 Task: Find connections with filter location Makó with filter topic #leadership with filter profile language English with filter current company IFC - International Finance Corporation with filter school Kolkata Jobs with filter industry Non-profit Organizations with filter service category Search Engine Marketing (SEM) with filter keywords title Account Manager
Action: Mouse moved to (490, 68)
Screenshot: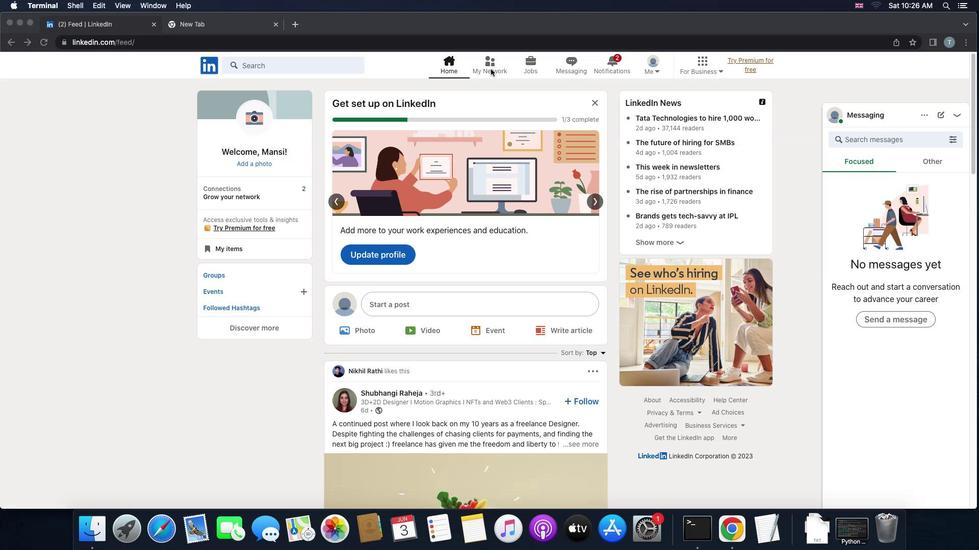 
Action: Mouse pressed left at (490, 68)
Screenshot: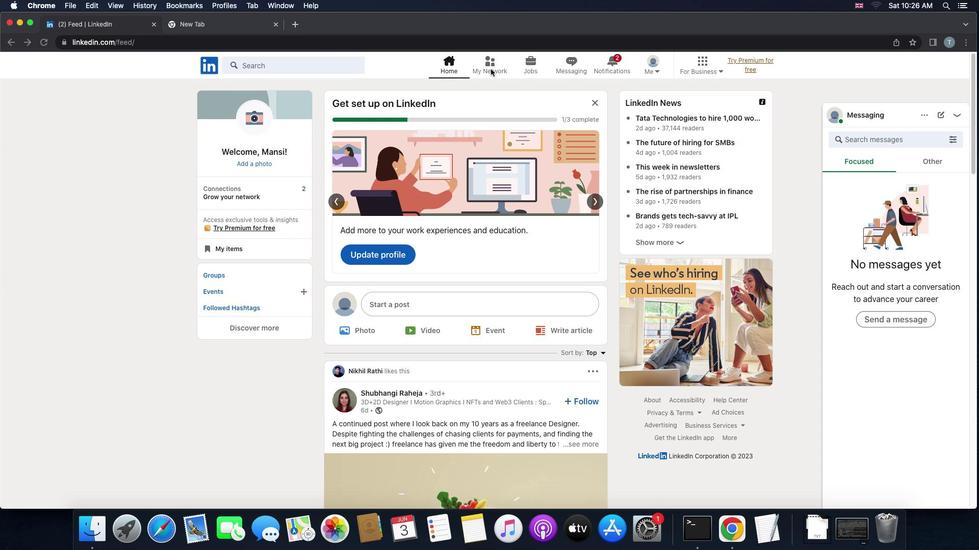 
Action: Mouse pressed left at (490, 68)
Screenshot: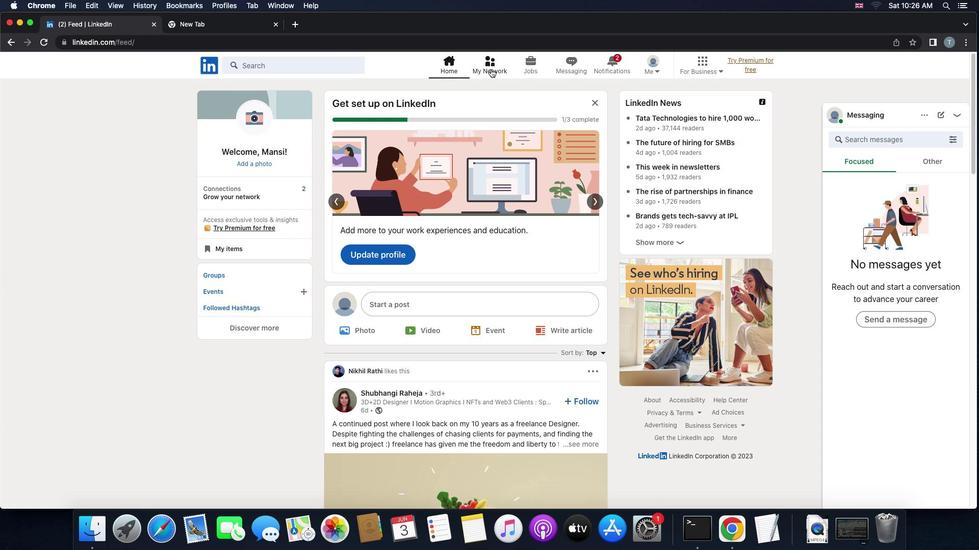 
Action: Mouse moved to (296, 121)
Screenshot: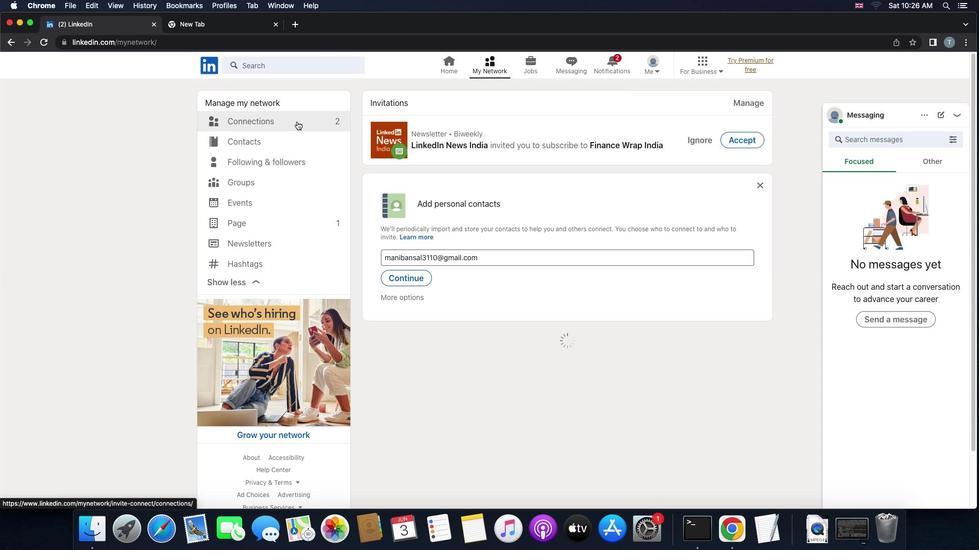 
Action: Mouse pressed left at (296, 121)
Screenshot: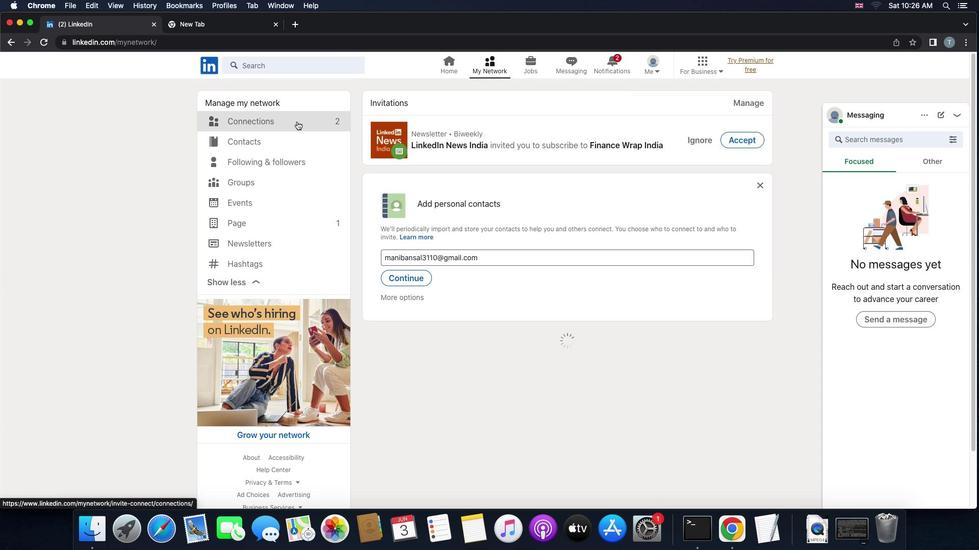 
Action: Mouse moved to (544, 117)
Screenshot: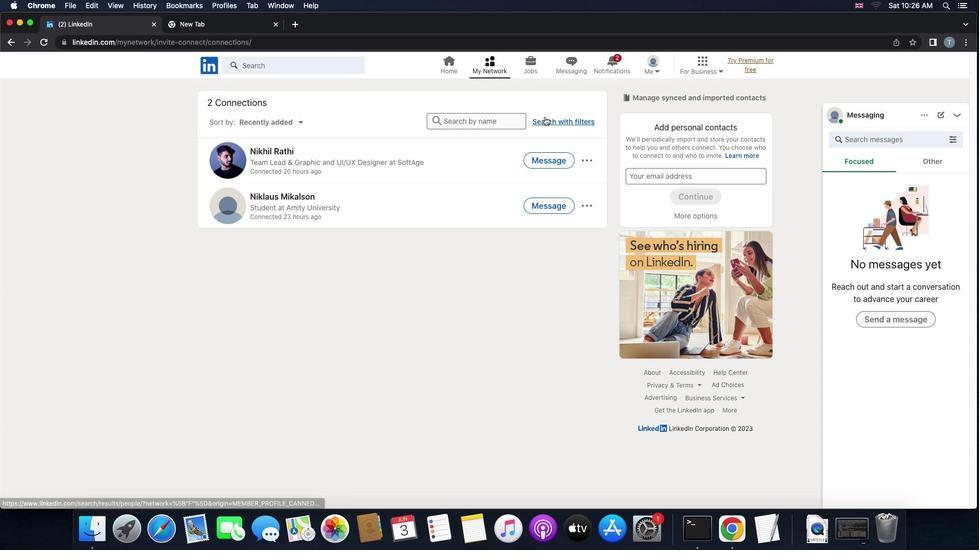 
Action: Mouse pressed left at (544, 117)
Screenshot: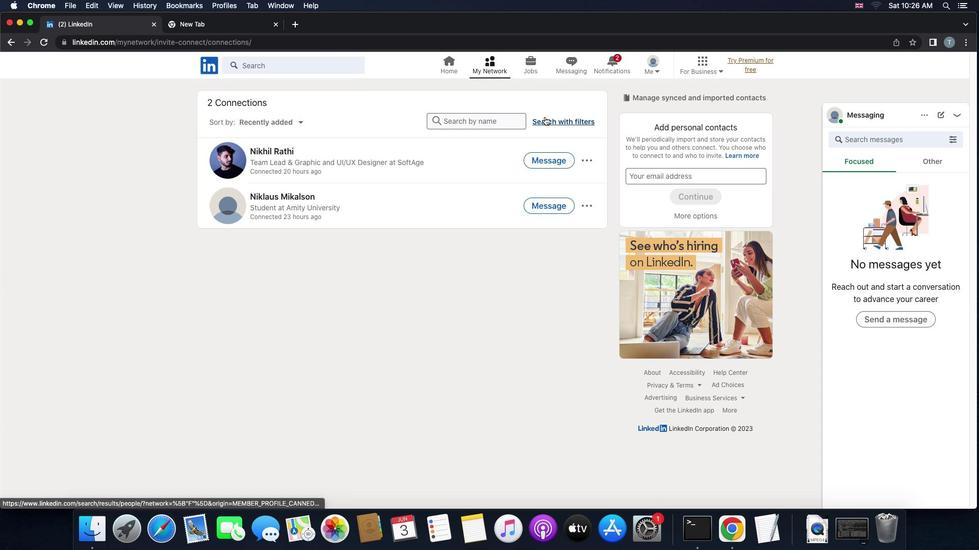 
Action: Mouse moved to (520, 93)
Screenshot: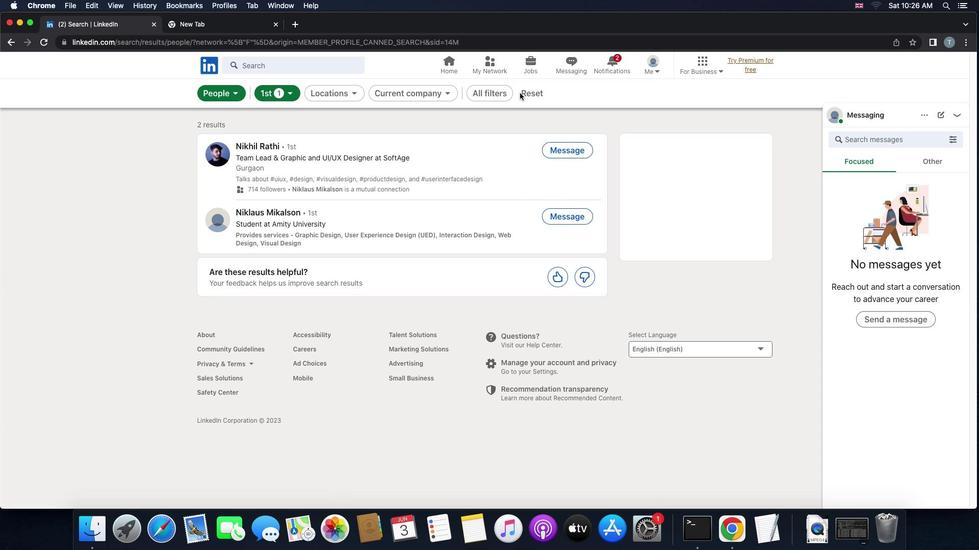 
Action: Mouse pressed left at (520, 93)
Screenshot: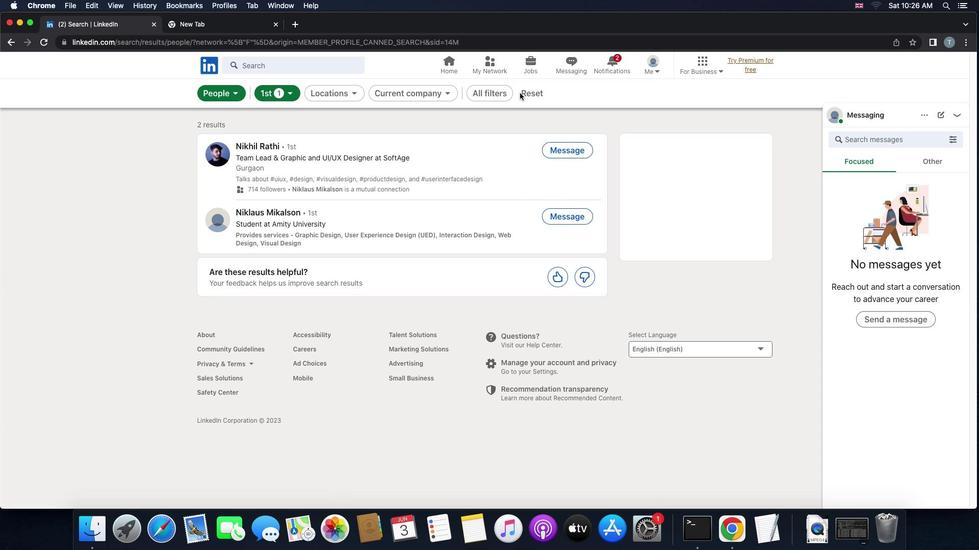 
Action: Mouse moved to (525, 91)
Screenshot: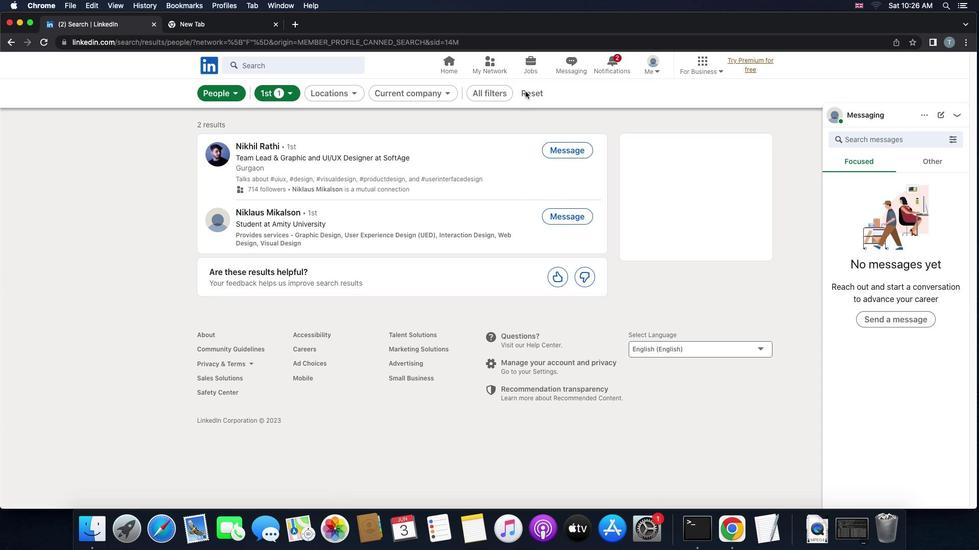 
Action: Mouse pressed left at (525, 91)
Screenshot: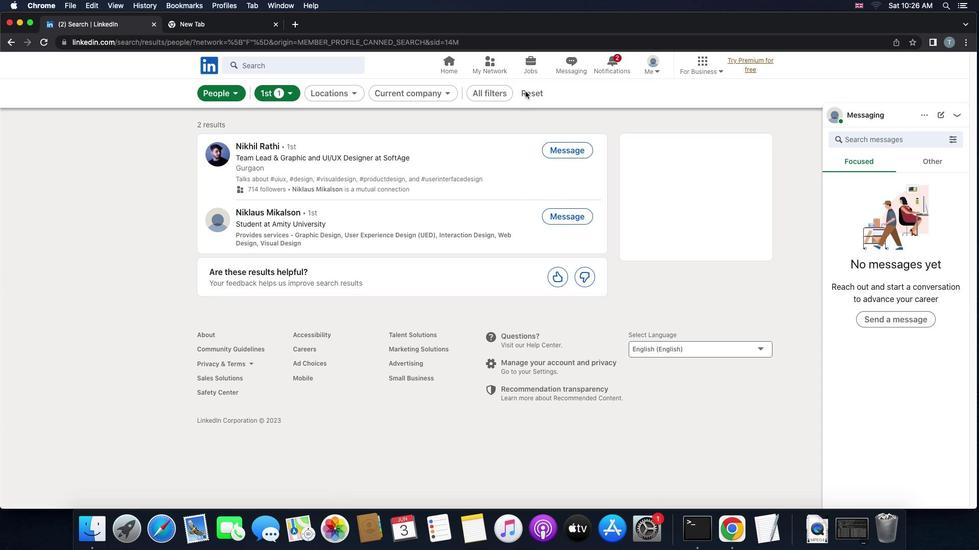 
Action: Mouse moved to (516, 93)
Screenshot: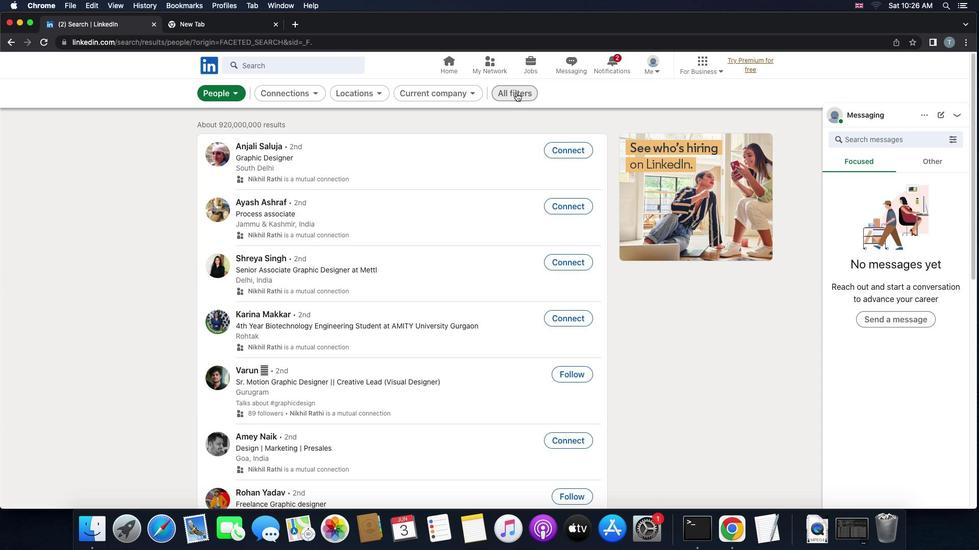 
Action: Mouse pressed left at (516, 93)
Screenshot: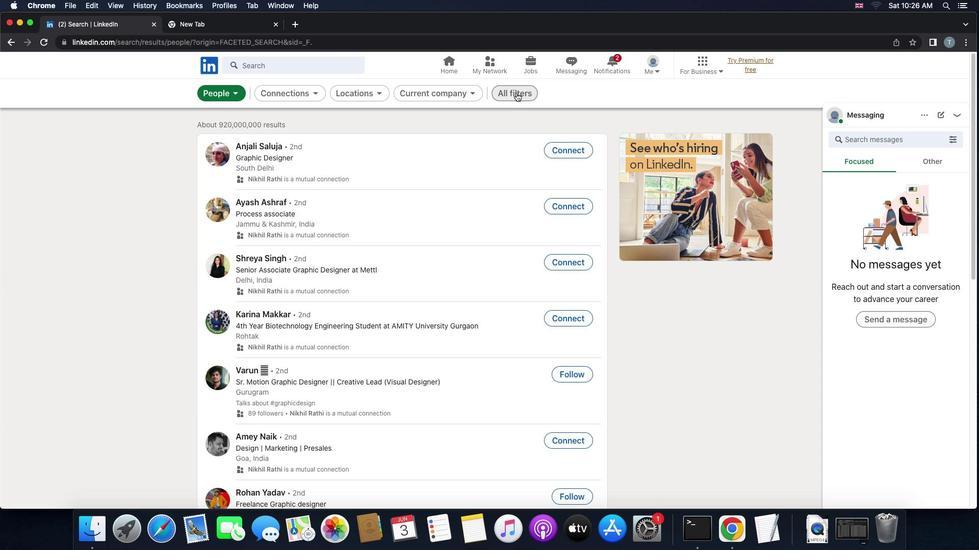 
Action: Mouse moved to (819, 239)
Screenshot: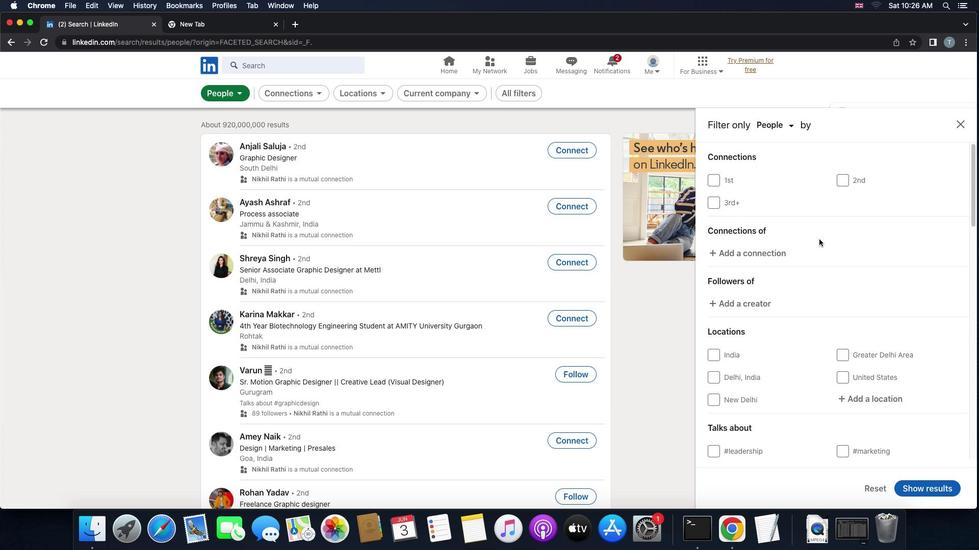 
Action: Mouse scrolled (819, 239) with delta (0, 0)
Screenshot: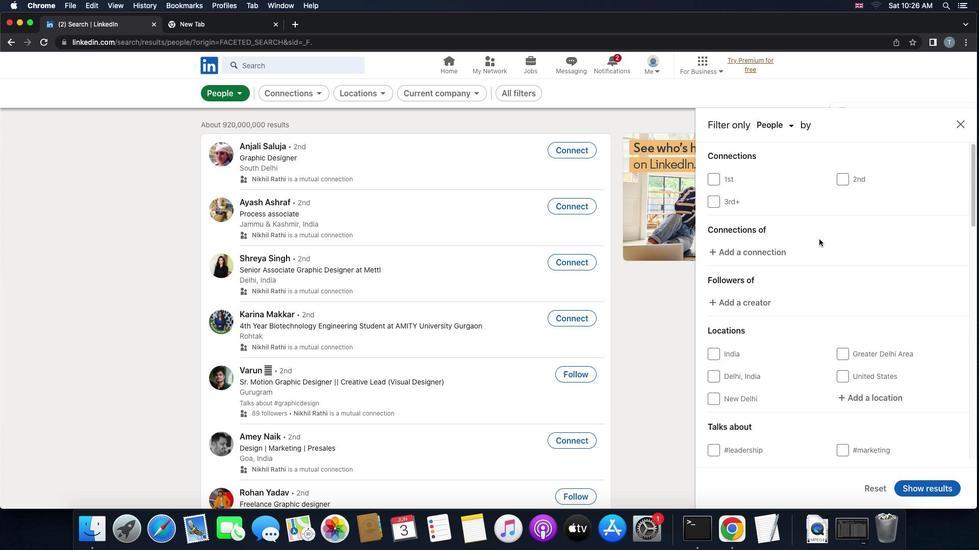 
Action: Mouse scrolled (819, 239) with delta (0, 0)
Screenshot: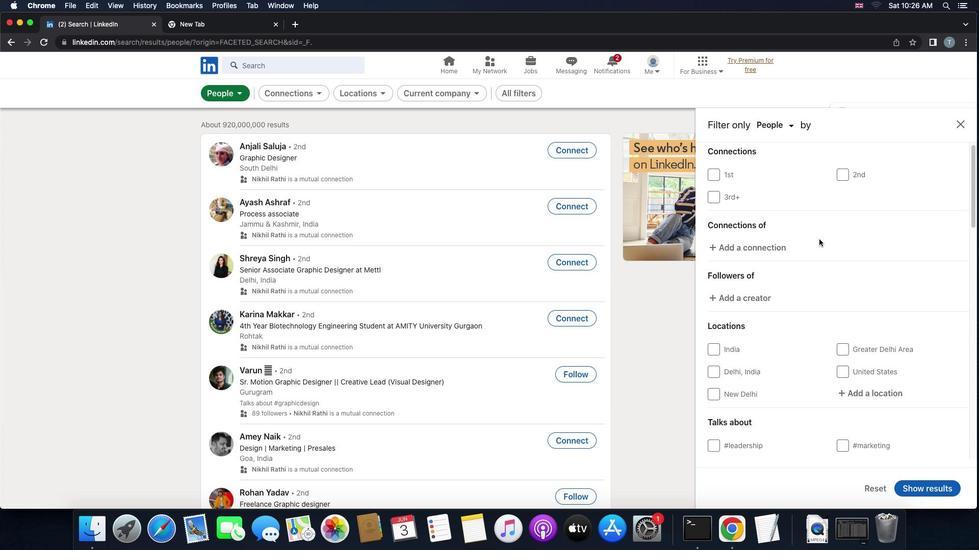 
Action: Mouse scrolled (819, 239) with delta (0, -1)
Screenshot: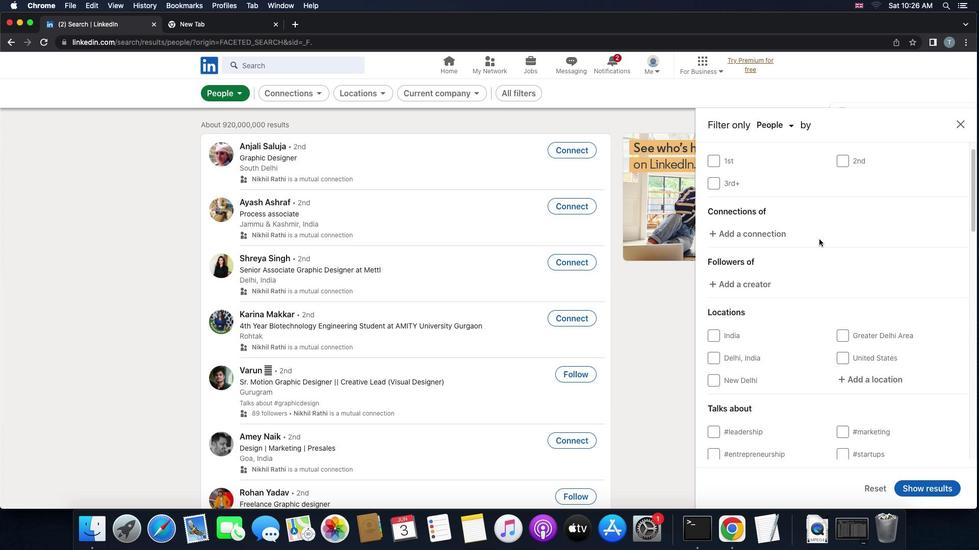 
Action: Mouse moved to (878, 309)
Screenshot: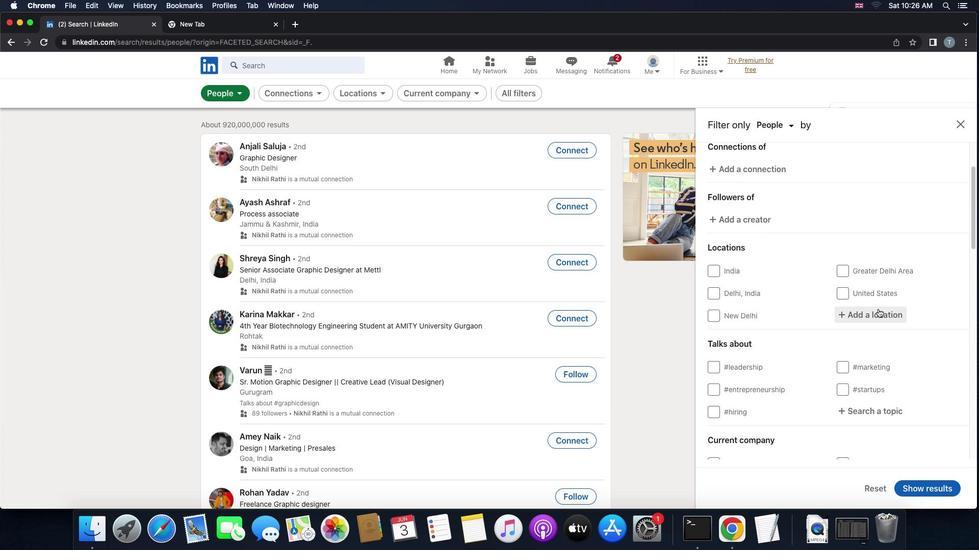 
Action: Mouse pressed left at (878, 309)
Screenshot: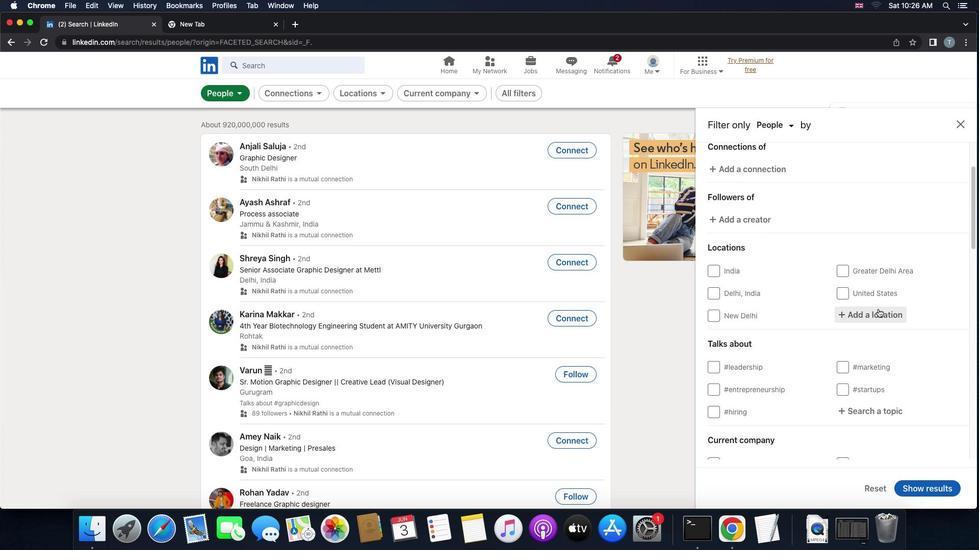 
Action: Mouse moved to (868, 315)
Screenshot: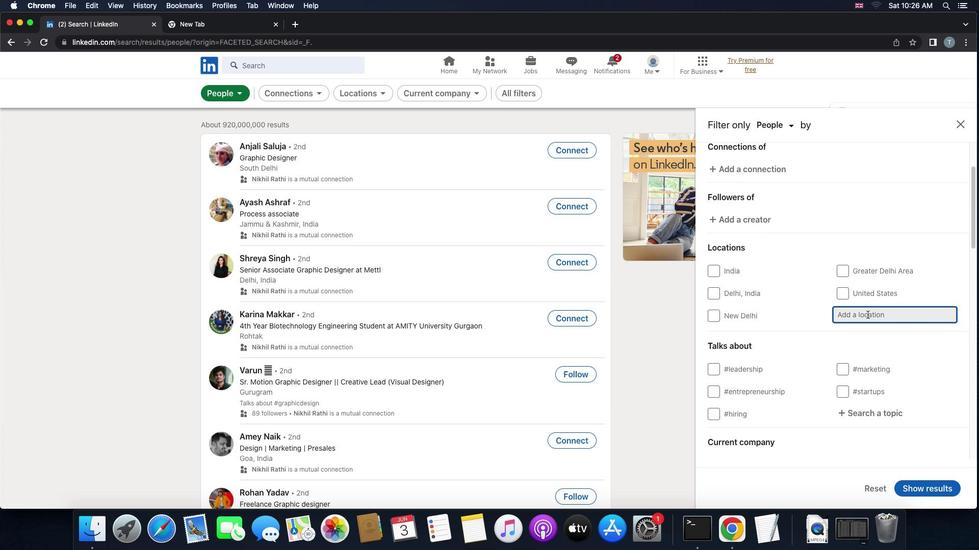 
Action: Mouse pressed left at (868, 315)
Screenshot: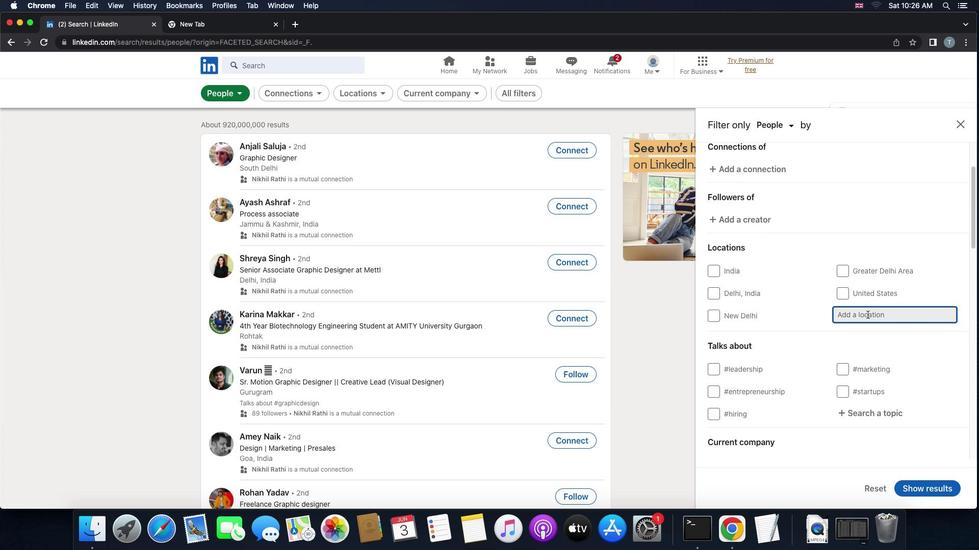 
Action: Key pressed 'm''a''k''o'
Screenshot: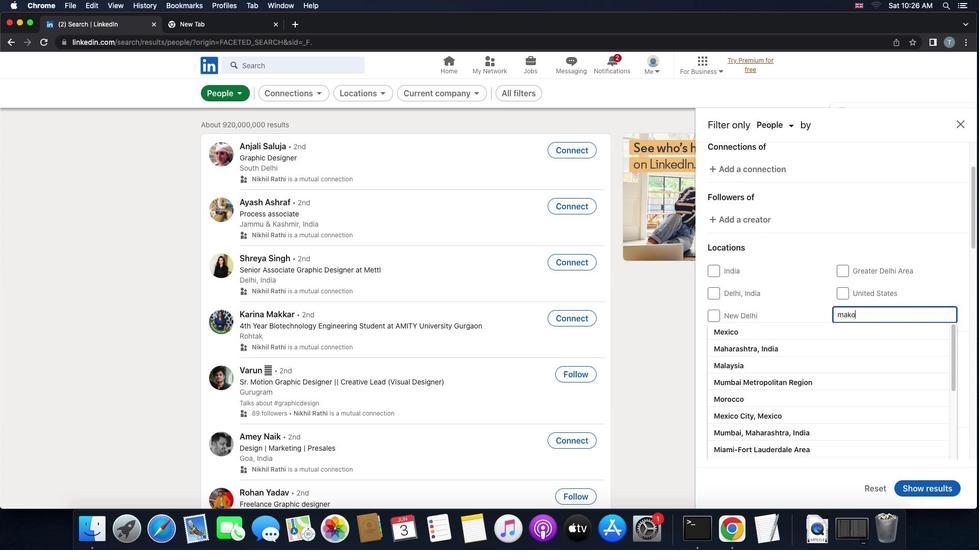 
Action: Mouse moved to (841, 328)
Screenshot: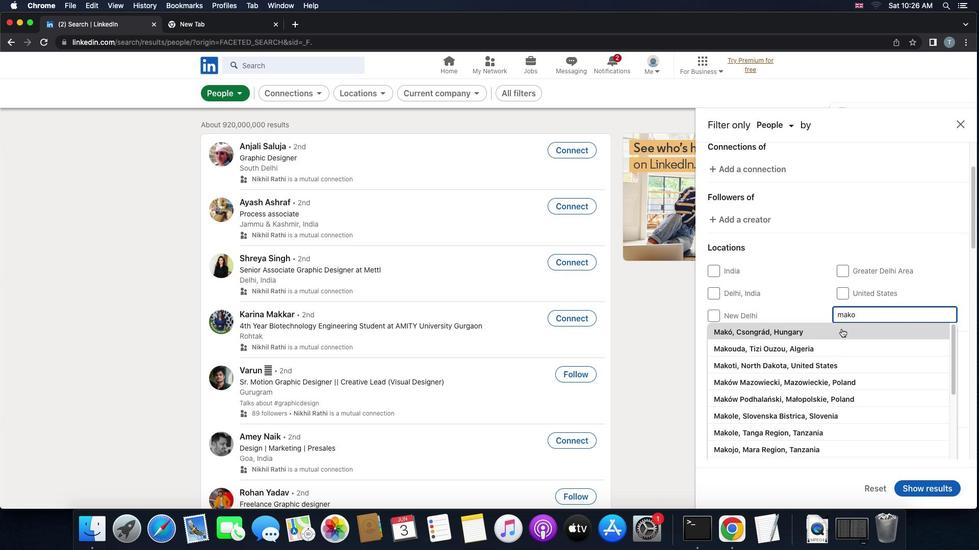 
Action: Mouse pressed left at (841, 328)
Screenshot: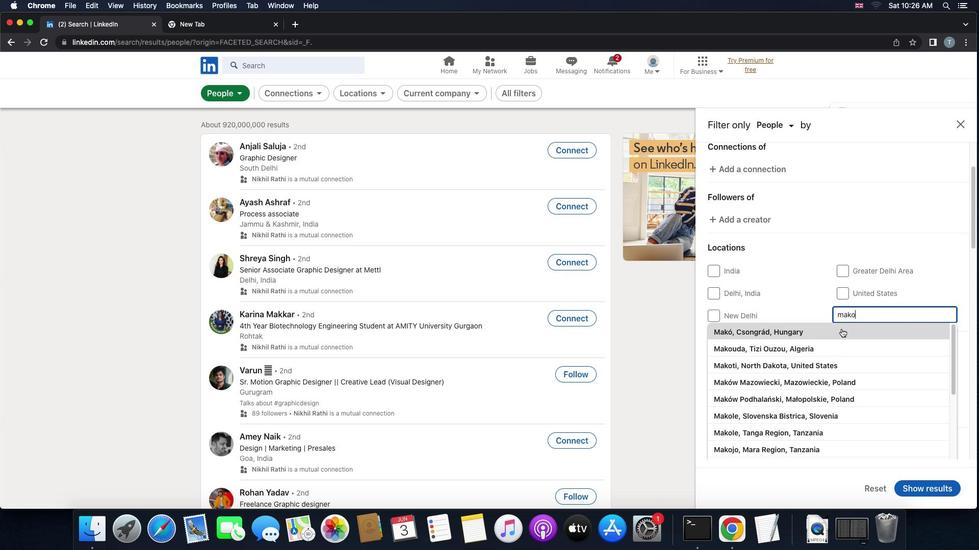 
Action: Mouse moved to (837, 339)
Screenshot: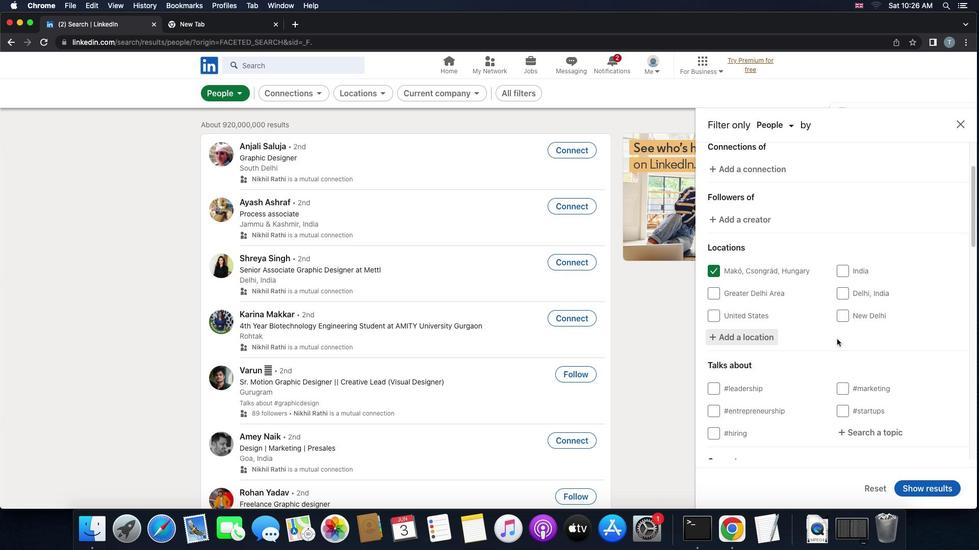 
Action: Mouse scrolled (837, 339) with delta (0, 0)
Screenshot: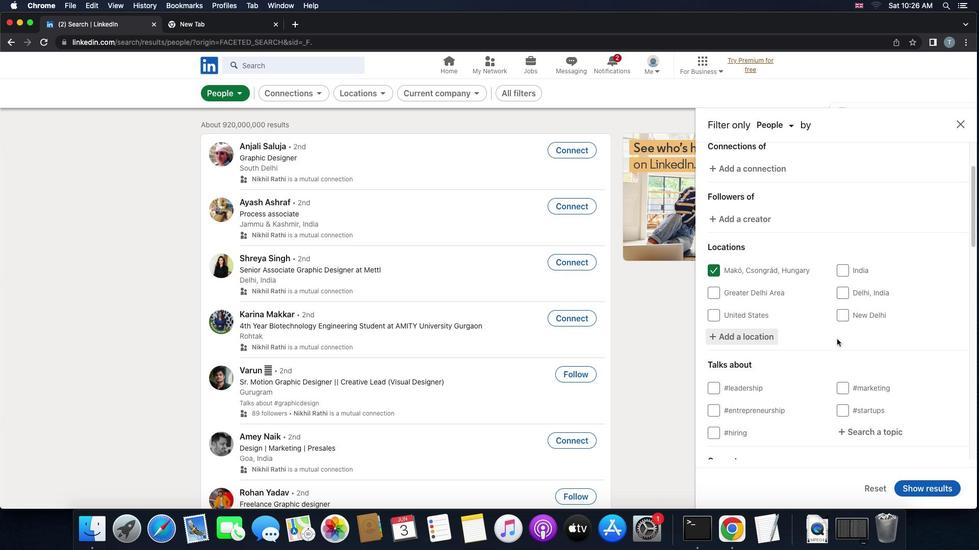
Action: Mouse scrolled (837, 339) with delta (0, 0)
Screenshot: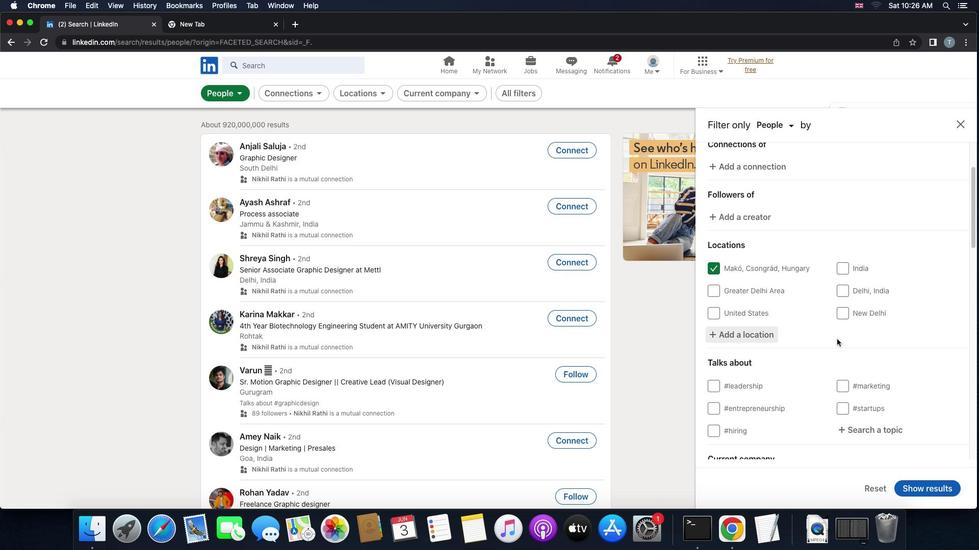 
Action: Mouse scrolled (837, 339) with delta (0, 0)
Screenshot: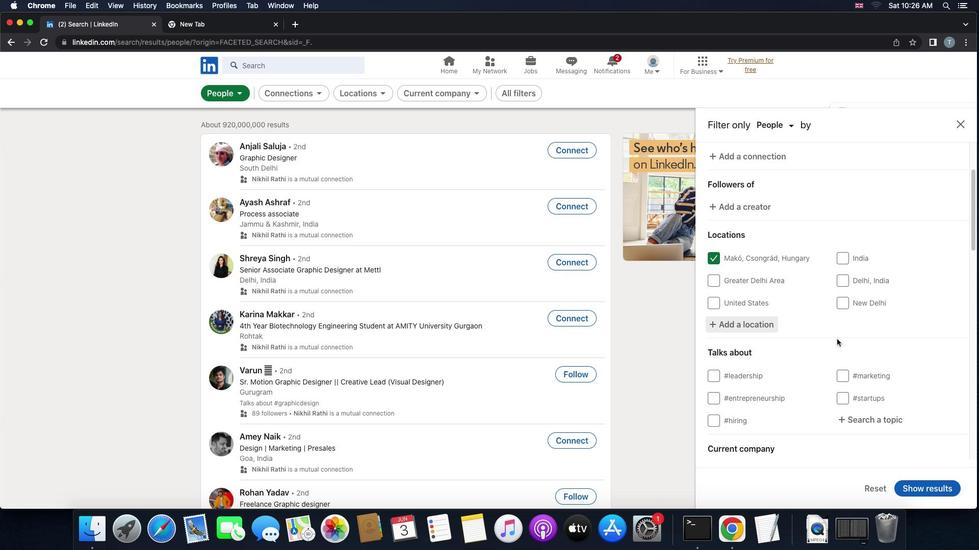 
Action: Mouse scrolled (837, 339) with delta (0, 0)
Screenshot: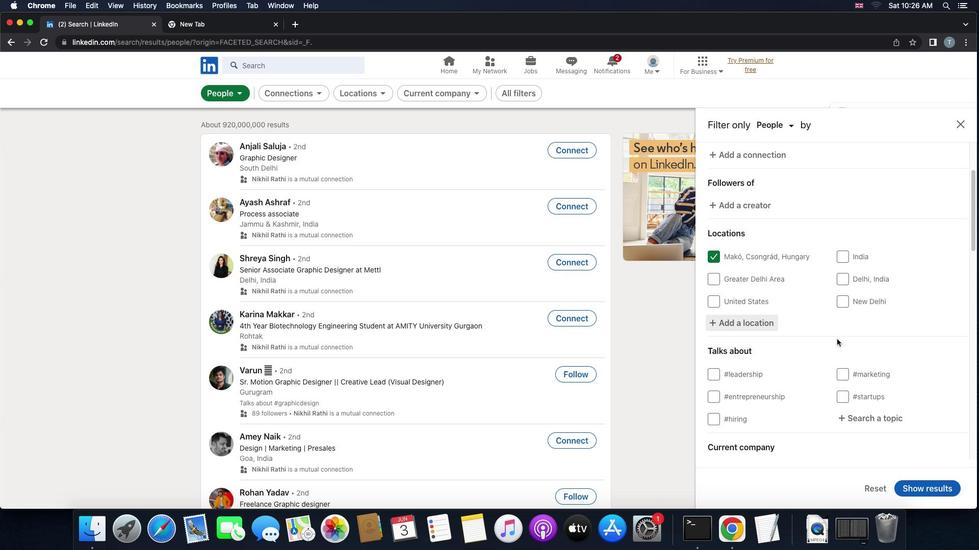 
Action: Mouse scrolled (837, 339) with delta (0, 0)
Screenshot: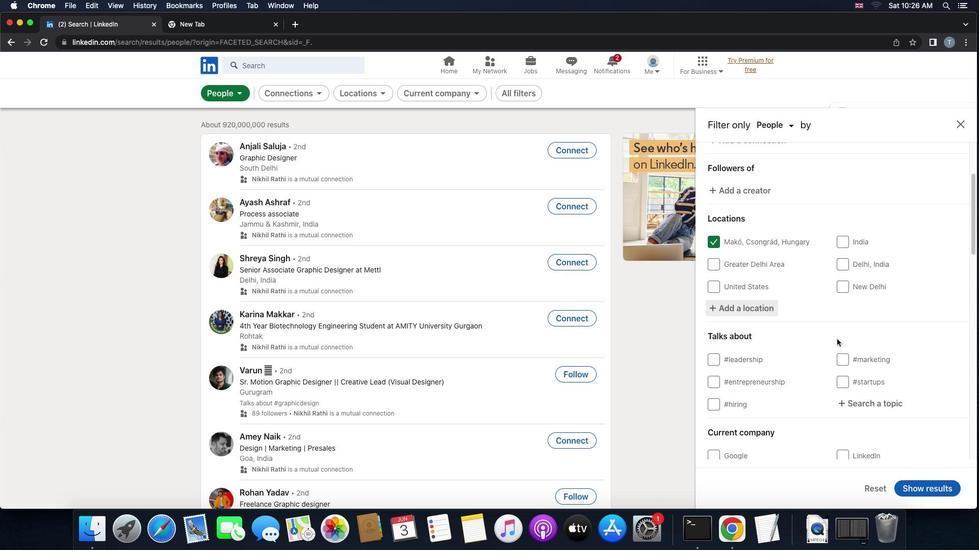 
Action: Mouse scrolled (837, 339) with delta (0, 0)
Screenshot: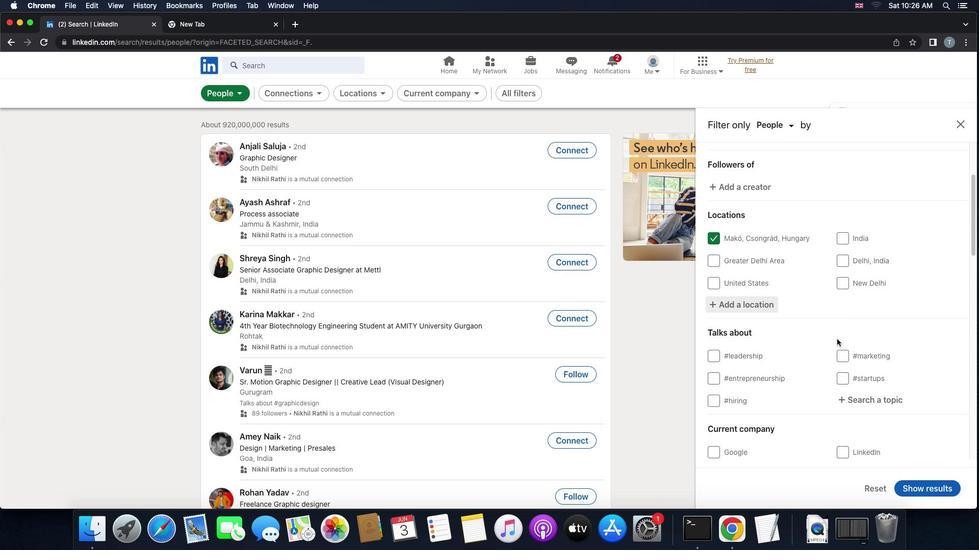 
Action: Mouse scrolled (837, 339) with delta (0, -1)
Screenshot: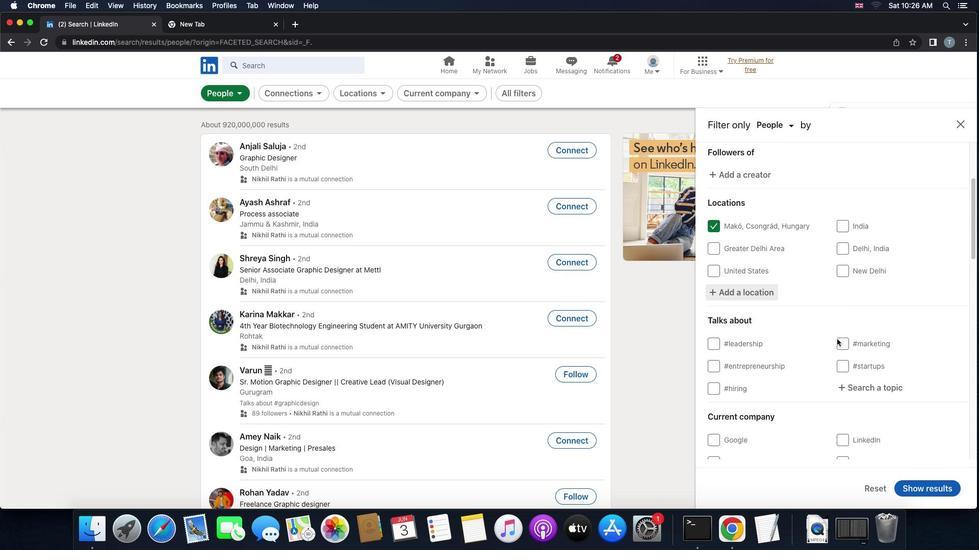 
Action: Mouse scrolled (837, 339) with delta (0, 0)
Screenshot: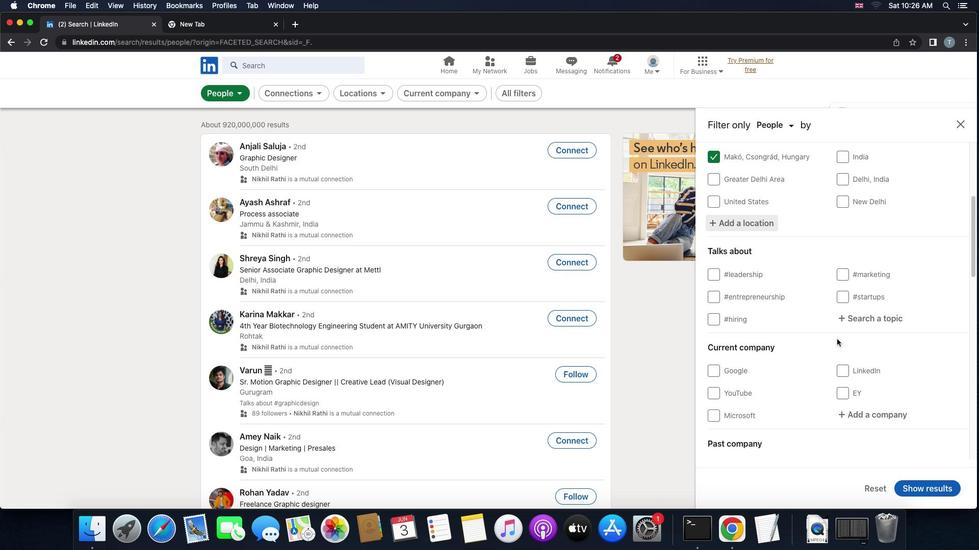
Action: Mouse scrolled (837, 339) with delta (0, 0)
Screenshot: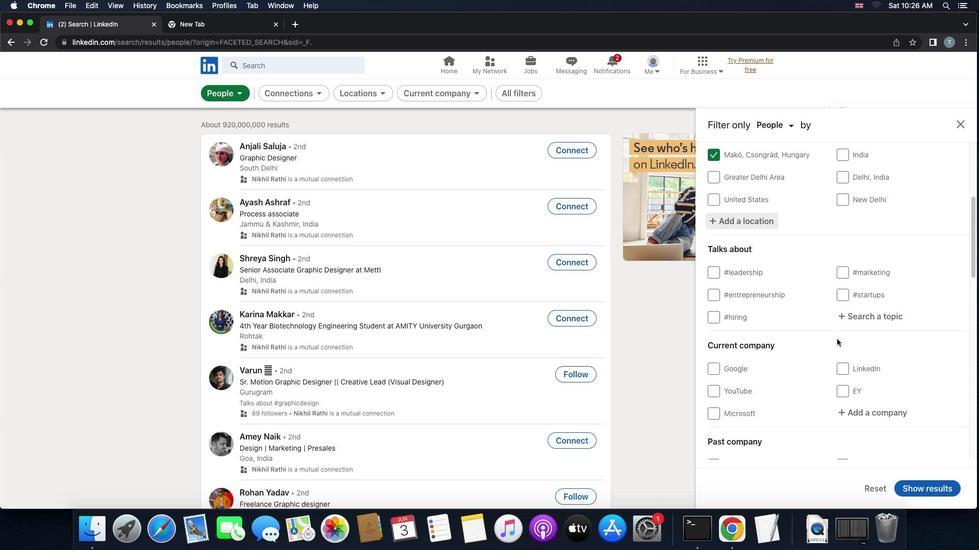 
Action: Mouse scrolled (837, 339) with delta (0, -1)
Screenshot: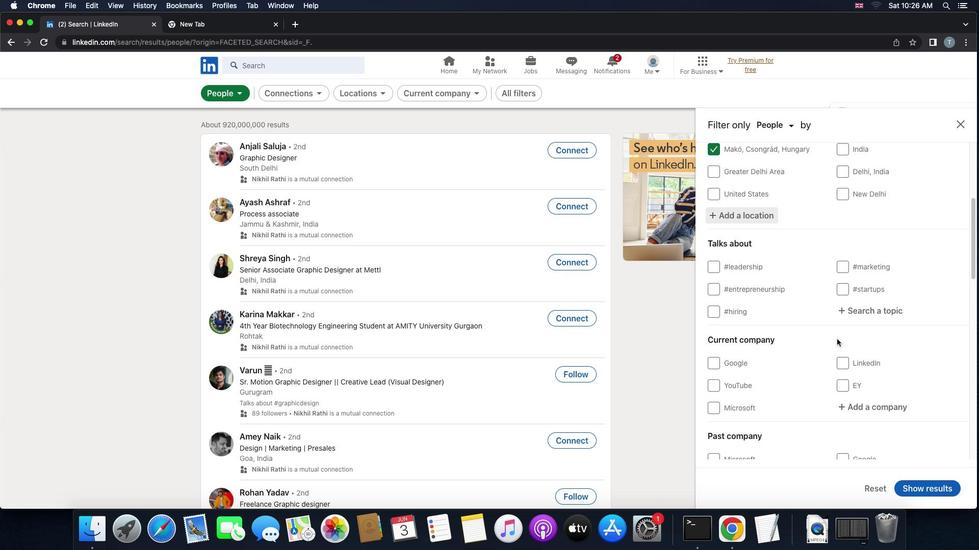 
Action: Mouse moved to (872, 249)
Screenshot: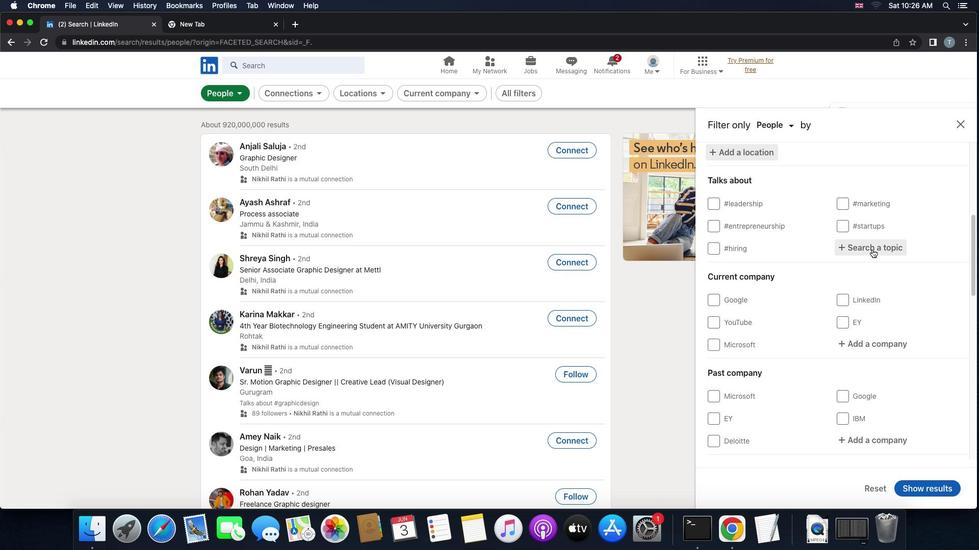 
Action: Mouse pressed left at (872, 249)
Screenshot: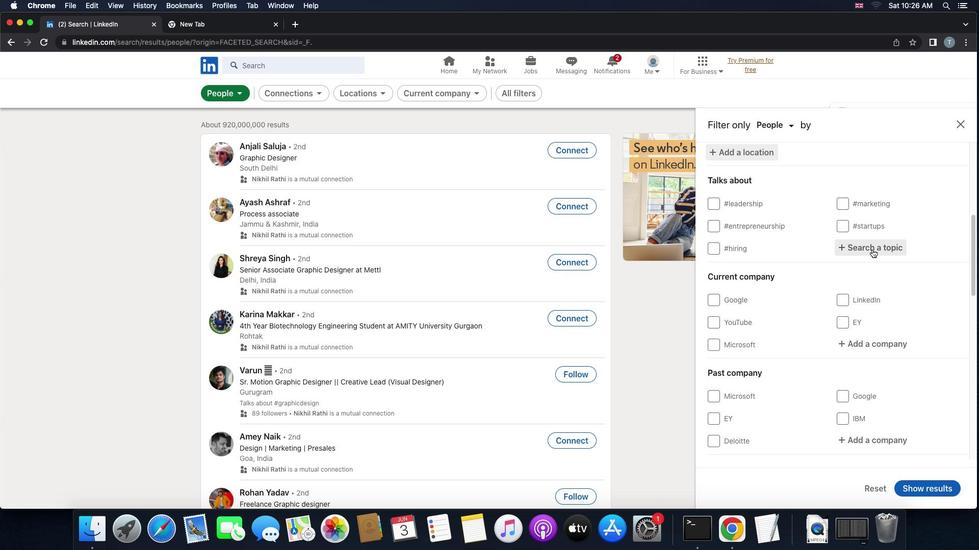 
Action: Mouse moved to (872, 249)
Screenshot: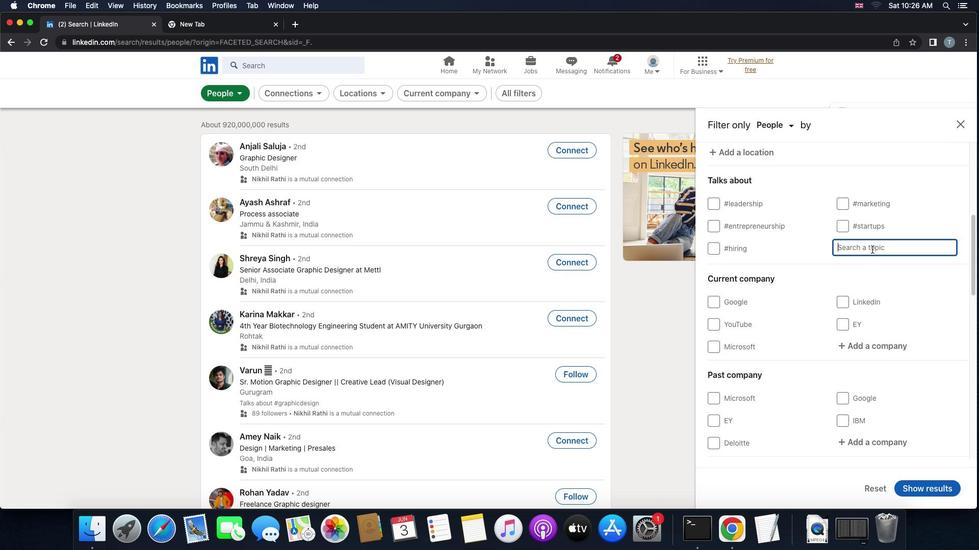 
Action: Key pressed 'l''e''a''d''e''r''s''h''i''p'
Screenshot: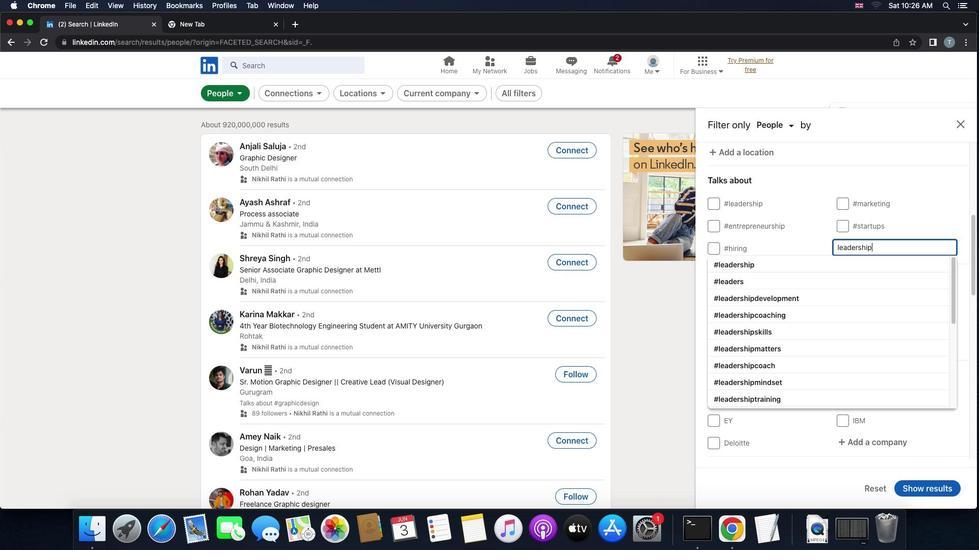 
Action: Mouse moved to (833, 258)
Screenshot: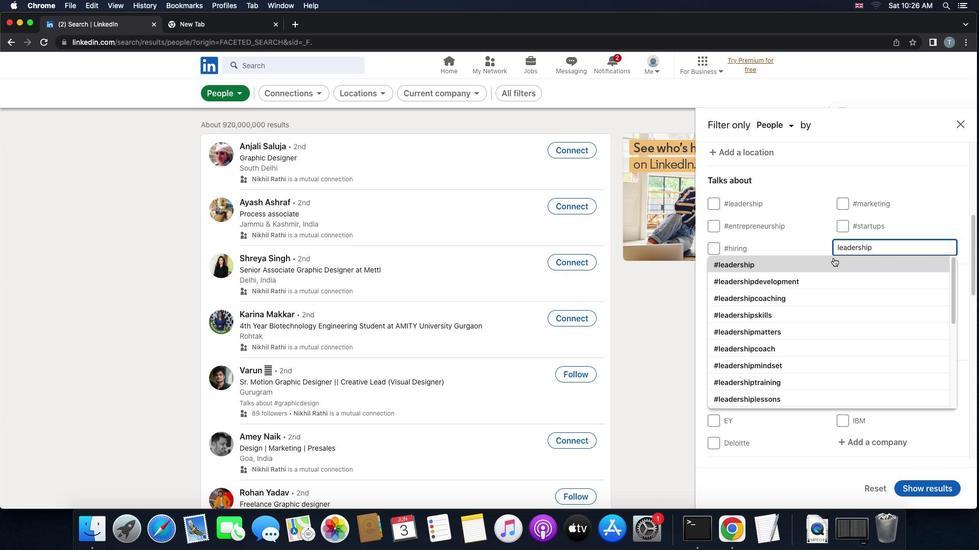 
Action: Mouse pressed left at (833, 258)
Screenshot: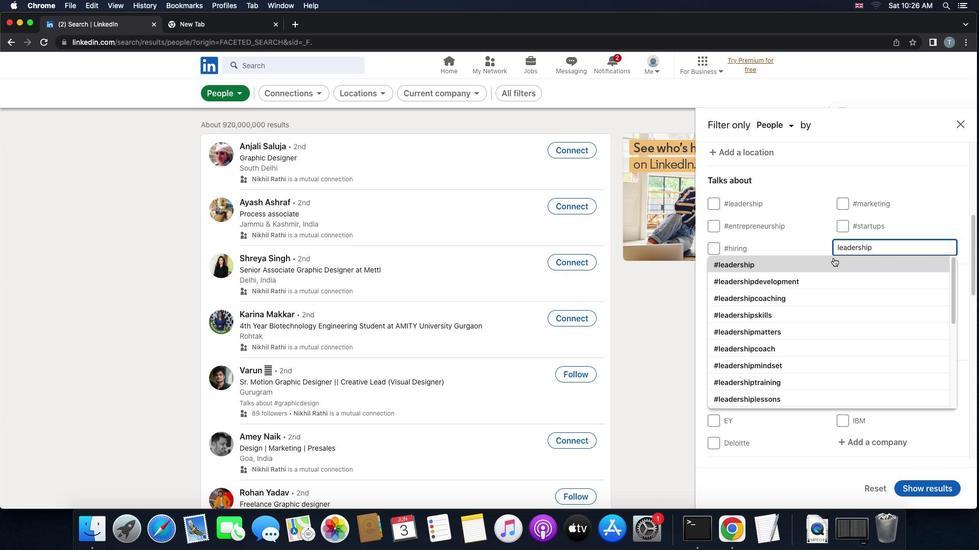 
Action: Mouse moved to (752, 290)
Screenshot: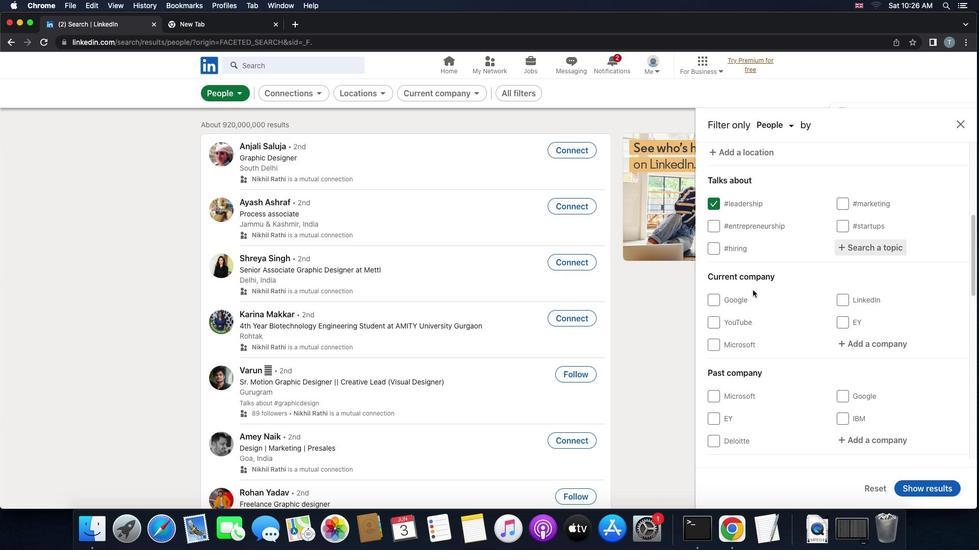 
Action: Mouse scrolled (752, 290) with delta (0, 0)
Screenshot: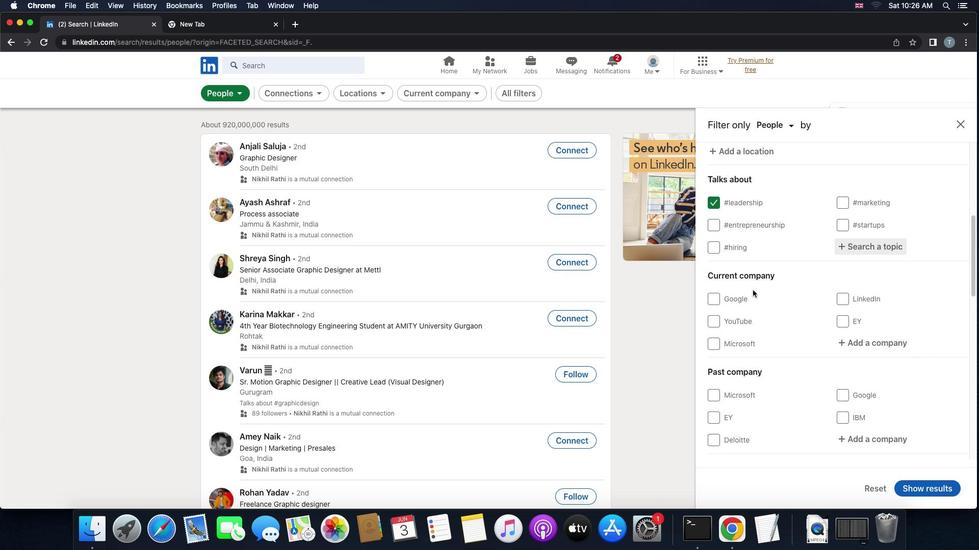 
Action: Mouse scrolled (752, 290) with delta (0, 0)
Screenshot: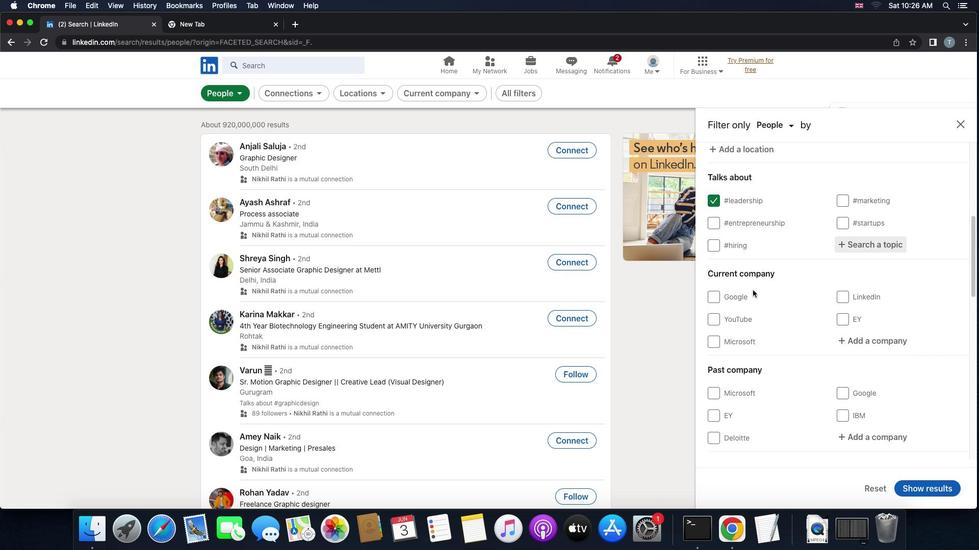 
Action: Mouse scrolled (752, 290) with delta (0, 0)
Screenshot: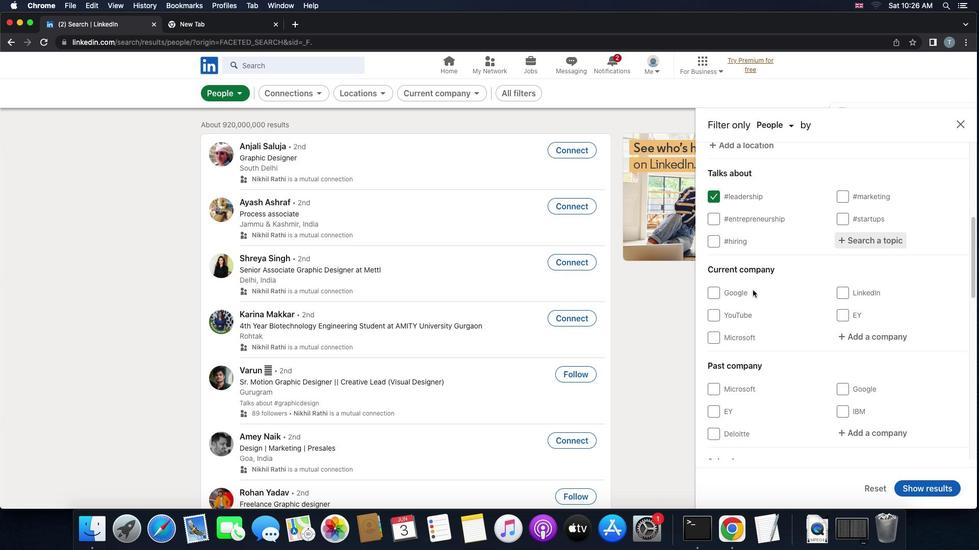 
Action: Mouse moved to (726, 305)
Screenshot: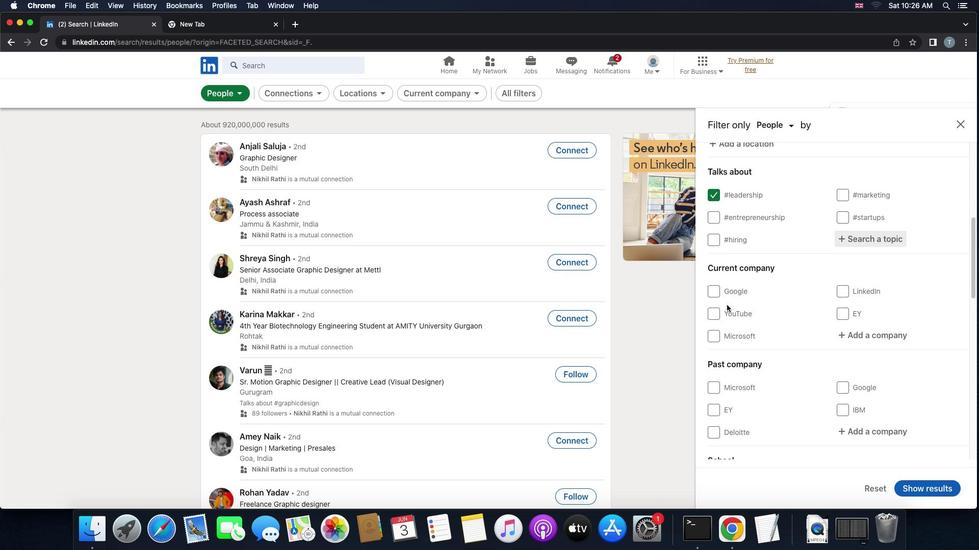 
Action: Mouse scrolled (726, 305) with delta (0, 0)
Screenshot: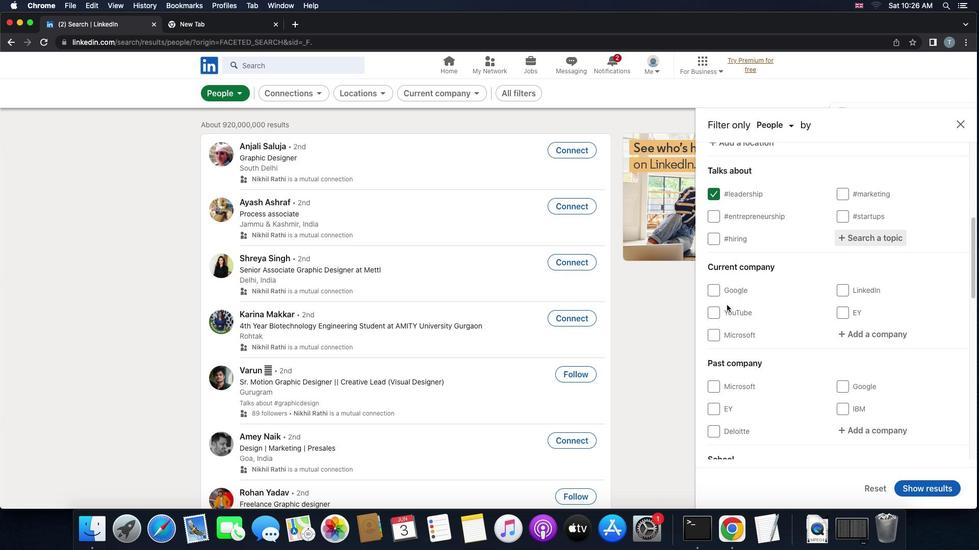 
Action: Mouse scrolled (726, 305) with delta (0, 0)
Screenshot: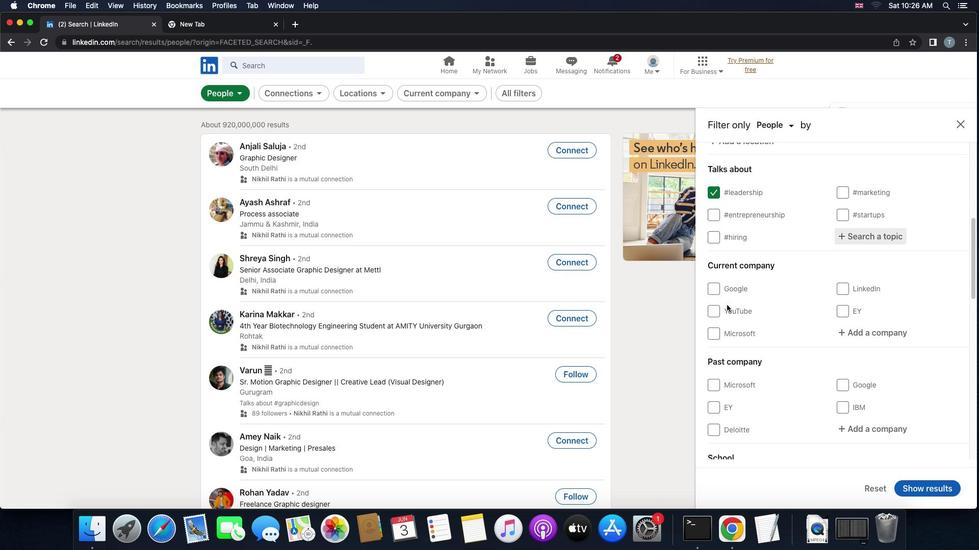
Action: Mouse scrolled (726, 305) with delta (0, 0)
Screenshot: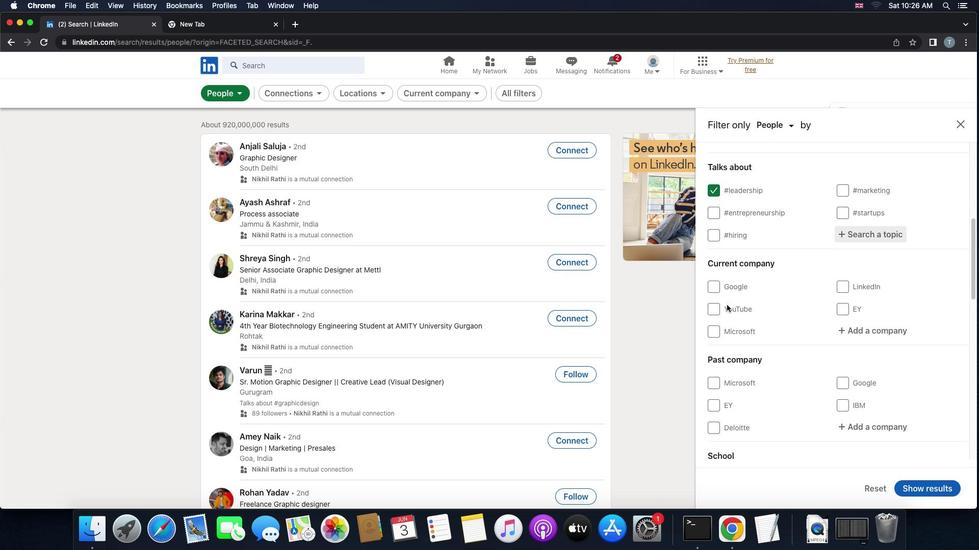 
Action: Mouse scrolled (726, 305) with delta (0, 0)
Screenshot: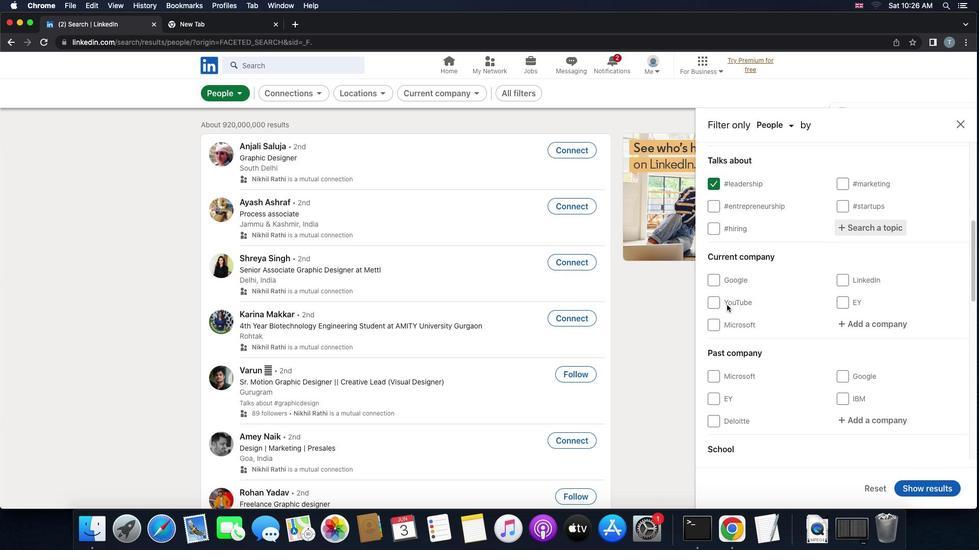 
Action: Mouse scrolled (726, 305) with delta (0, 0)
Screenshot: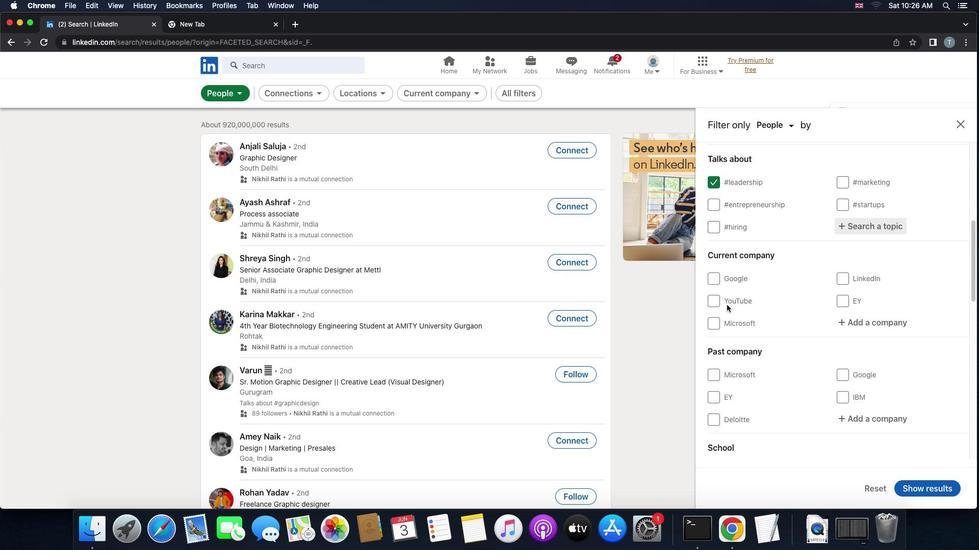 
Action: Mouse scrolled (726, 305) with delta (0, 0)
Screenshot: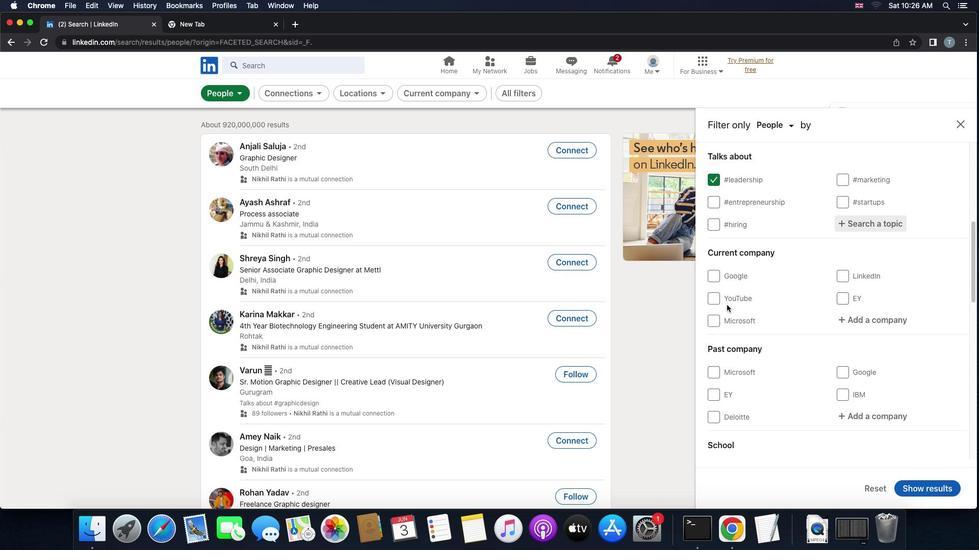 
Action: Mouse scrolled (726, 305) with delta (0, 0)
Screenshot: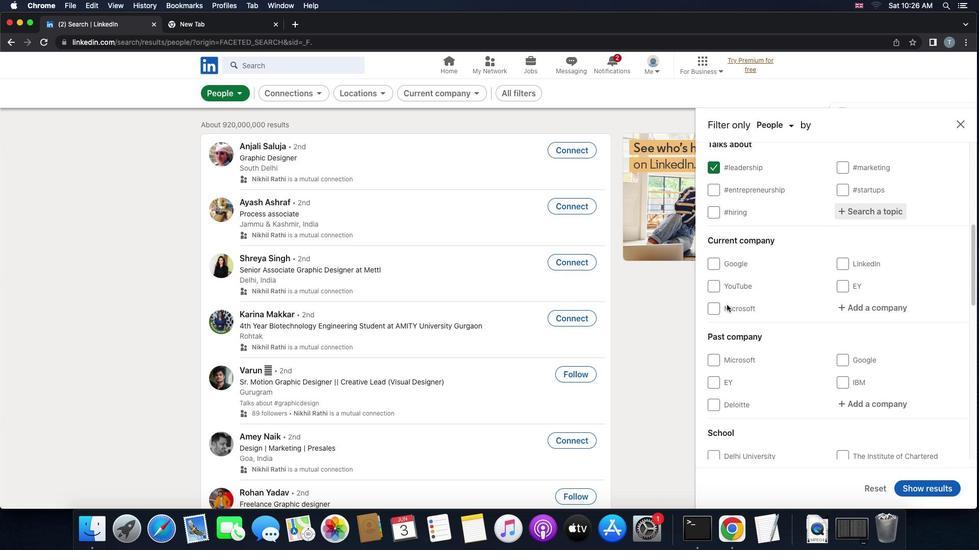 
Action: Mouse scrolled (726, 305) with delta (0, 0)
Screenshot: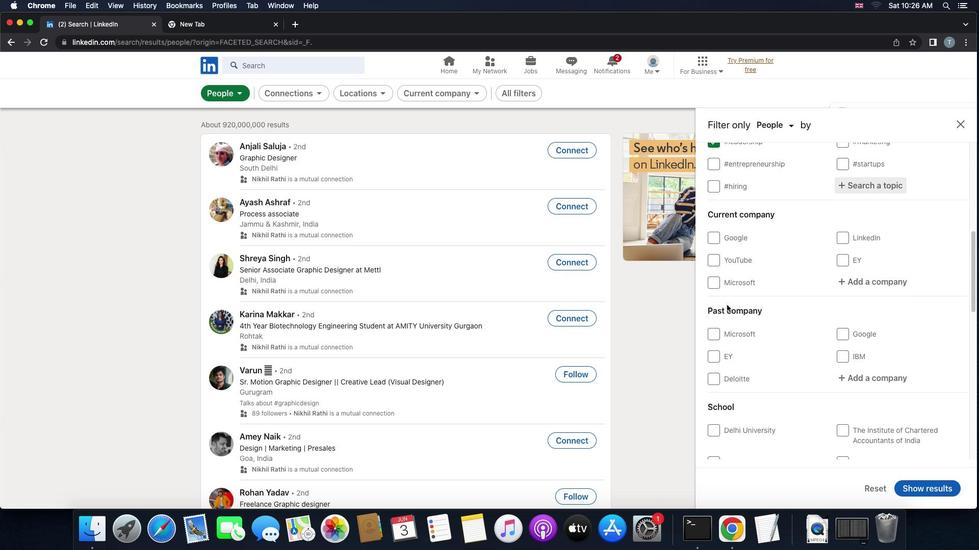 
Action: Mouse scrolled (726, 305) with delta (0, 0)
Screenshot: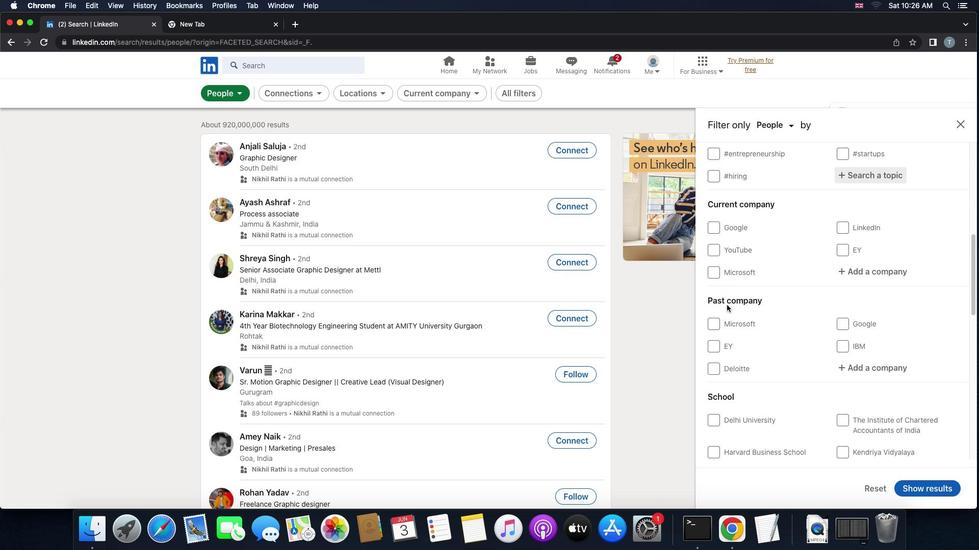 
Action: Mouse scrolled (726, 305) with delta (0, -1)
Screenshot: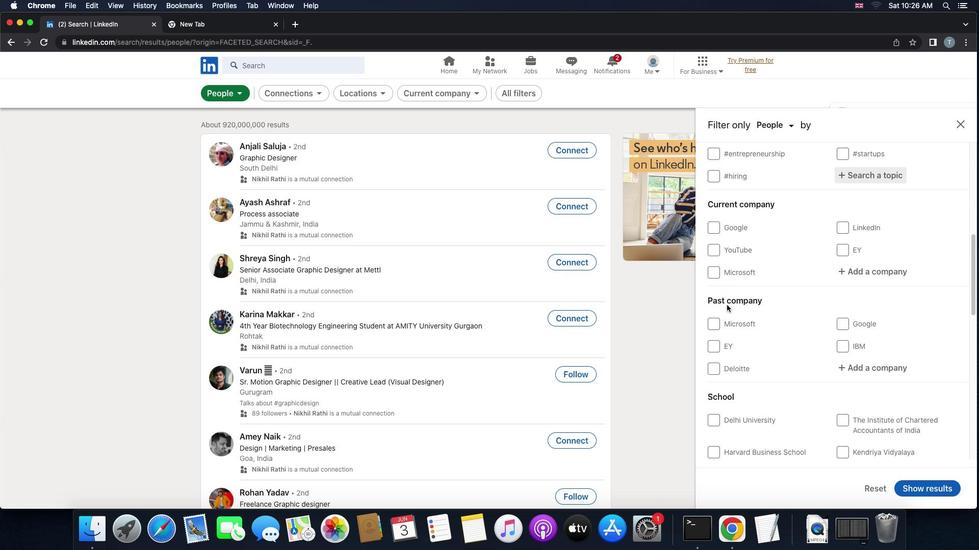 
Action: Mouse scrolled (726, 305) with delta (0, 0)
Screenshot: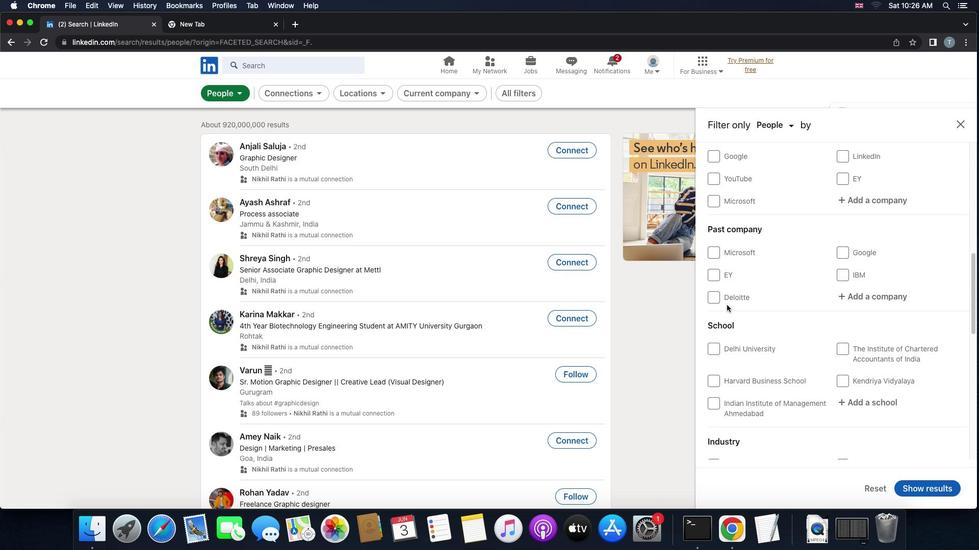 
Action: Mouse scrolled (726, 305) with delta (0, 0)
Screenshot: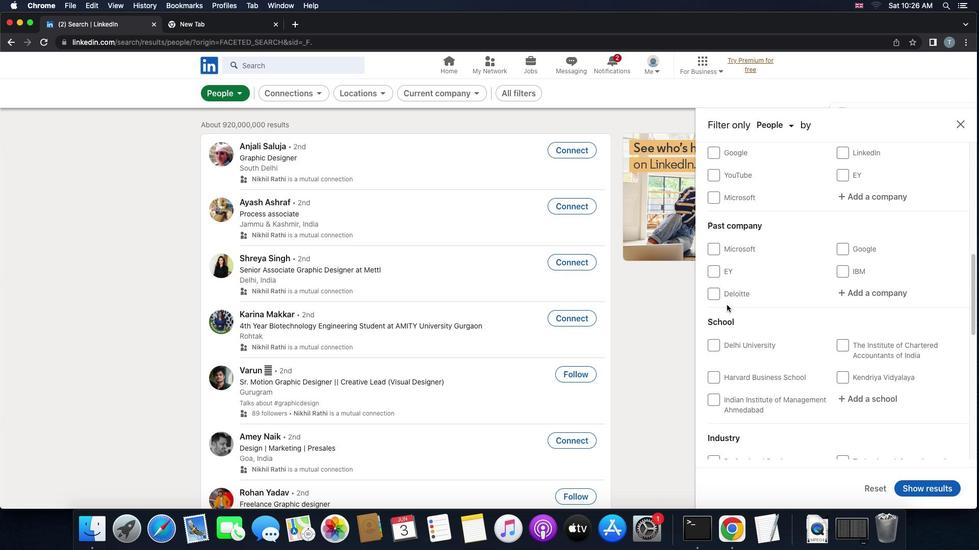 
Action: Mouse scrolled (726, 305) with delta (0, -1)
Screenshot: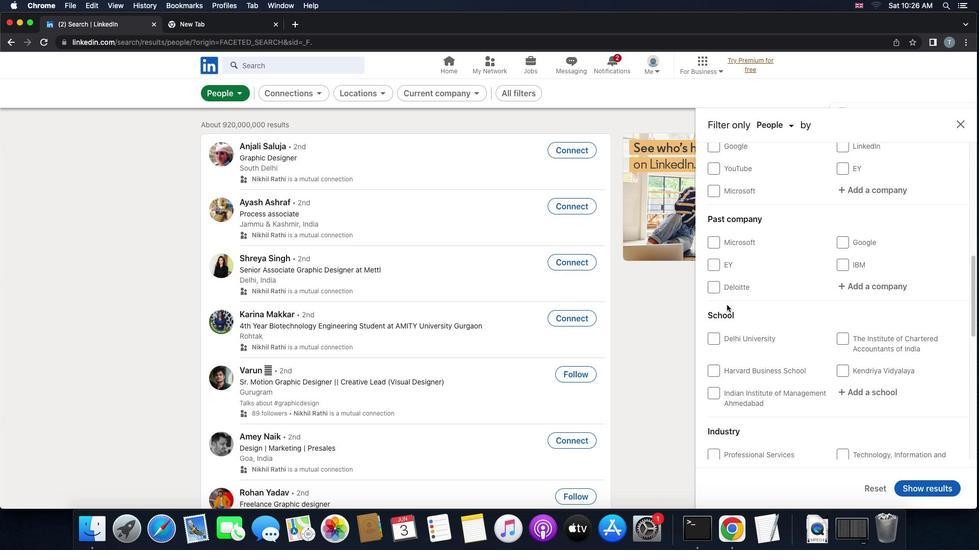 
Action: Mouse scrolled (726, 305) with delta (0, -1)
Screenshot: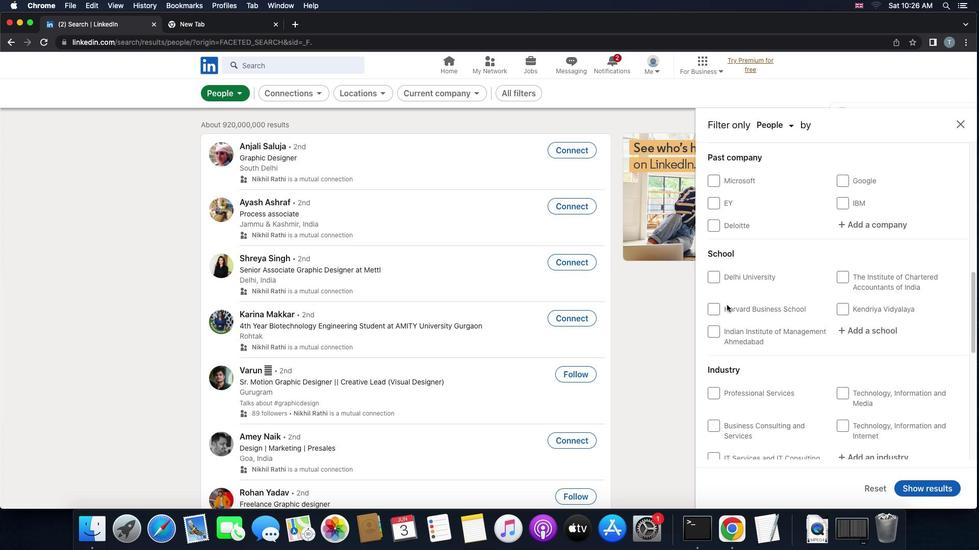 
Action: Mouse scrolled (726, 305) with delta (0, 0)
Screenshot: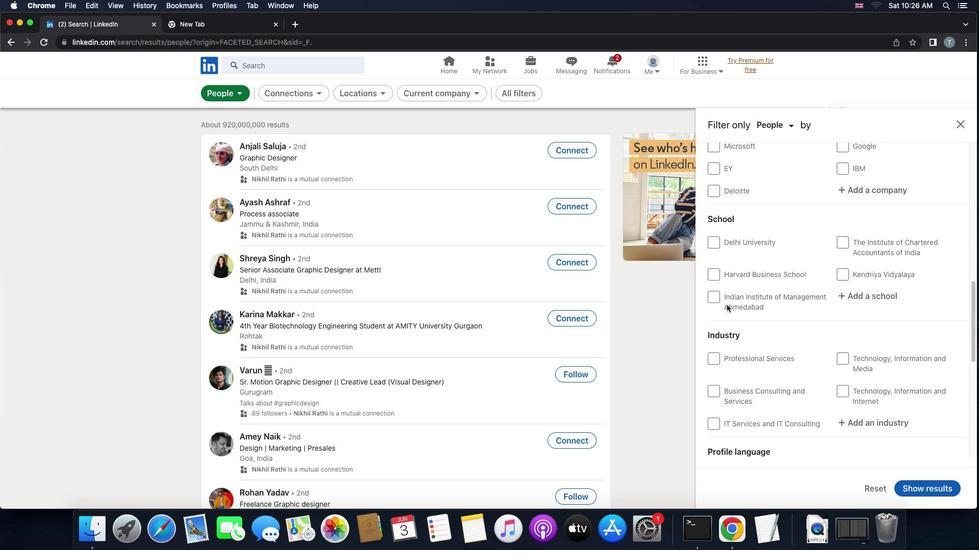 
Action: Mouse scrolled (726, 305) with delta (0, 0)
Screenshot: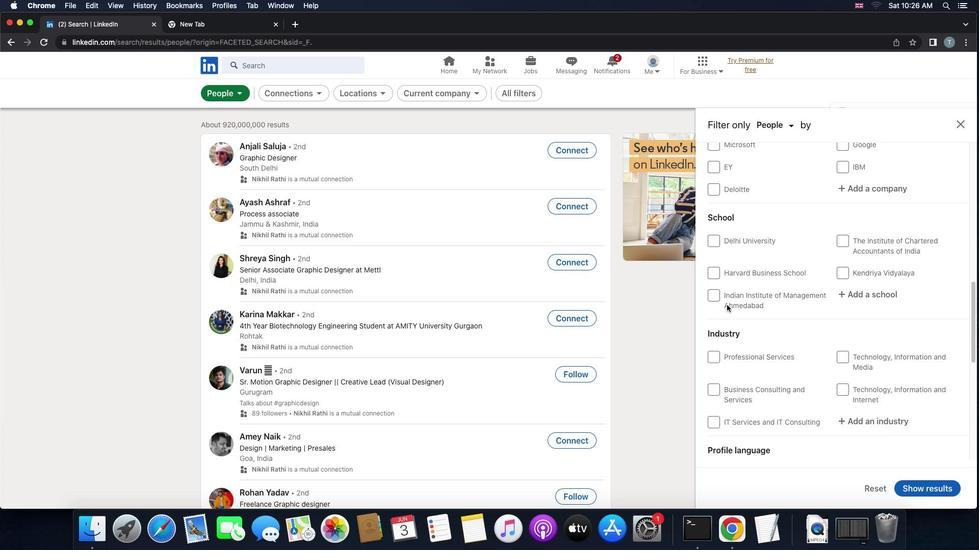 
Action: Mouse scrolled (726, 305) with delta (0, -1)
Screenshot: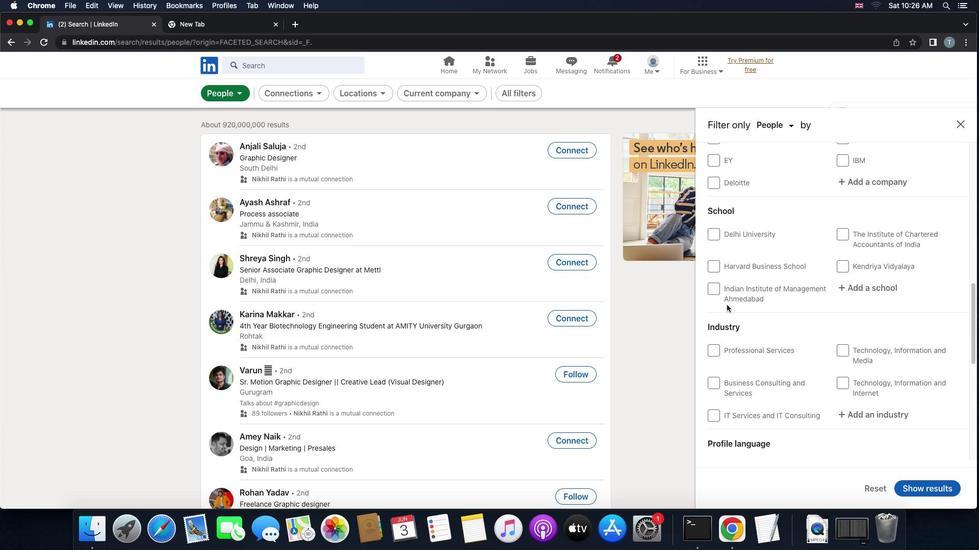 
Action: Mouse scrolled (726, 305) with delta (0, -1)
Screenshot: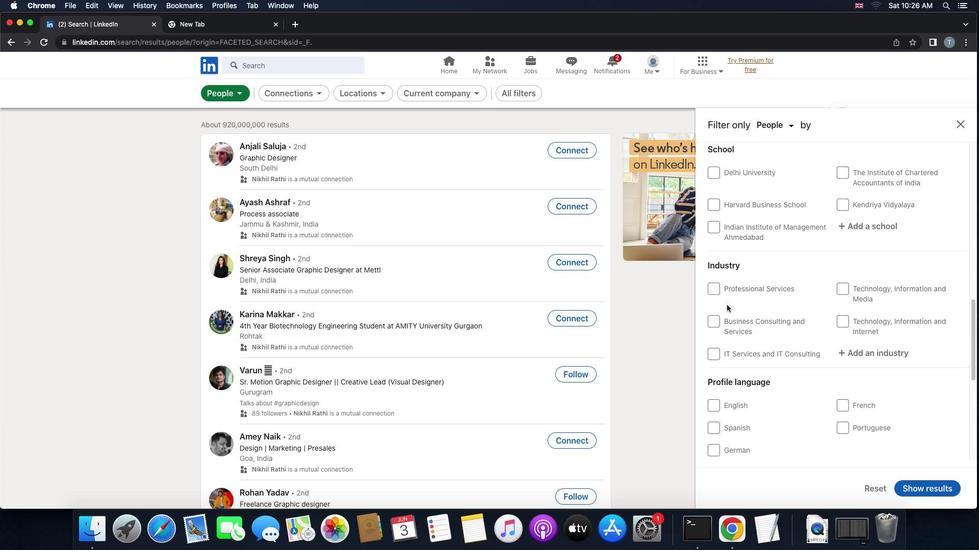 
Action: Mouse scrolled (726, 305) with delta (0, 0)
Screenshot: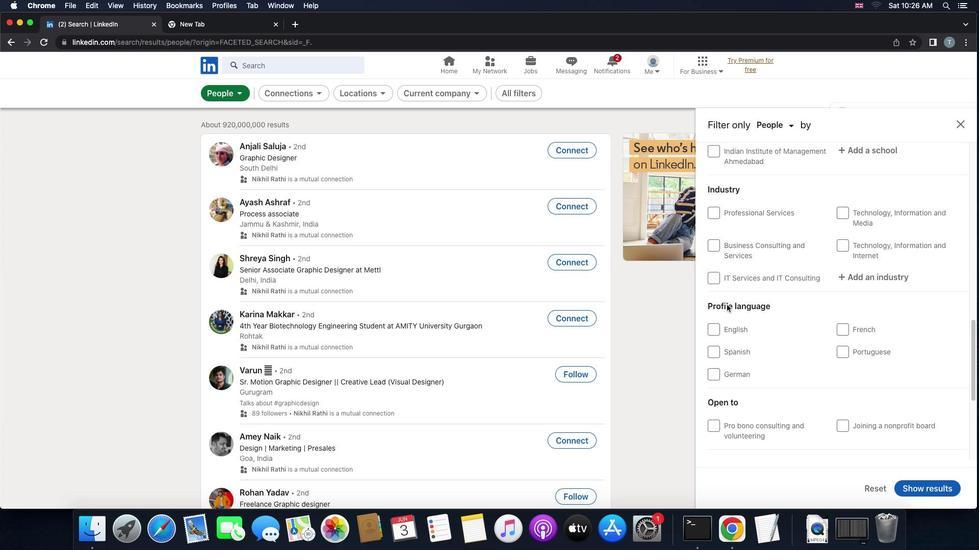 
Action: Mouse scrolled (726, 305) with delta (0, 0)
Screenshot: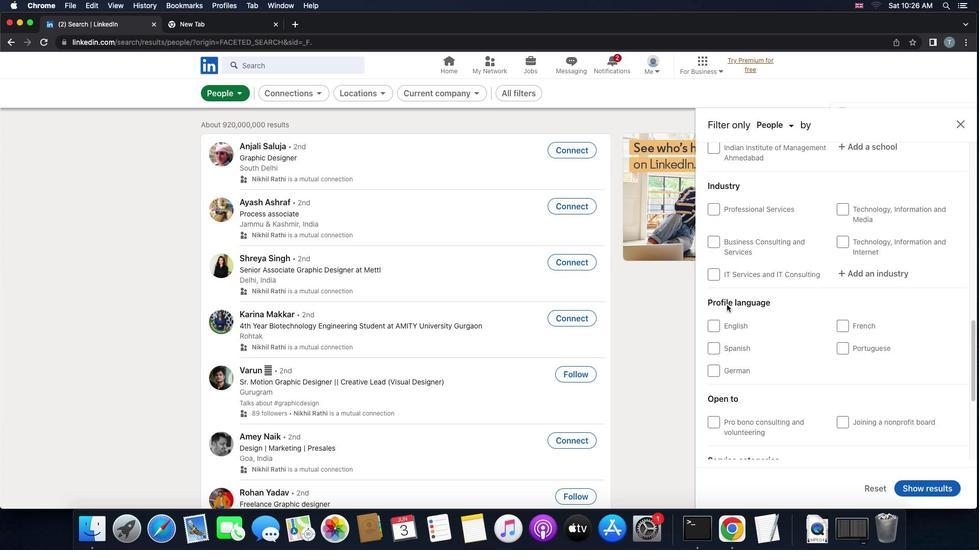 
Action: Mouse scrolled (726, 305) with delta (0, 0)
Screenshot: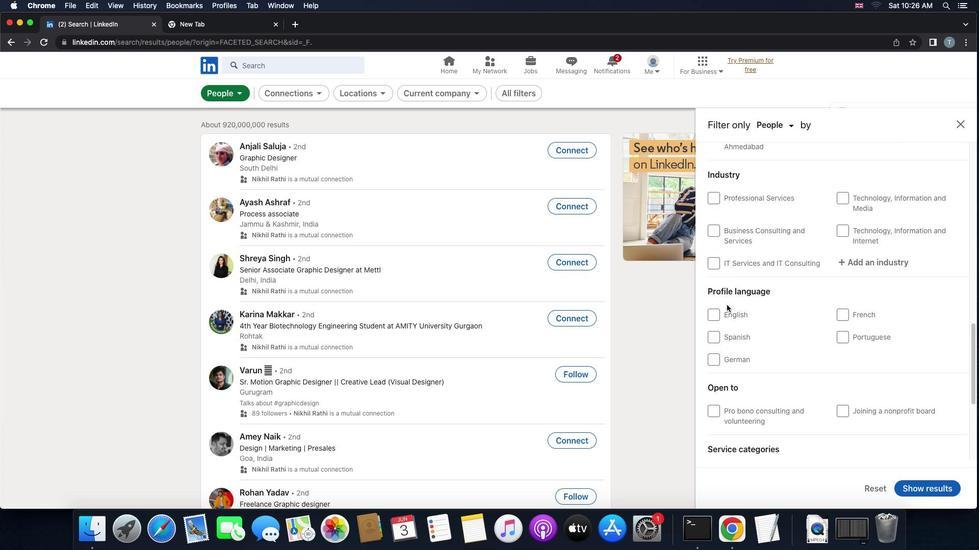 
Action: Mouse moved to (717, 294)
Screenshot: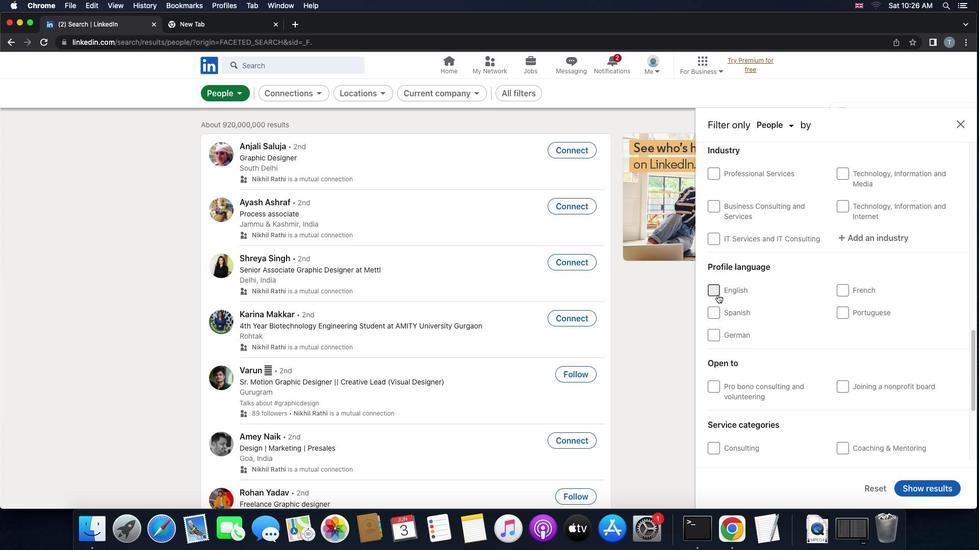 
Action: Mouse pressed left at (717, 294)
Screenshot: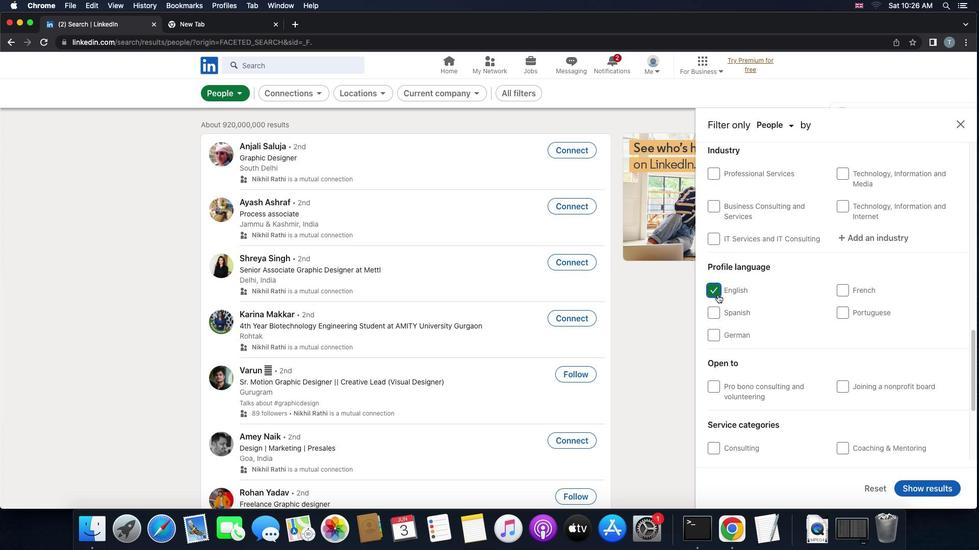 
Action: Mouse moved to (736, 307)
Screenshot: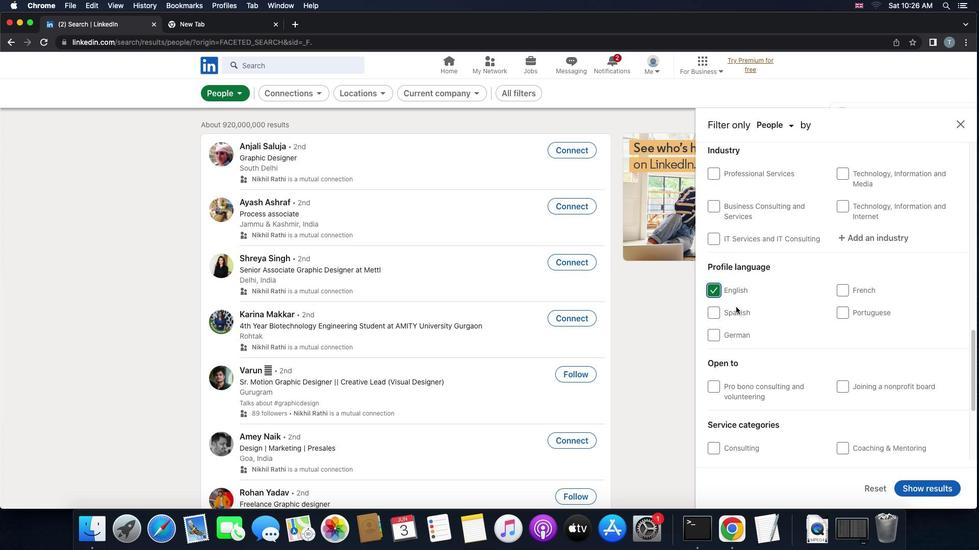 
Action: Mouse scrolled (736, 307) with delta (0, 0)
Screenshot: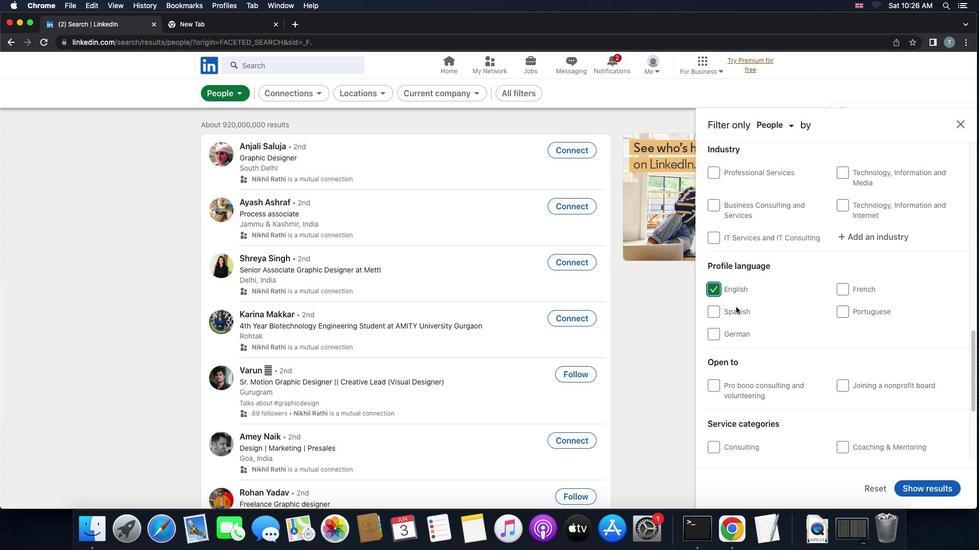 
Action: Mouse moved to (793, 321)
Screenshot: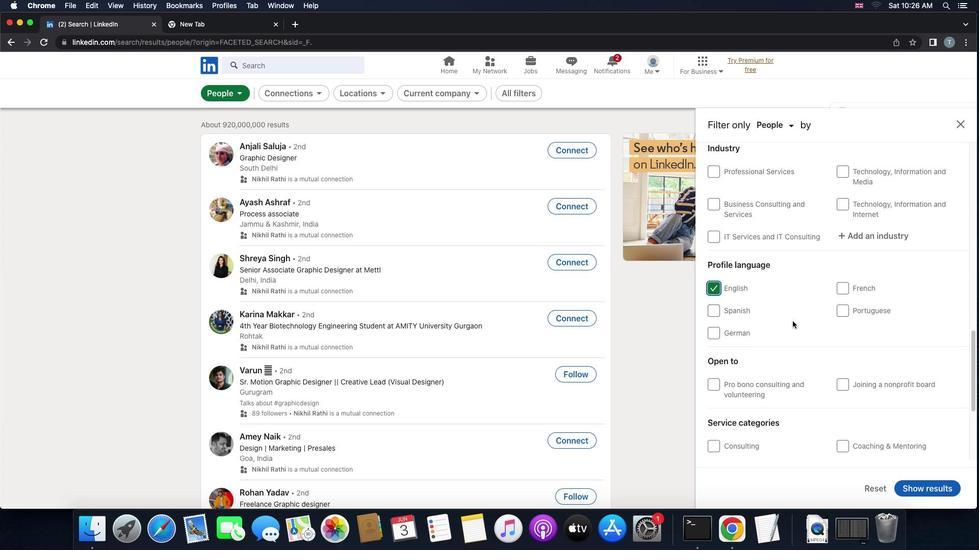 
Action: Mouse scrolled (793, 321) with delta (0, 0)
Screenshot: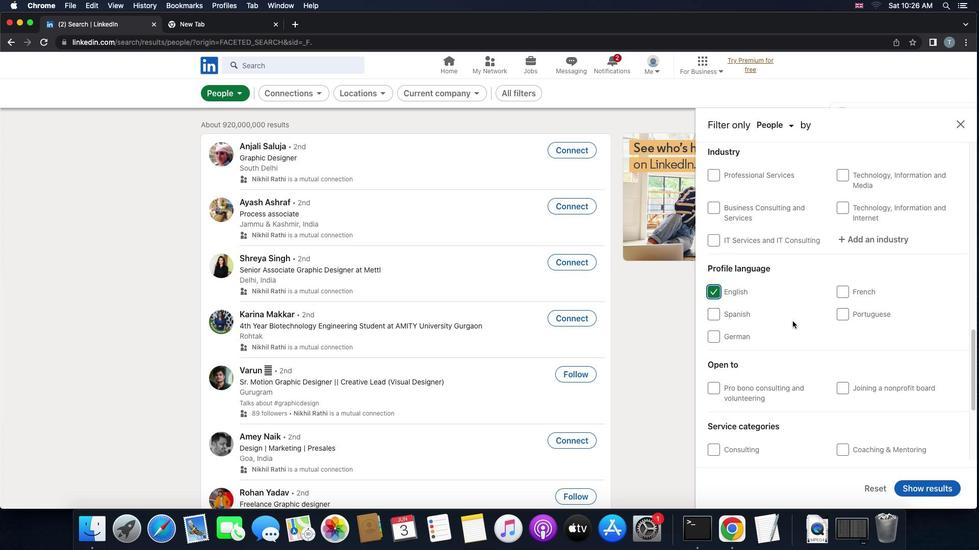
Action: Mouse scrolled (793, 321) with delta (0, 0)
Screenshot: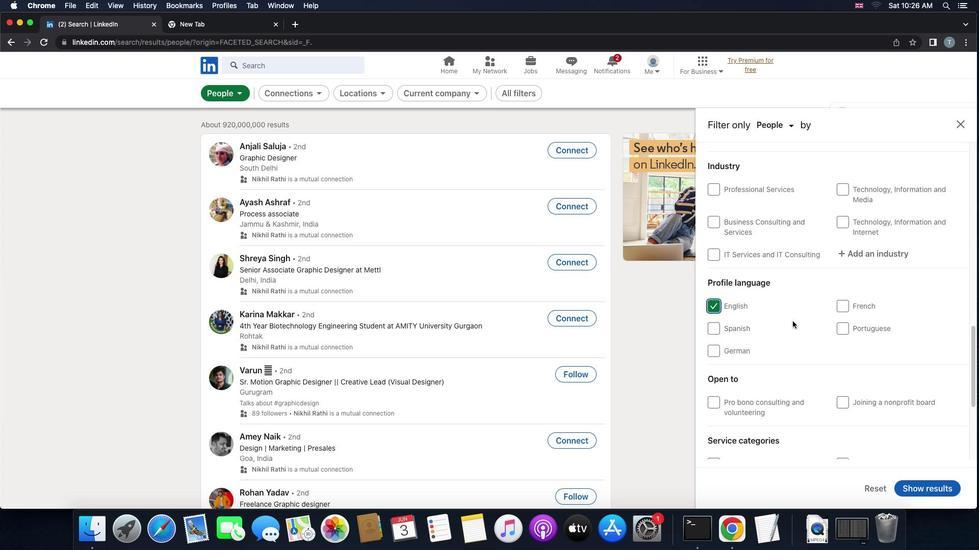 
Action: Mouse scrolled (793, 321) with delta (0, 1)
Screenshot: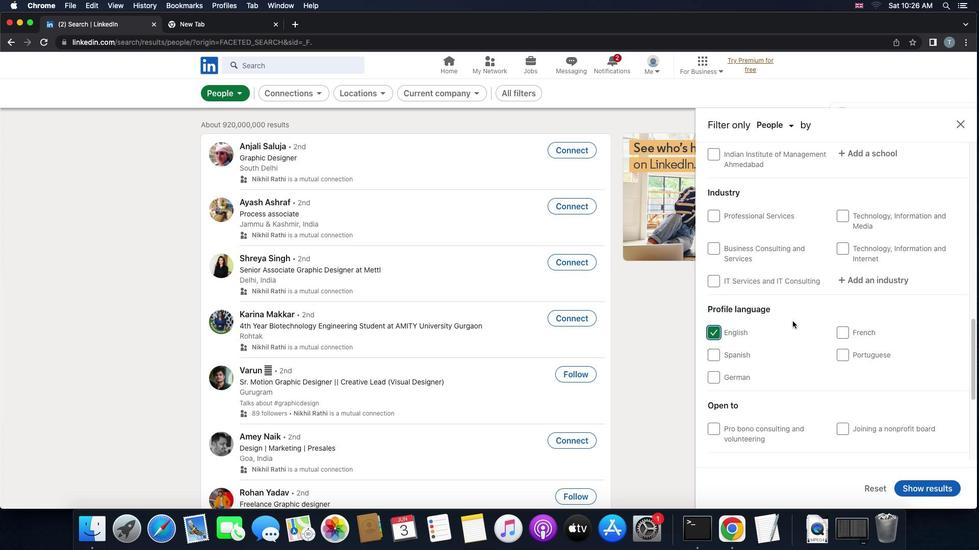 
Action: Mouse scrolled (793, 321) with delta (0, 0)
Screenshot: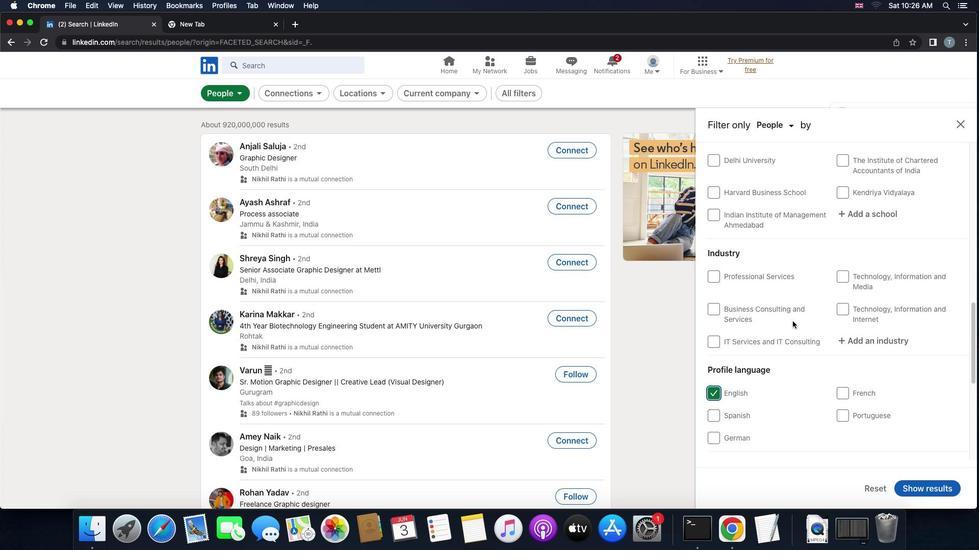 
Action: Mouse scrolled (793, 321) with delta (0, 0)
Screenshot: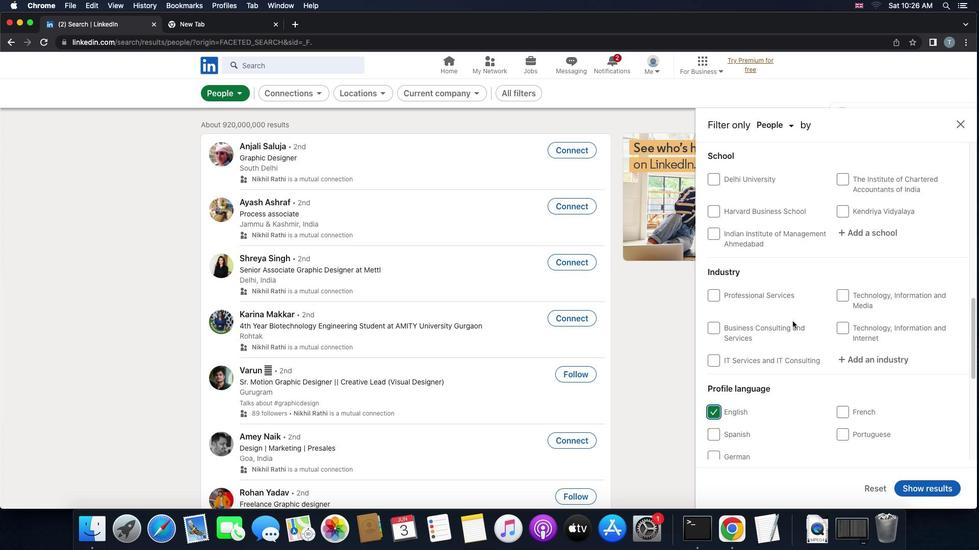 
Action: Mouse scrolled (793, 321) with delta (0, 1)
Screenshot: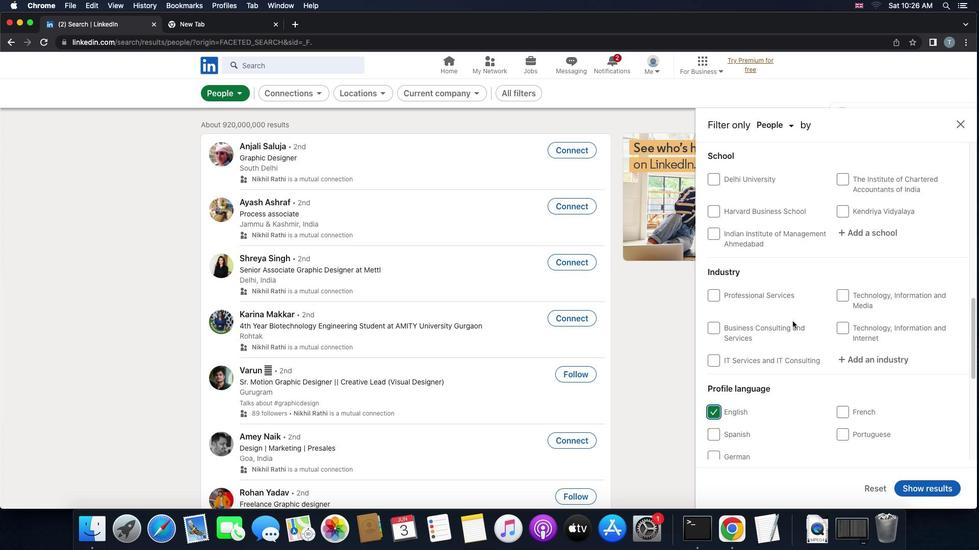 
Action: Mouse scrolled (793, 321) with delta (0, 2)
Screenshot: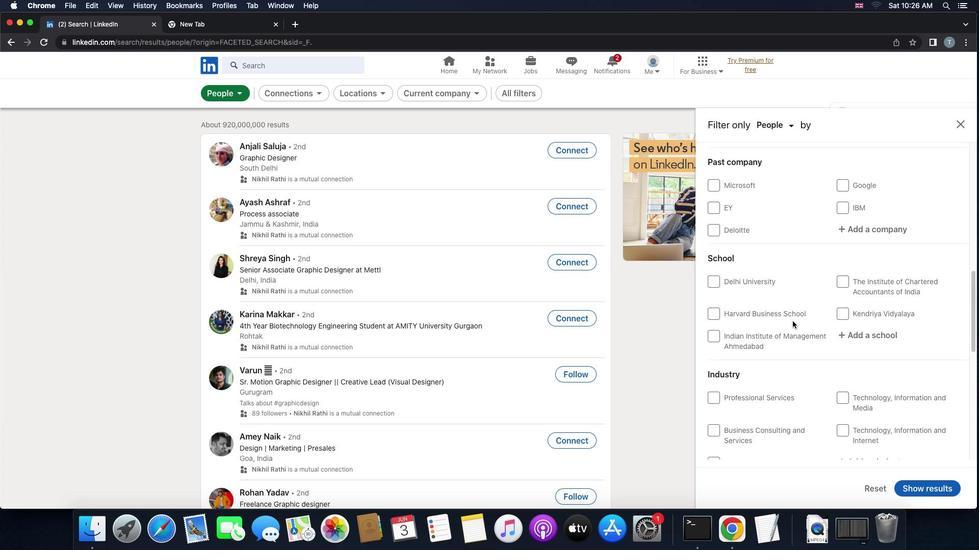 
Action: Mouse scrolled (793, 321) with delta (0, 0)
Screenshot: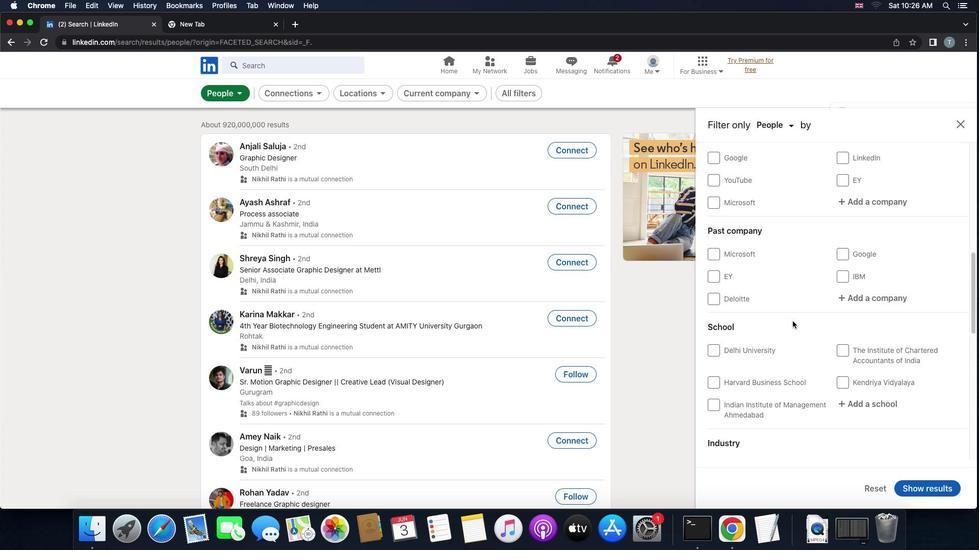 
Action: Mouse scrolled (793, 321) with delta (0, 0)
Screenshot: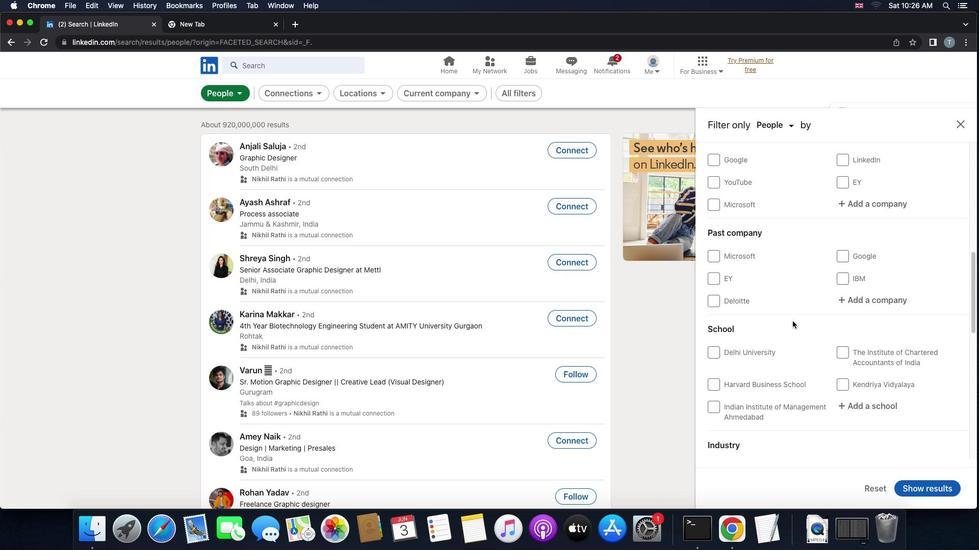 
Action: Mouse scrolled (793, 321) with delta (0, 0)
Screenshot: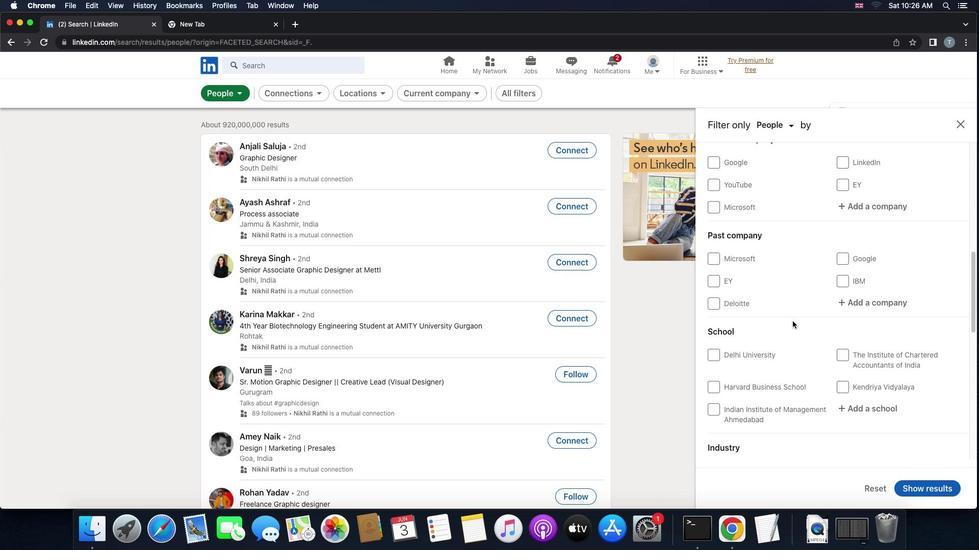
Action: Mouse scrolled (793, 321) with delta (0, 0)
Screenshot: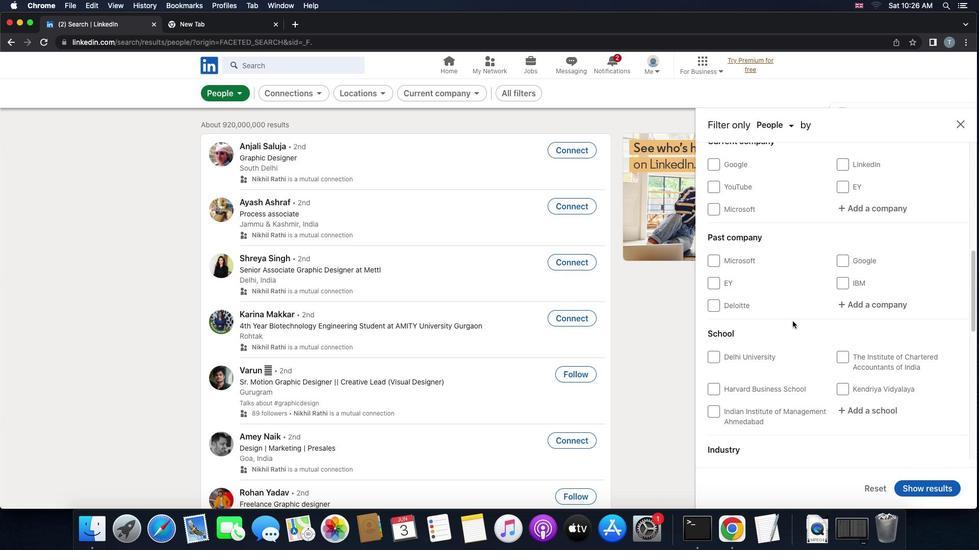 
Action: Mouse scrolled (793, 321) with delta (0, 0)
Screenshot: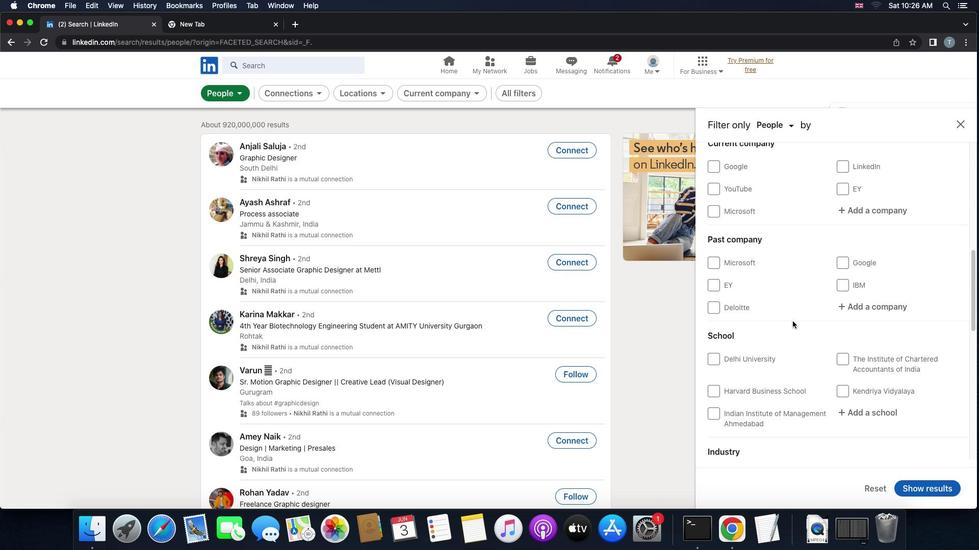 
Action: Mouse moved to (799, 319)
Screenshot: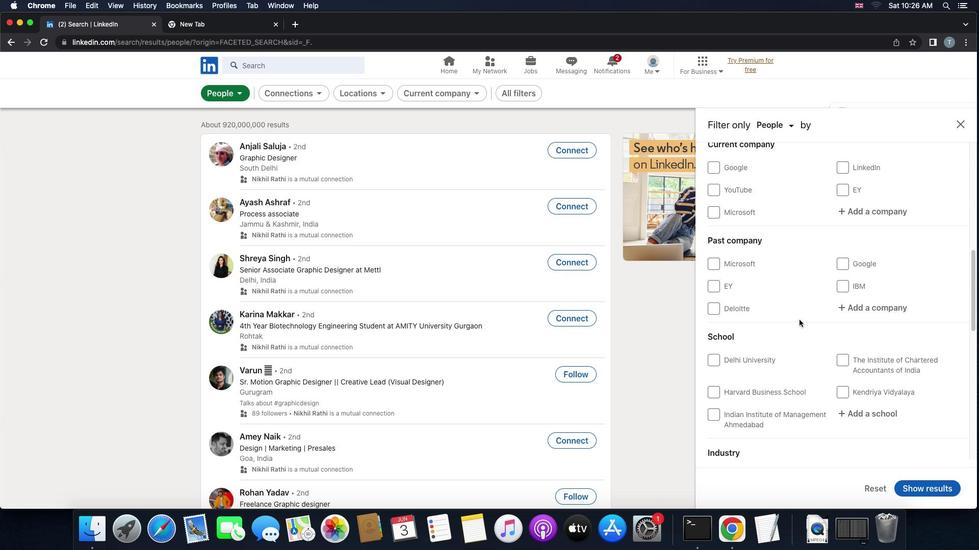 
Action: Mouse scrolled (799, 319) with delta (0, 0)
Screenshot: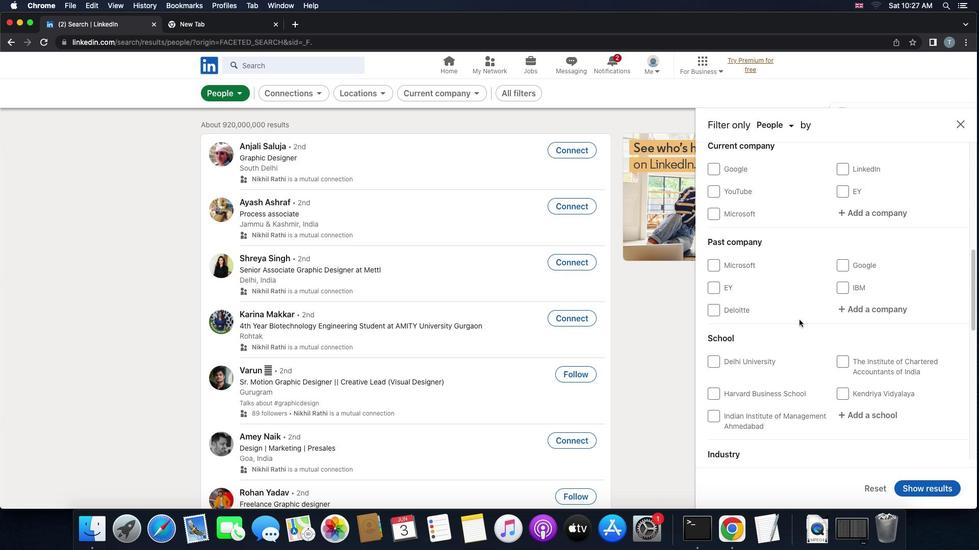 
Action: Mouse scrolled (799, 319) with delta (0, 0)
Screenshot: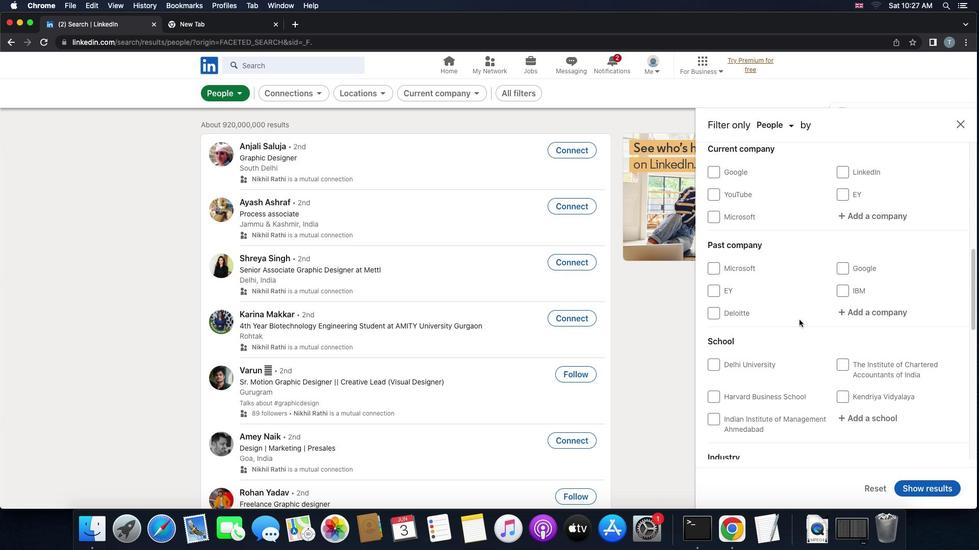 
Action: Mouse moved to (859, 223)
Screenshot: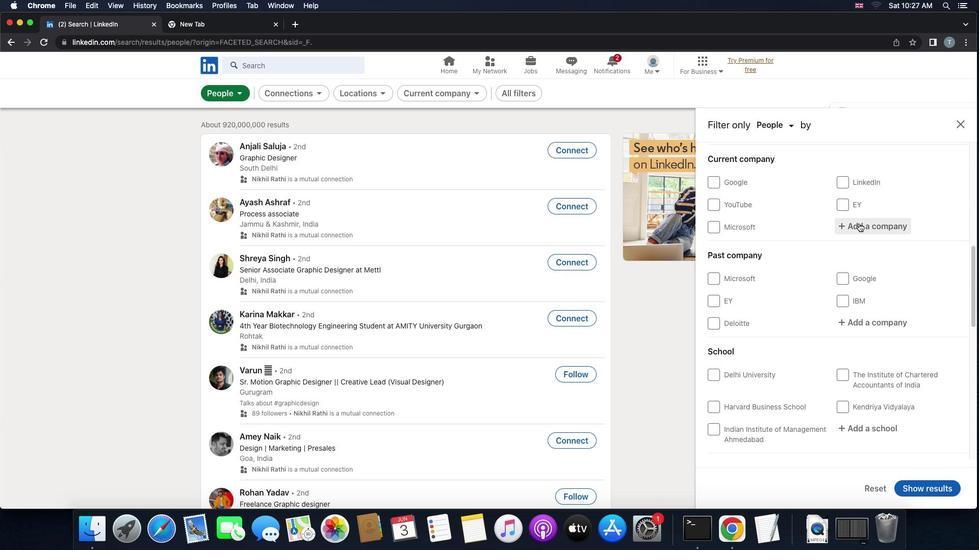 
Action: Mouse pressed left at (859, 223)
Screenshot: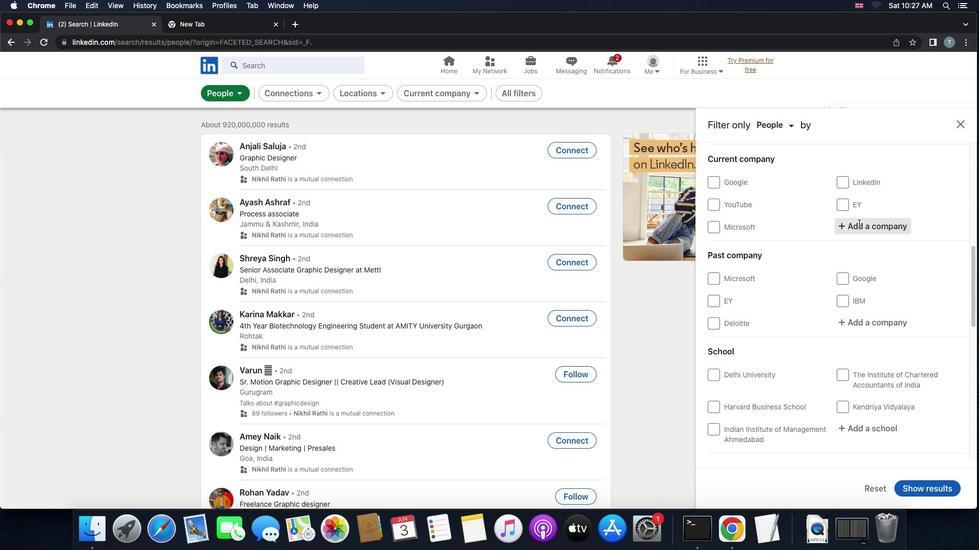 
Action: Key pressed 'i''f''c'Key.space'i'
Screenshot: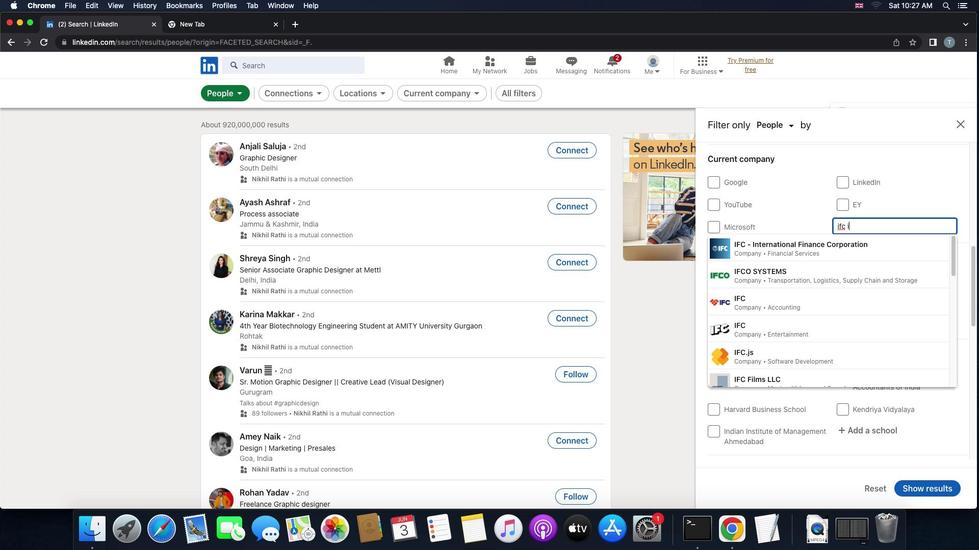 
Action: Mouse moved to (853, 238)
Screenshot: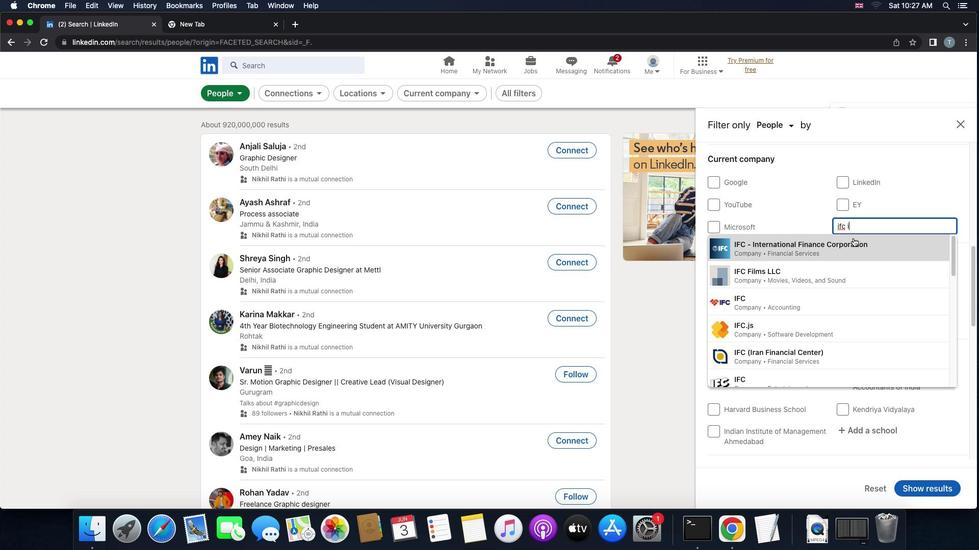 
Action: Mouse pressed left at (853, 238)
Screenshot: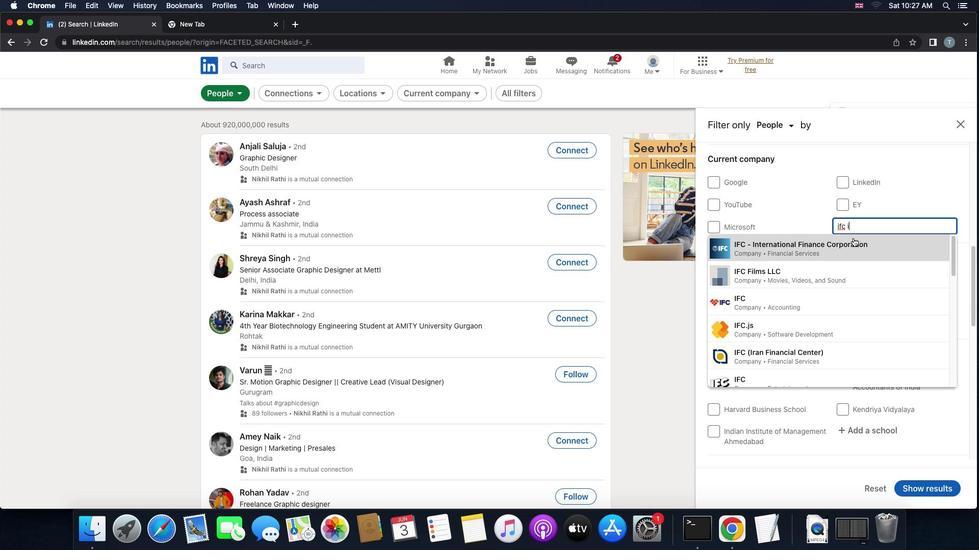 
Action: Mouse moved to (835, 305)
Screenshot: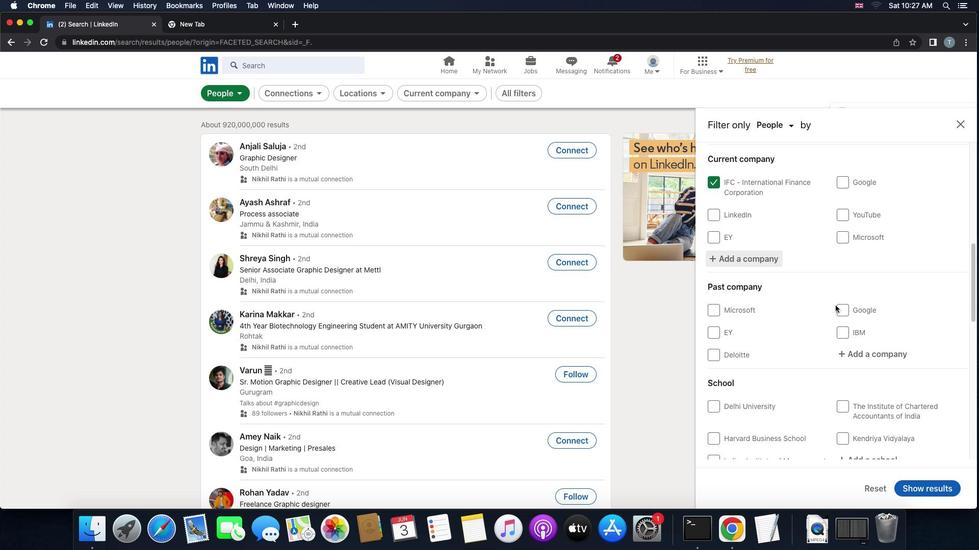 
Action: Mouse scrolled (835, 305) with delta (0, 0)
Screenshot: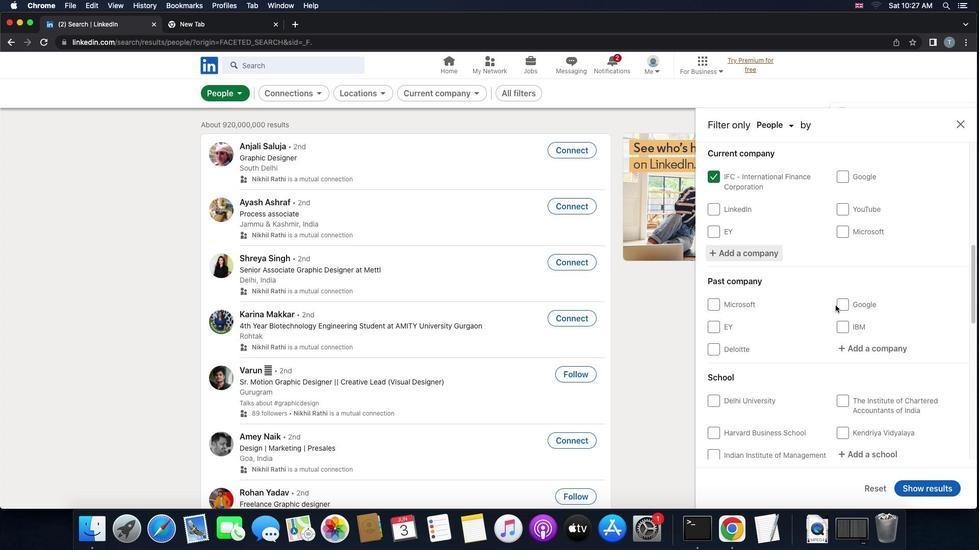 
Action: Mouse scrolled (835, 305) with delta (0, 0)
Screenshot: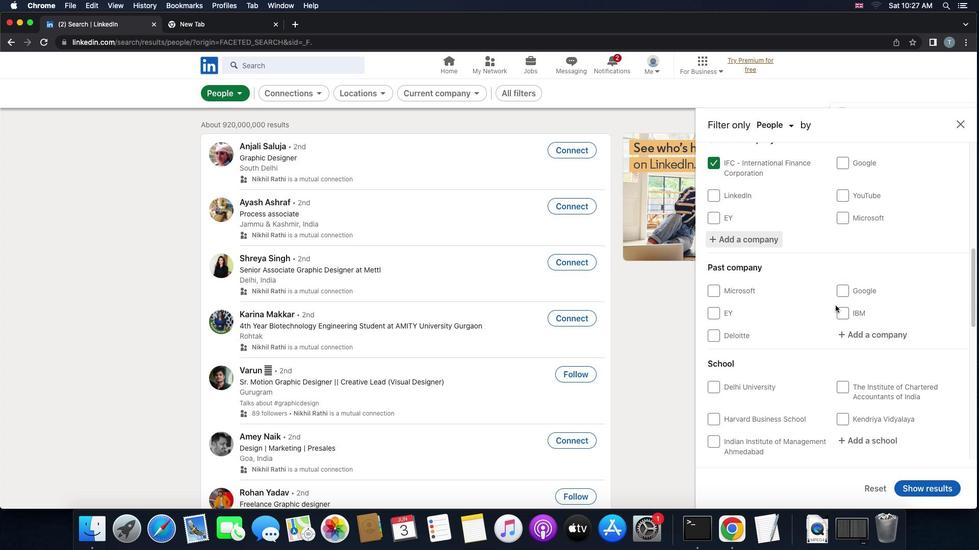 
Action: Mouse scrolled (835, 305) with delta (0, -1)
Screenshot: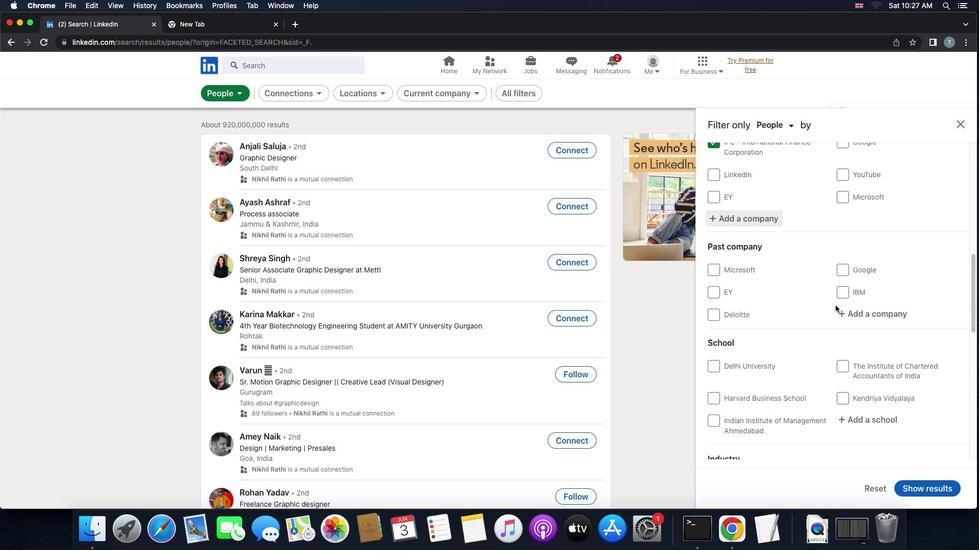 
Action: Mouse moved to (880, 379)
Screenshot: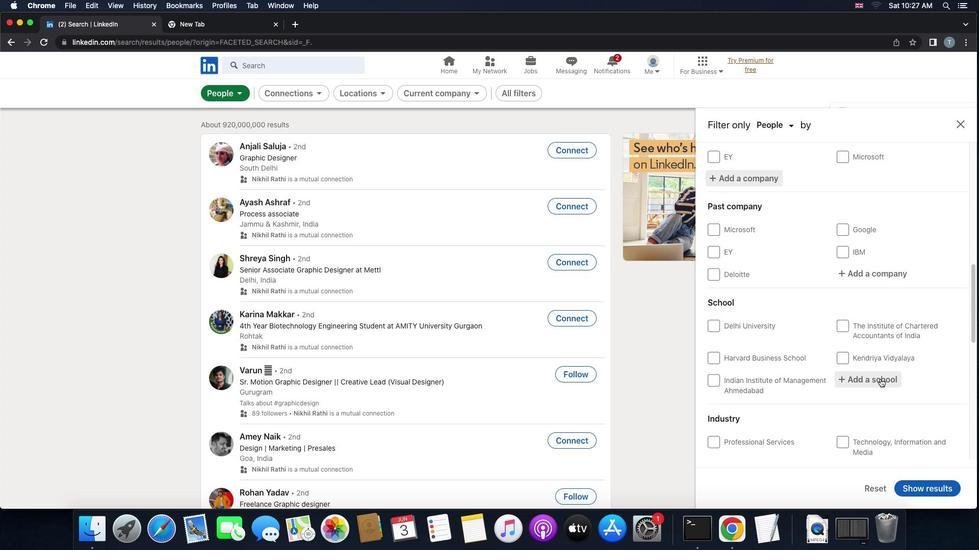 
Action: Mouse pressed left at (880, 379)
Screenshot: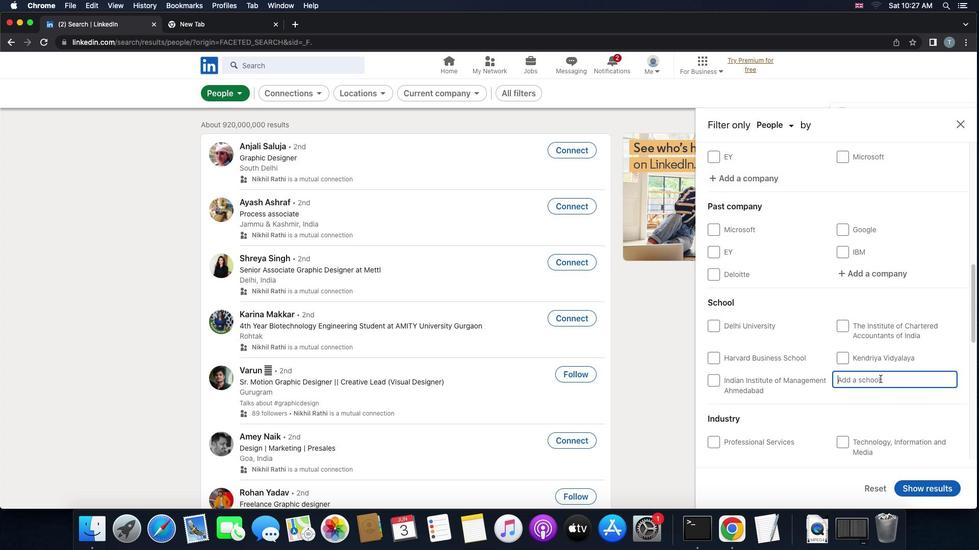 
Action: Key pressed 'k''o''l''k''a''t''a'
Screenshot: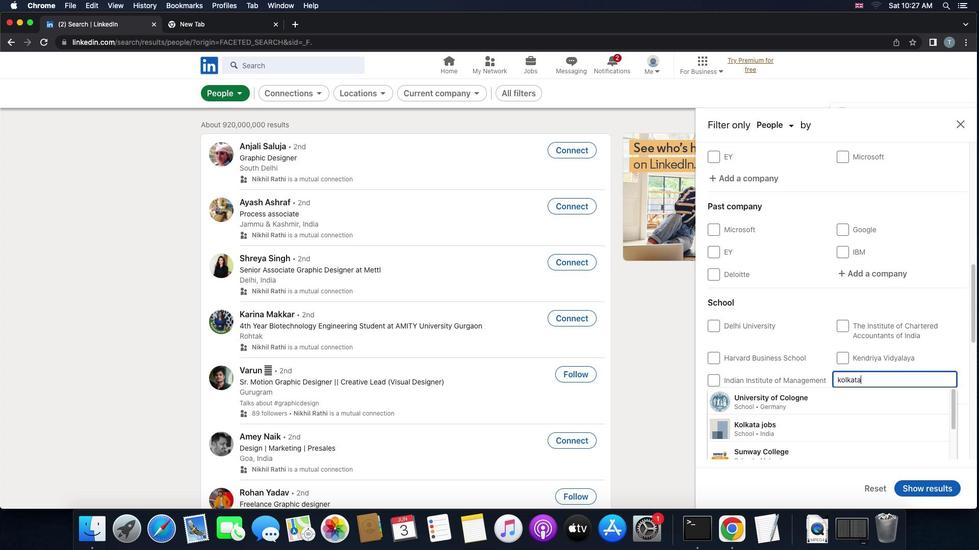 
Action: Mouse moved to (838, 400)
Screenshot: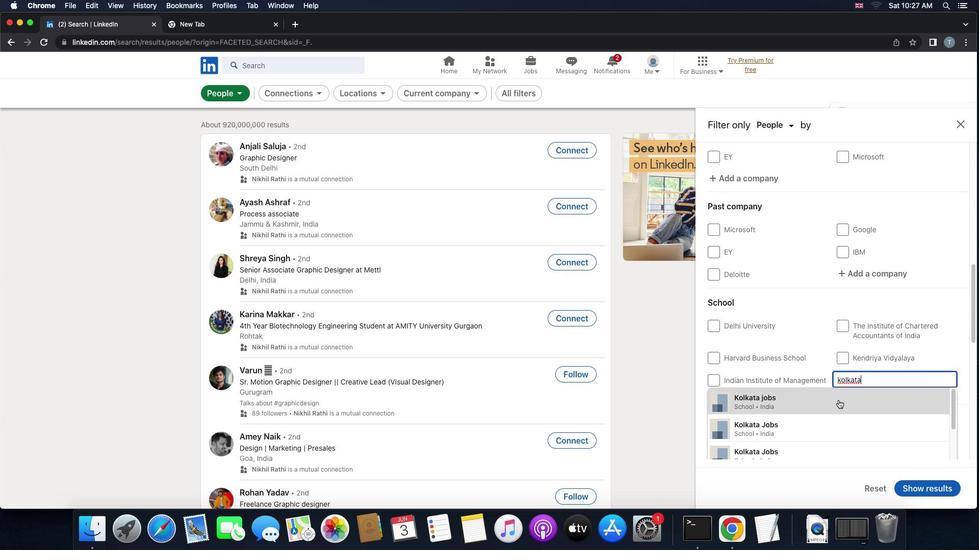 
Action: Mouse pressed left at (838, 400)
Screenshot: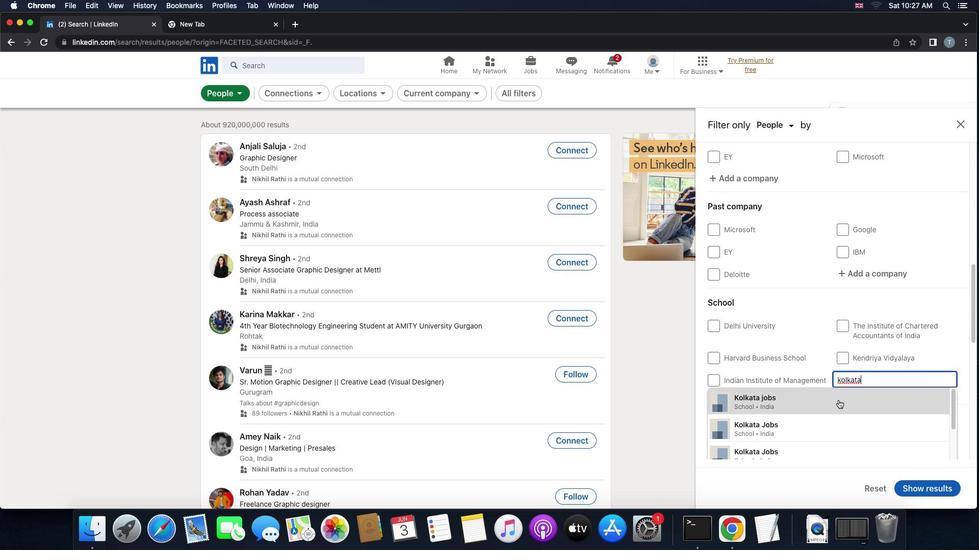 
Action: Mouse moved to (834, 403)
Screenshot: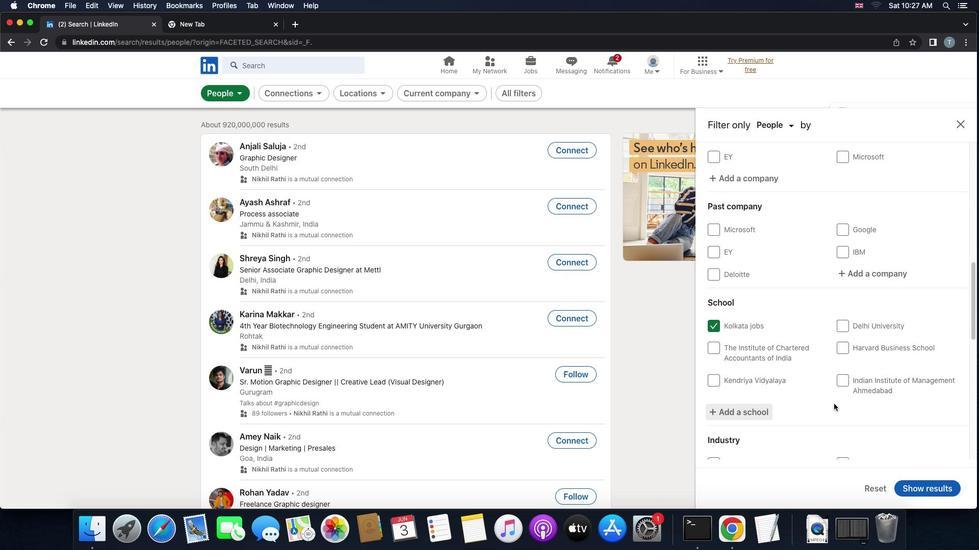 
Action: Mouse scrolled (834, 403) with delta (0, 0)
Screenshot: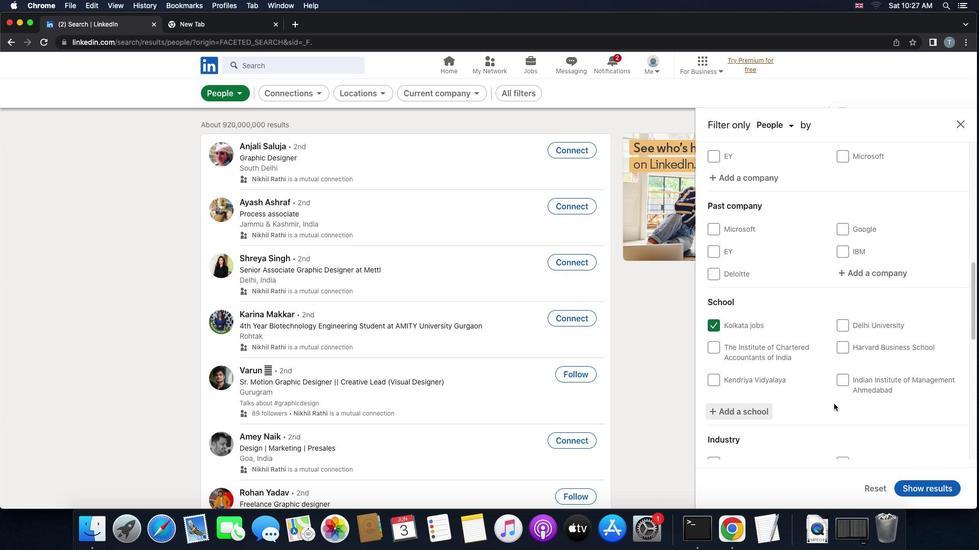 
Action: Mouse scrolled (834, 403) with delta (0, 0)
Screenshot: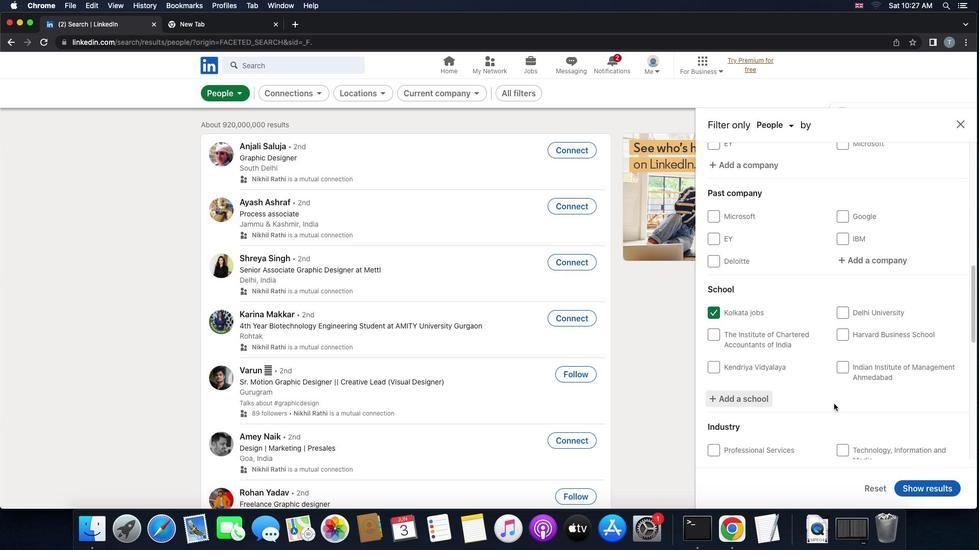 
Action: Mouse scrolled (834, 403) with delta (0, -1)
Screenshot: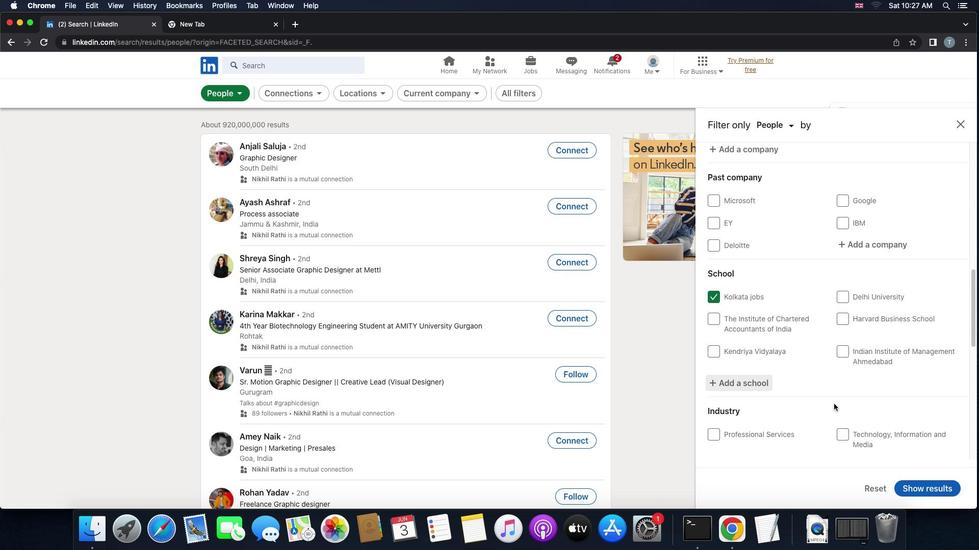 
Action: Mouse scrolled (834, 403) with delta (0, 0)
Screenshot: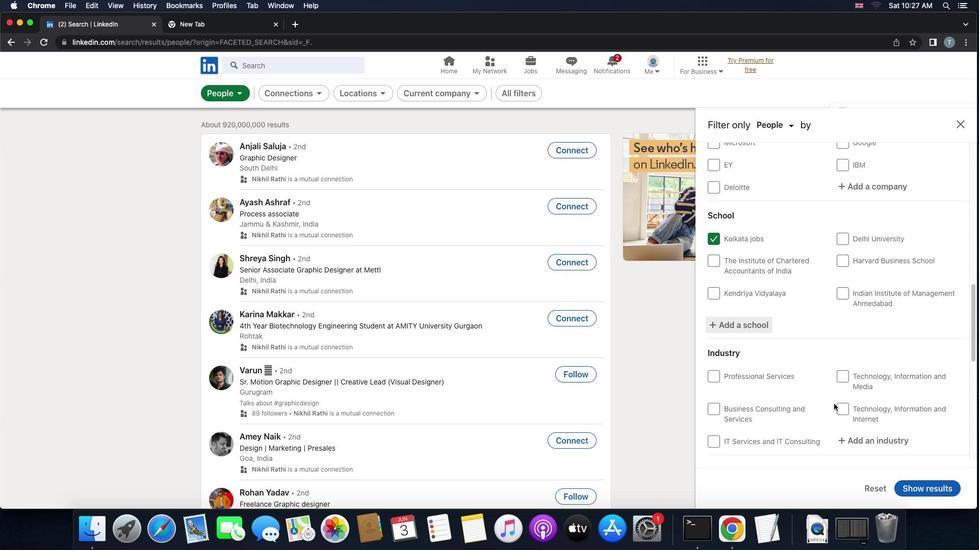 
Action: Mouse moved to (860, 415)
Screenshot: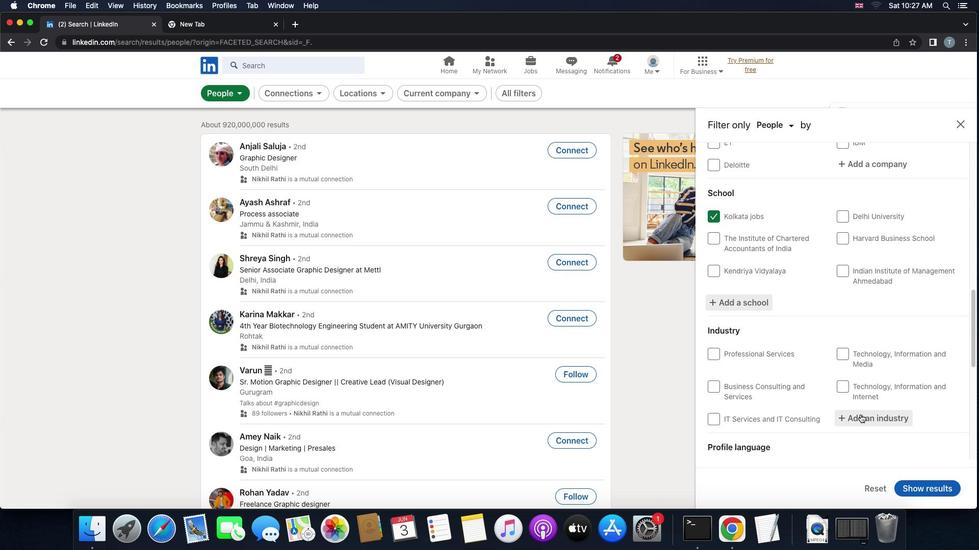 
Action: Mouse pressed left at (860, 415)
Screenshot: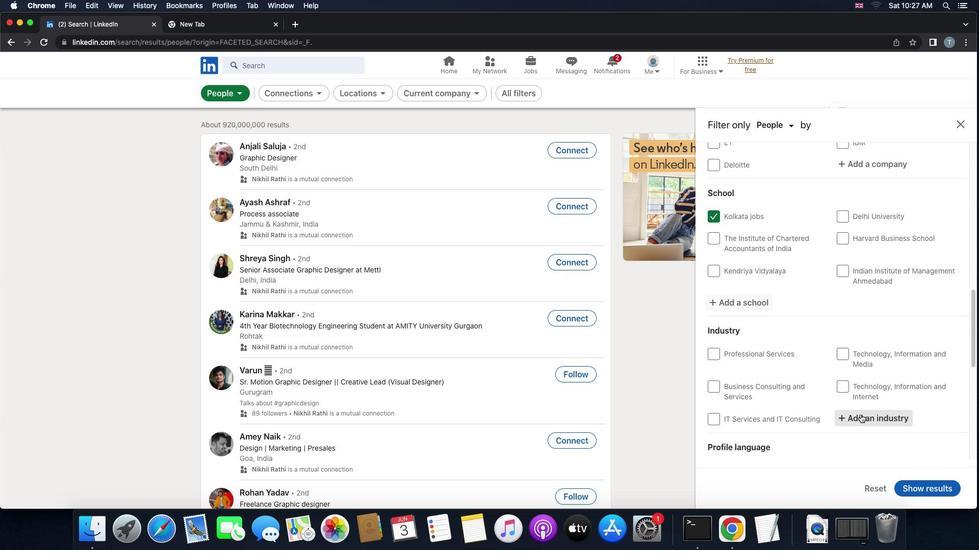
Action: Key pressed 'n''o''n'Key.space'p''r''o'
Screenshot: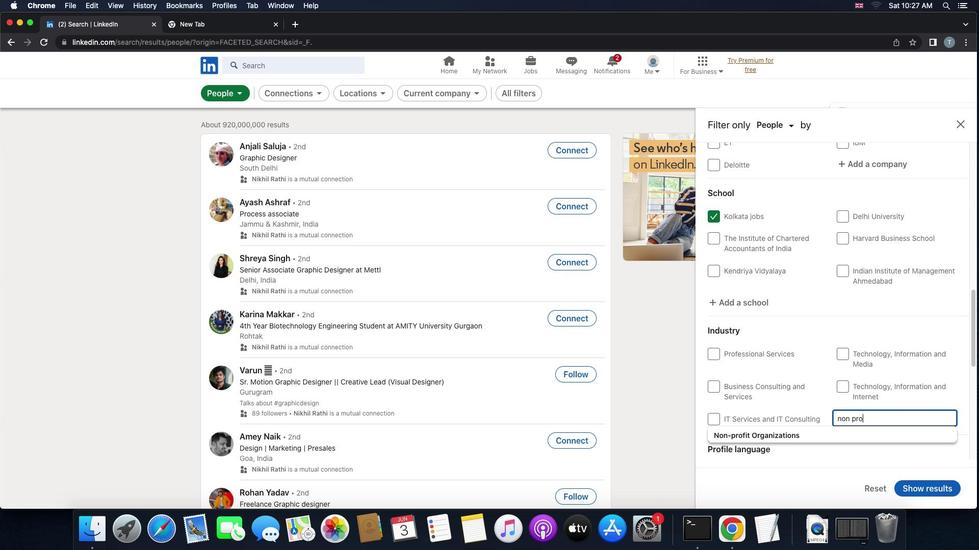 
Action: Mouse moved to (835, 438)
Screenshot: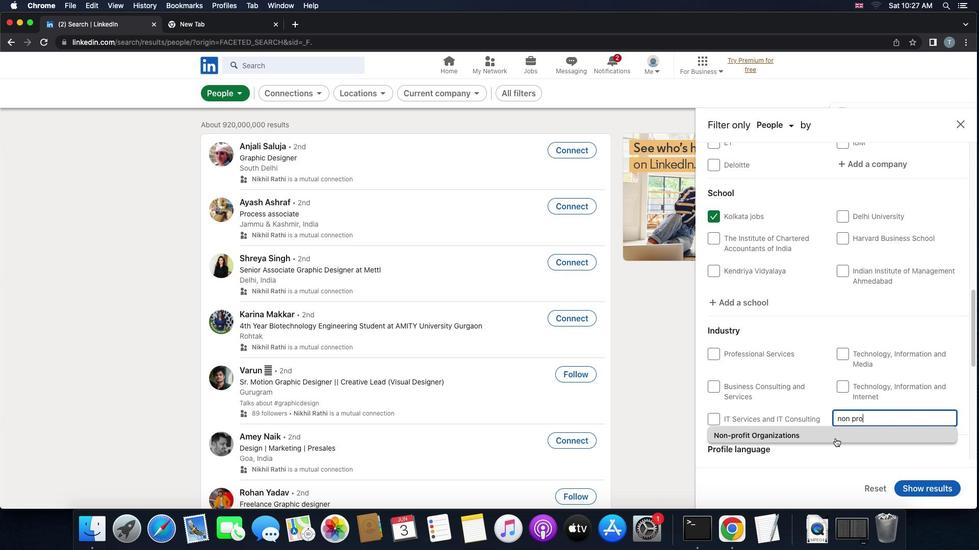 
Action: Mouse pressed left at (835, 438)
Screenshot: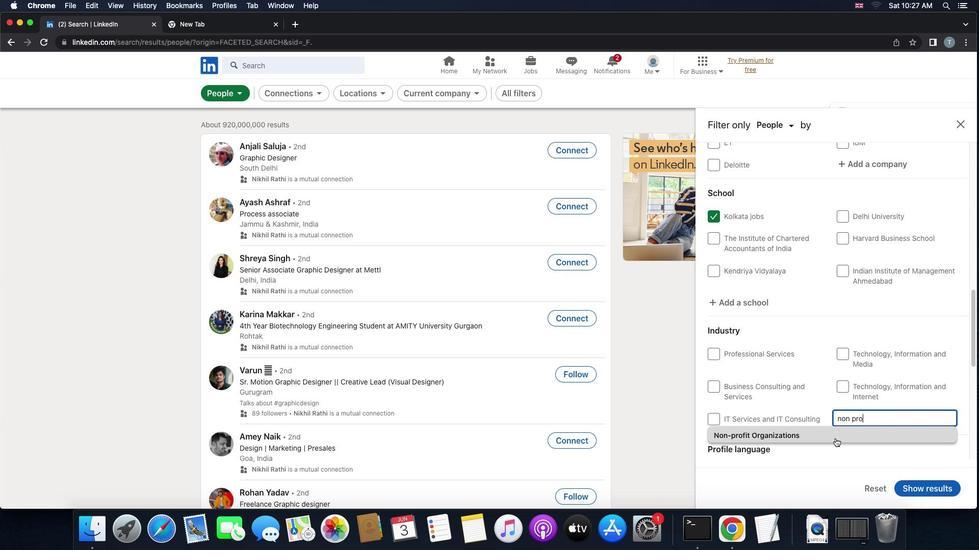 
Action: Mouse moved to (835, 438)
Screenshot: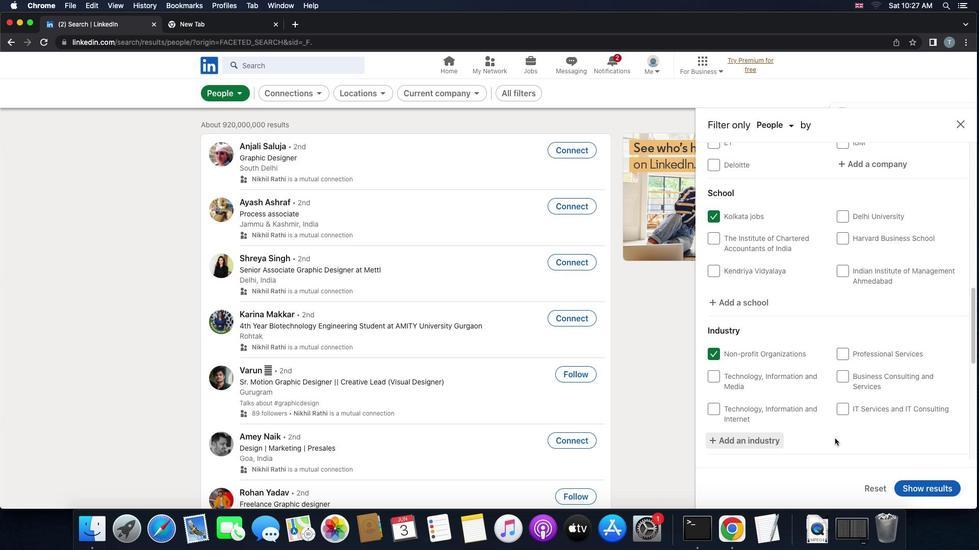 
Action: Mouse scrolled (835, 438) with delta (0, 0)
Screenshot: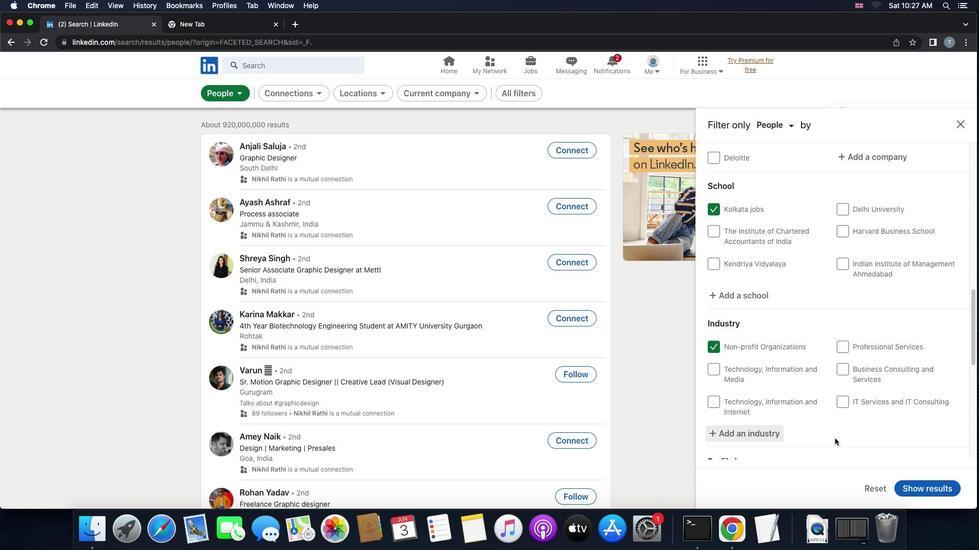 
Action: Mouse scrolled (835, 438) with delta (0, 0)
Screenshot: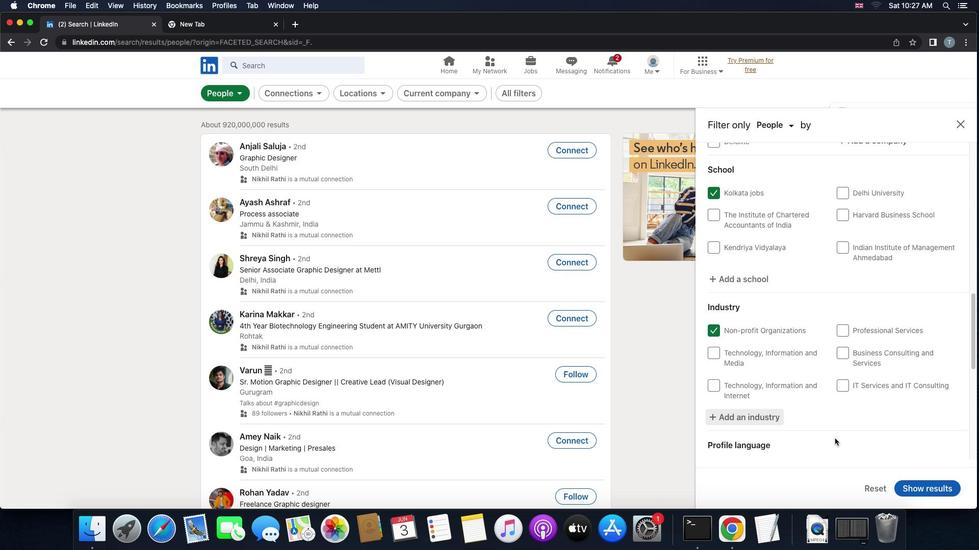 
Action: Mouse scrolled (835, 438) with delta (0, -1)
Screenshot: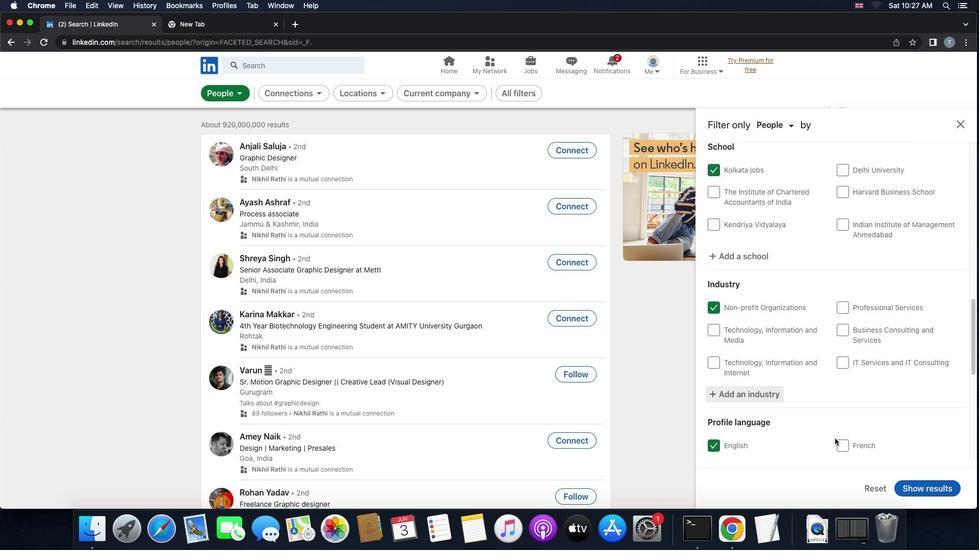 
Action: Mouse scrolled (835, 438) with delta (0, 0)
Screenshot: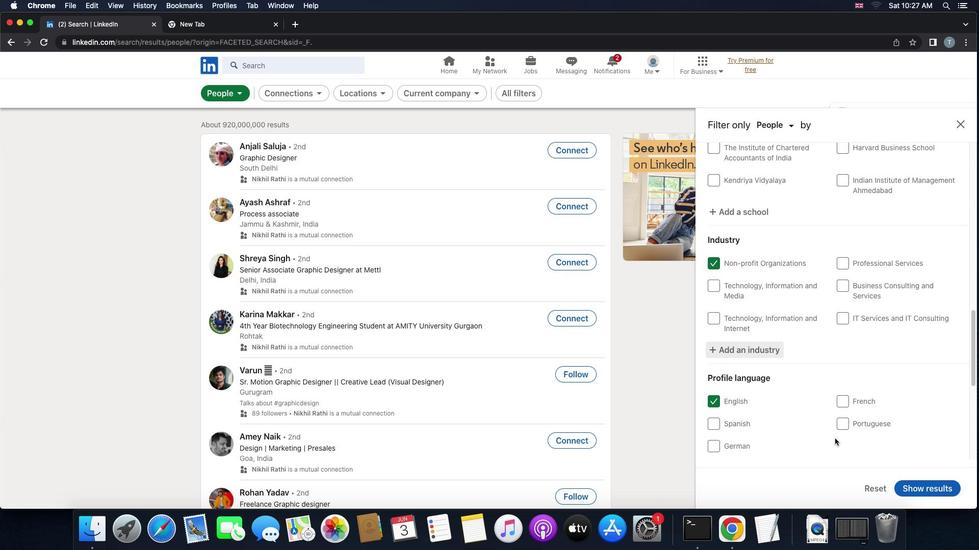 
Action: Mouse scrolled (835, 438) with delta (0, 0)
Screenshot: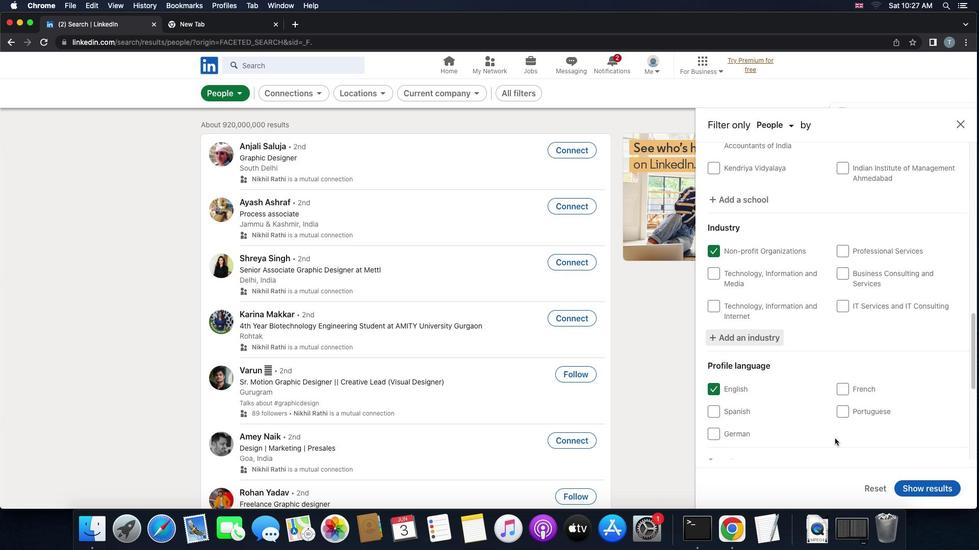 
Action: Mouse scrolled (835, 438) with delta (0, -1)
Screenshot: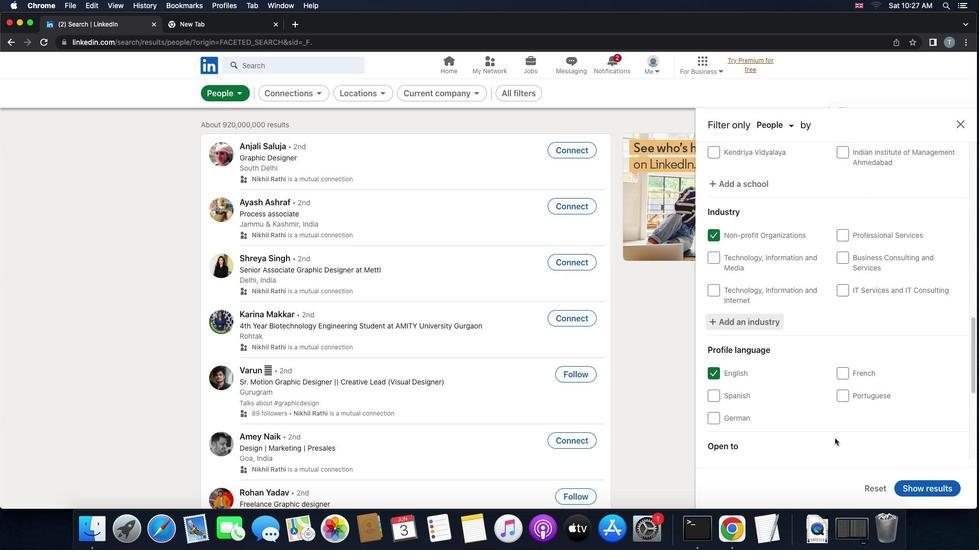 
Action: Mouse scrolled (835, 438) with delta (0, -1)
Screenshot: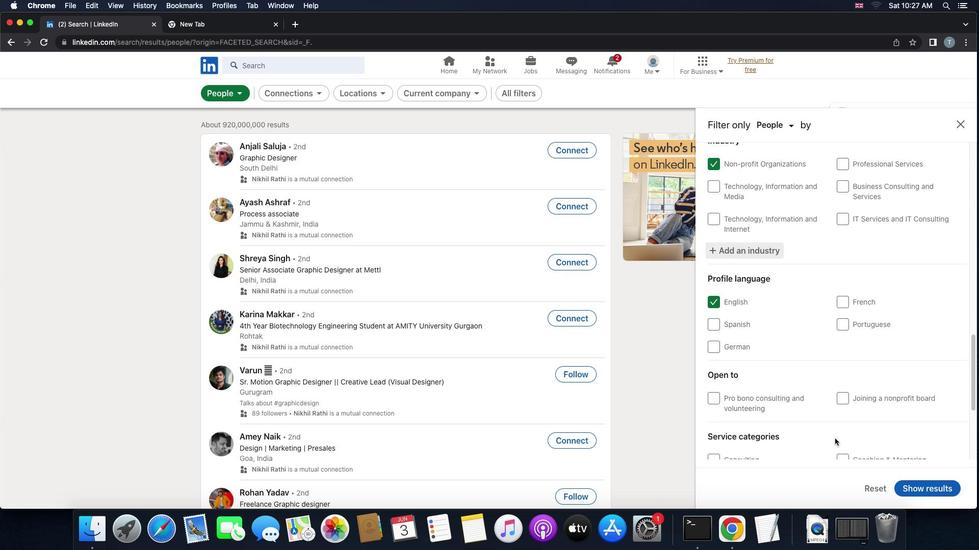 
Action: Mouse scrolled (835, 438) with delta (0, 0)
Screenshot: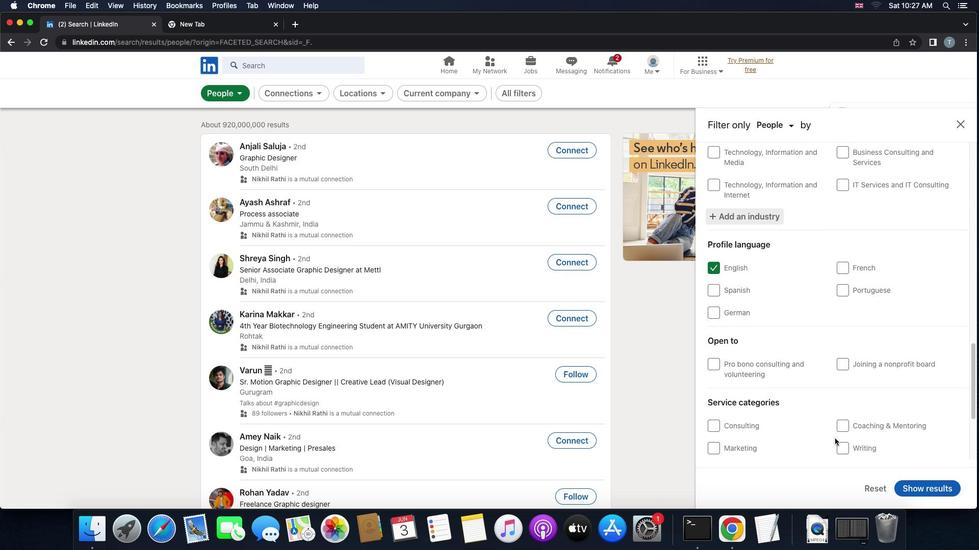 
Action: Mouse scrolled (835, 438) with delta (0, 0)
Screenshot: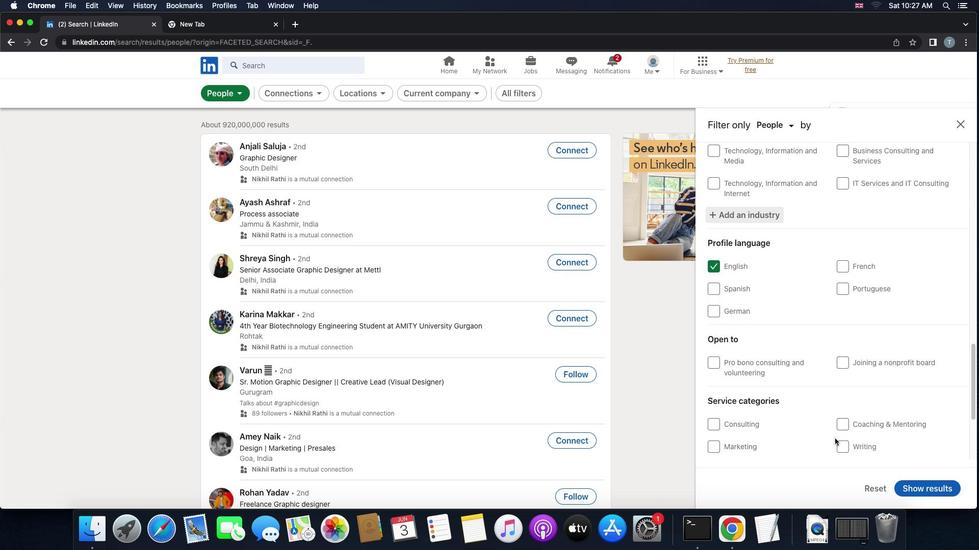 
Action: Mouse scrolled (835, 438) with delta (0, 0)
Screenshot: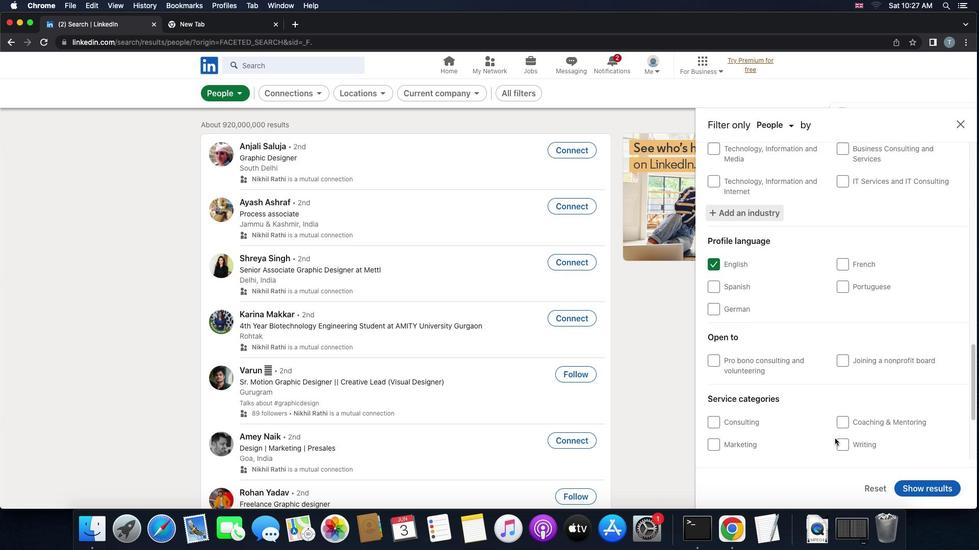 
Action: Mouse scrolled (835, 438) with delta (0, 0)
Screenshot: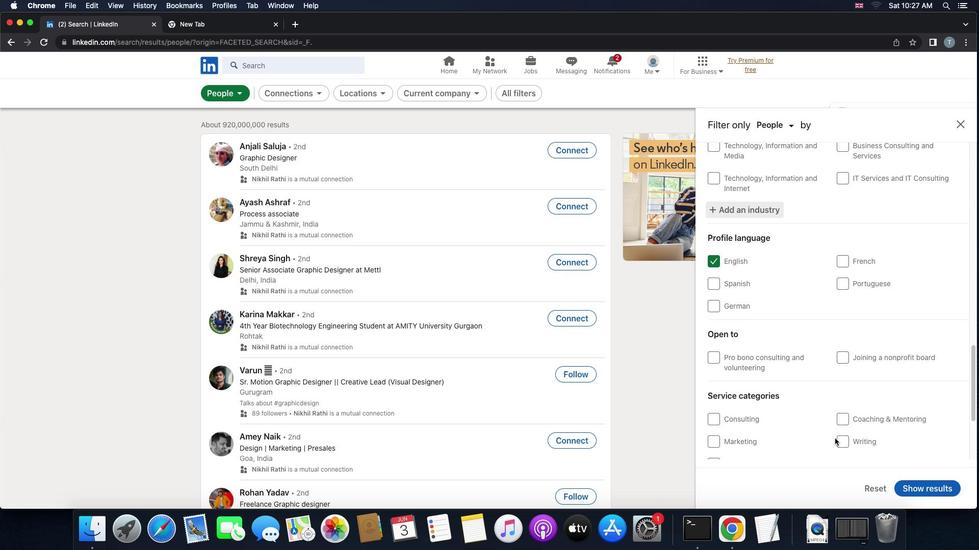 
Action: Mouse scrolled (835, 438) with delta (0, 0)
Screenshot: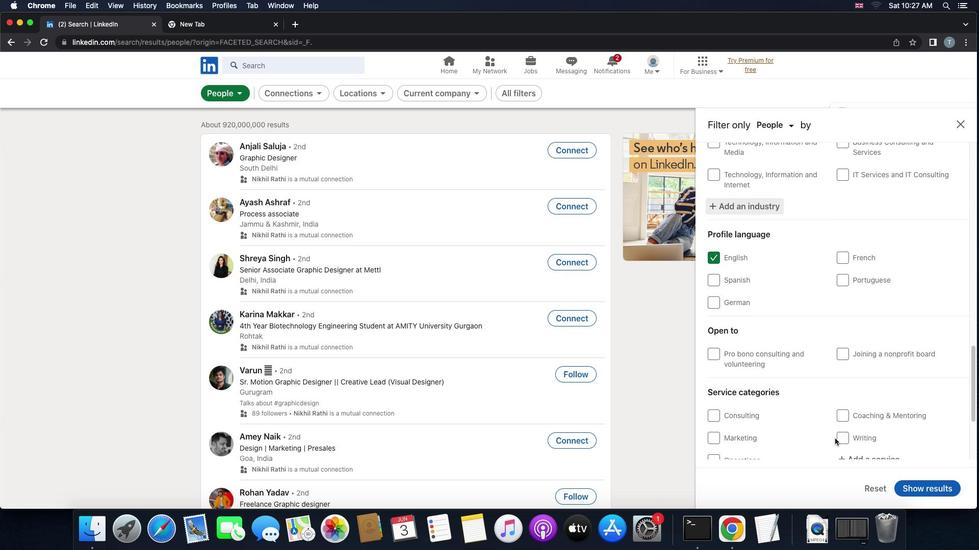 
Action: Mouse scrolled (835, 438) with delta (0, -1)
Screenshot: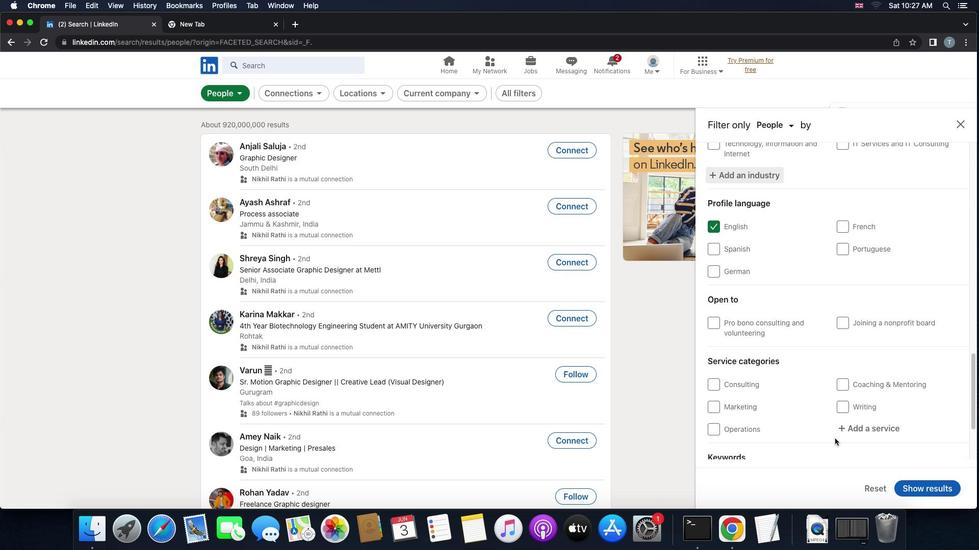 
Action: Mouse scrolled (835, 438) with delta (0, 0)
Screenshot: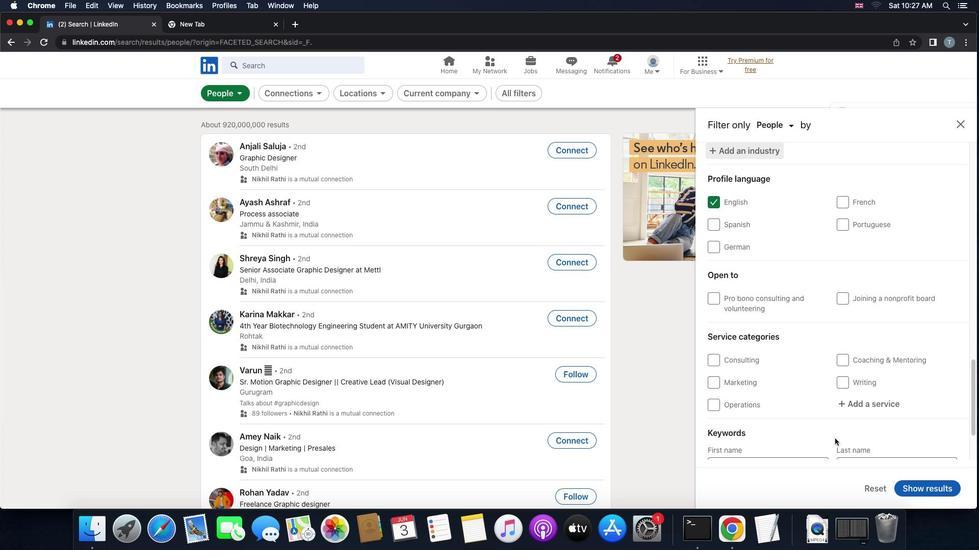 
Action: Mouse scrolled (835, 438) with delta (0, 0)
Screenshot: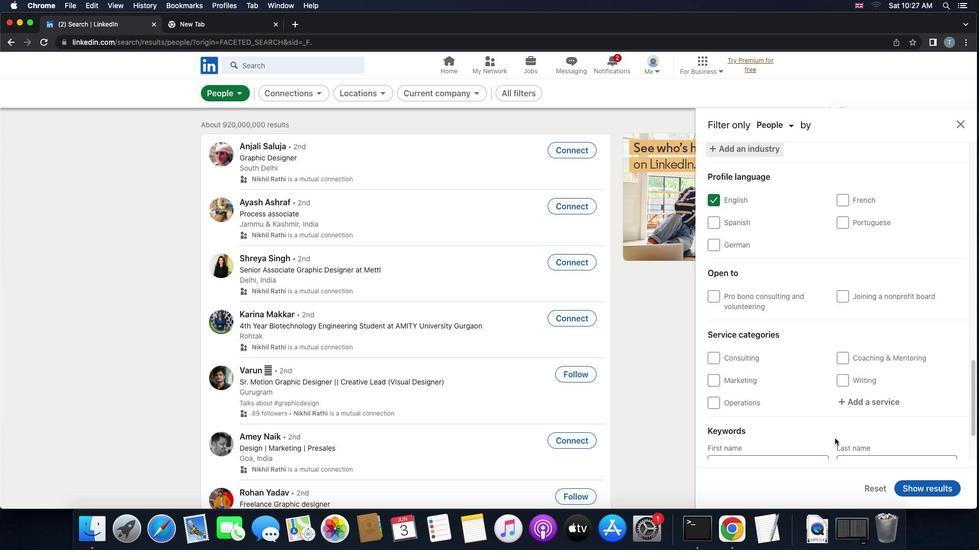 
Action: Mouse scrolled (835, 438) with delta (0, 0)
Screenshot: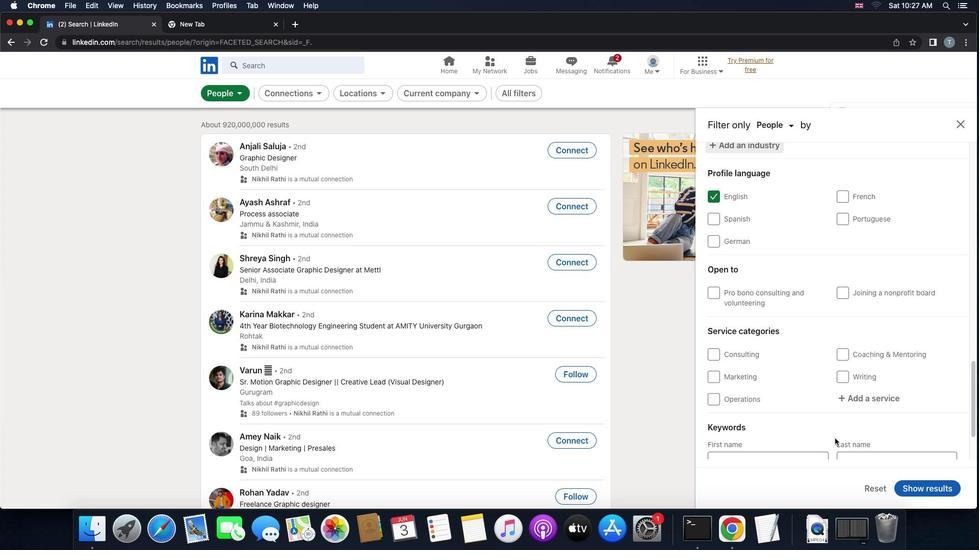 
Action: Mouse scrolled (835, 438) with delta (0, 0)
Screenshot: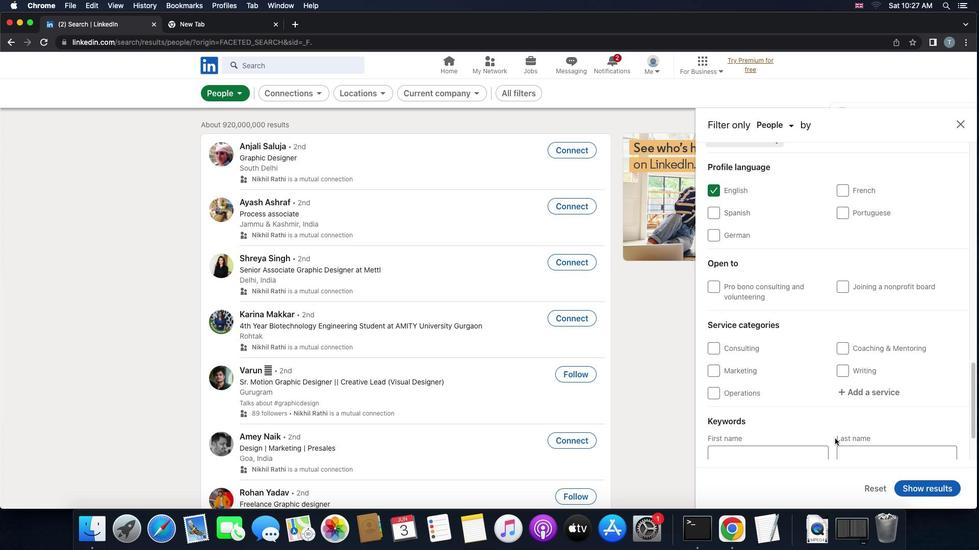 
Action: Mouse scrolled (835, 438) with delta (0, 0)
Screenshot: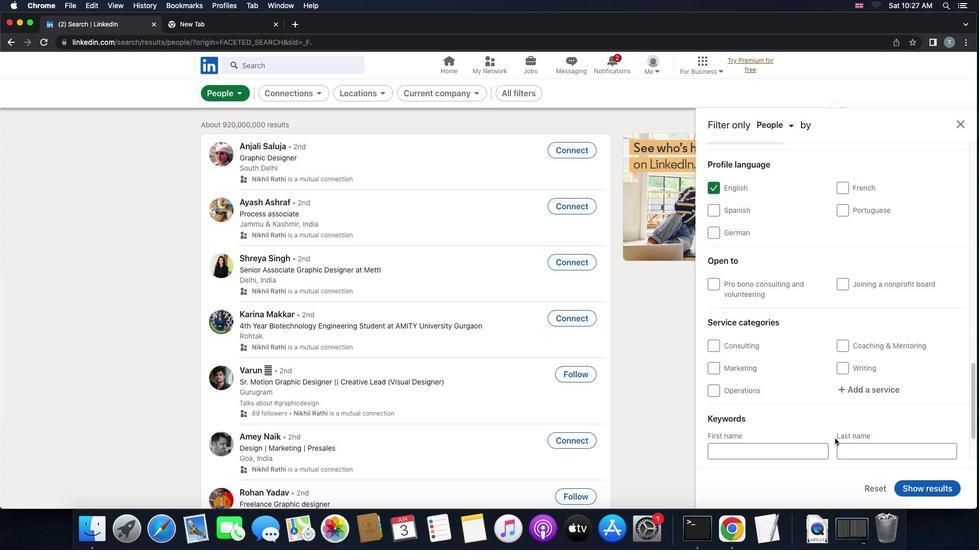 
Action: Mouse scrolled (835, 438) with delta (0, 0)
Screenshot: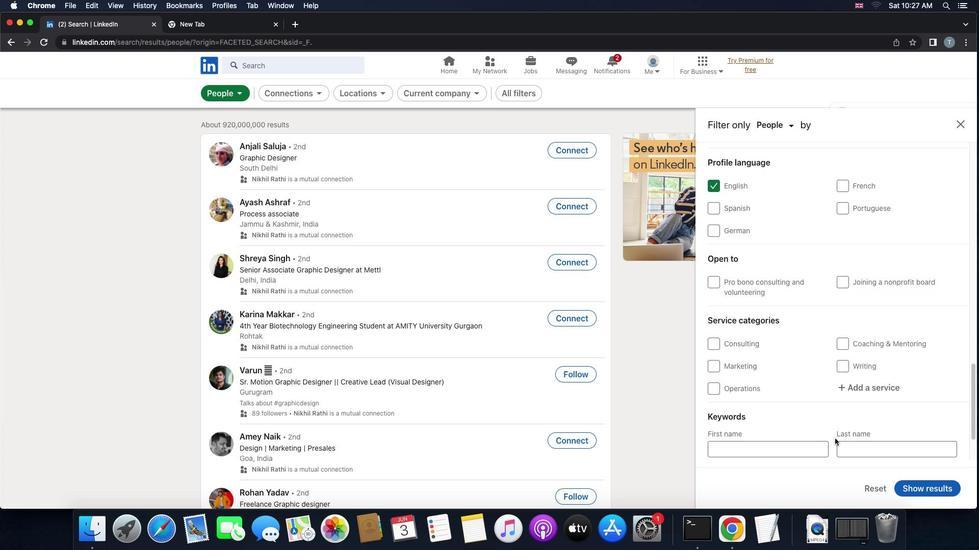 
Action: Mouse scrolled (835, 438) with delta (0, 0)
Screenshot: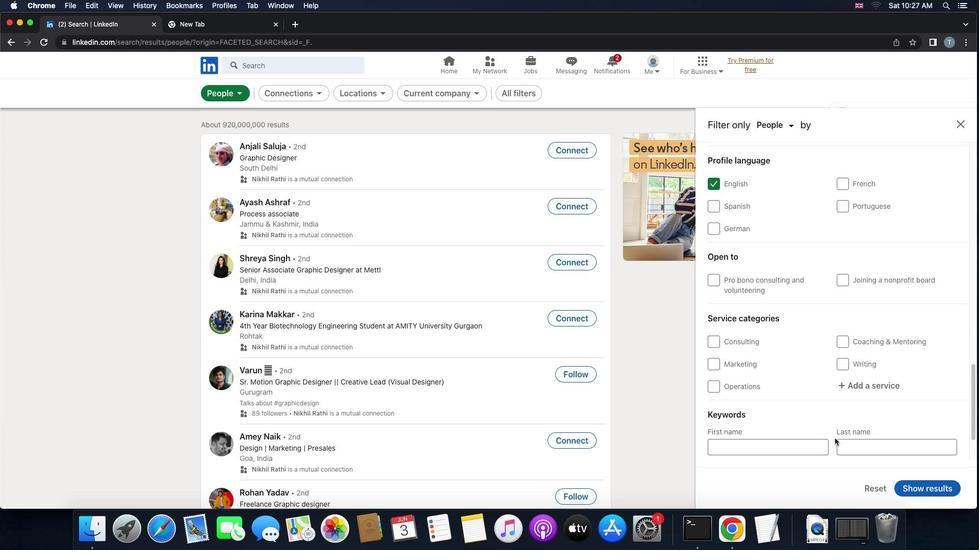 
Action: Mouse moved to (882, 388)
Screenshot: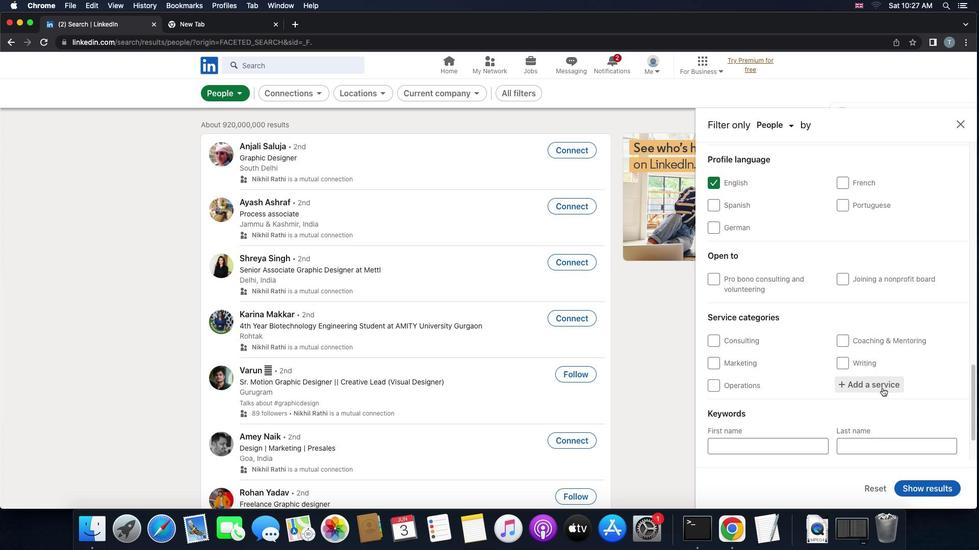 
Action: Mouse pressed left at (882, 388)
Screenshot: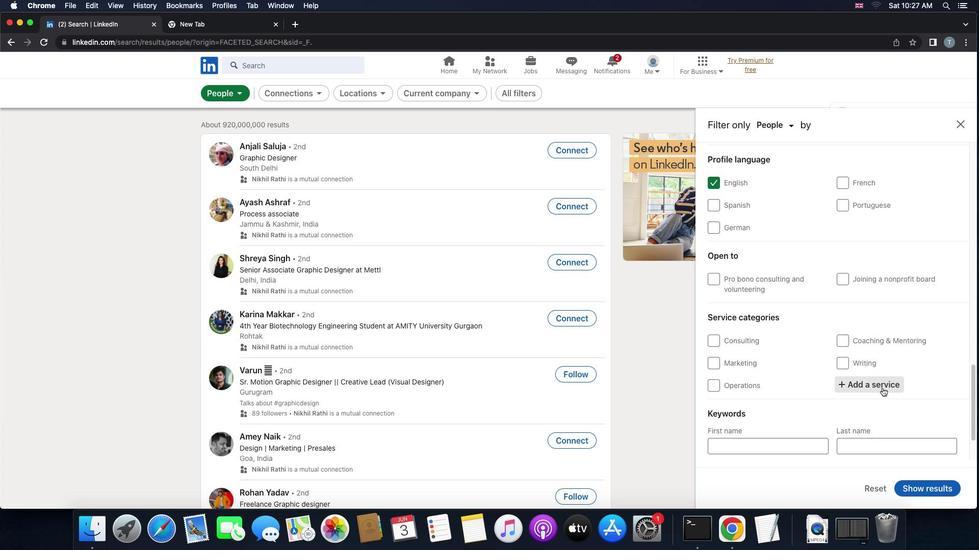
Action: Mouse moved to (849, 385)
Screenshot: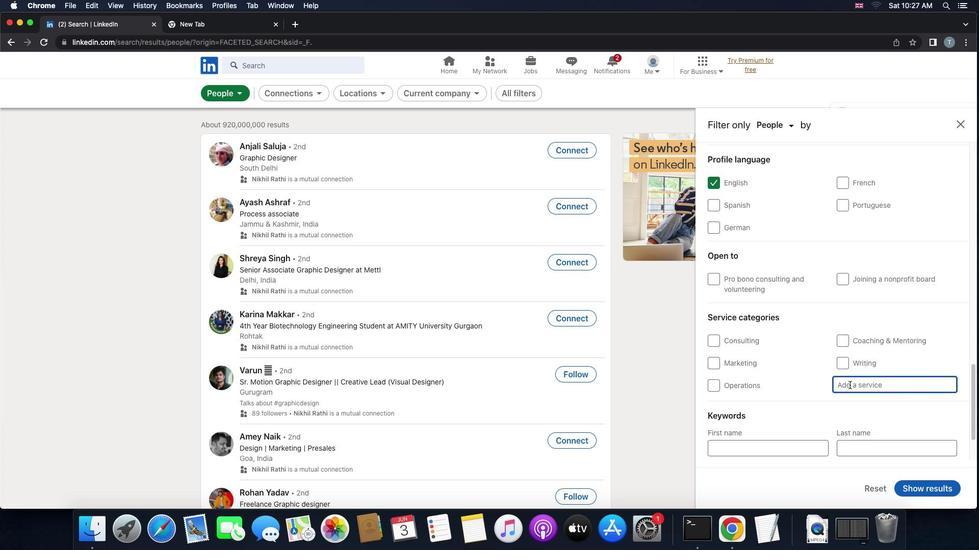 
Action: Key pressed 's''e''a''r''c''h'Key.space'e''n''g''i''n''e'
Screenshot: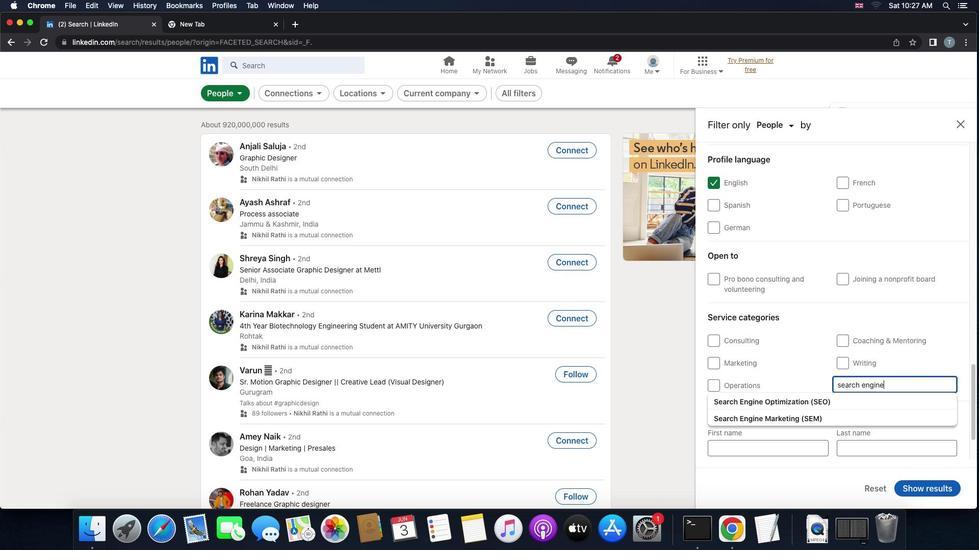 
Action: Mouse moved to (843, 415)
Screenshot: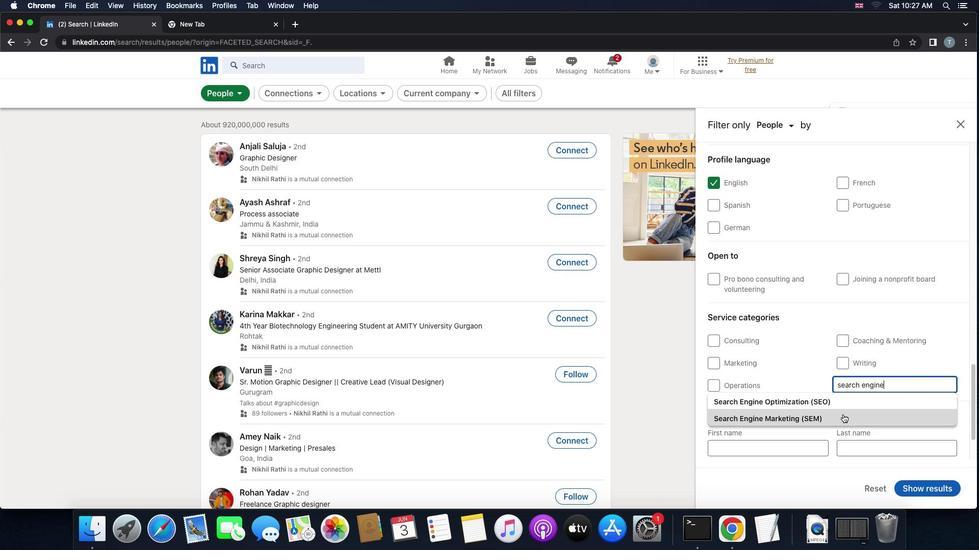 
Action: Mouse pressed left at (843, 415)
Screenshot: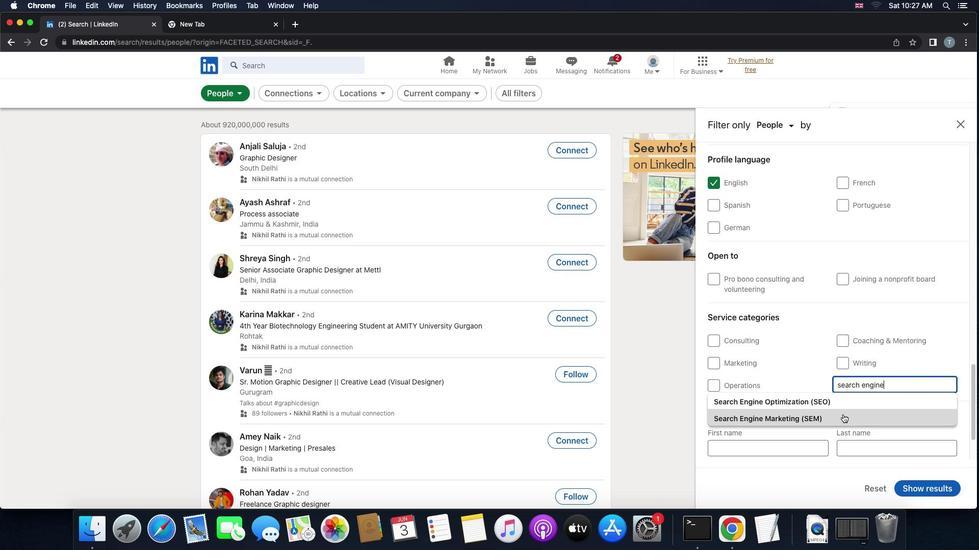 
Action: Mouse scrolled (843, 415) with delta (0, 0)
Screenshot: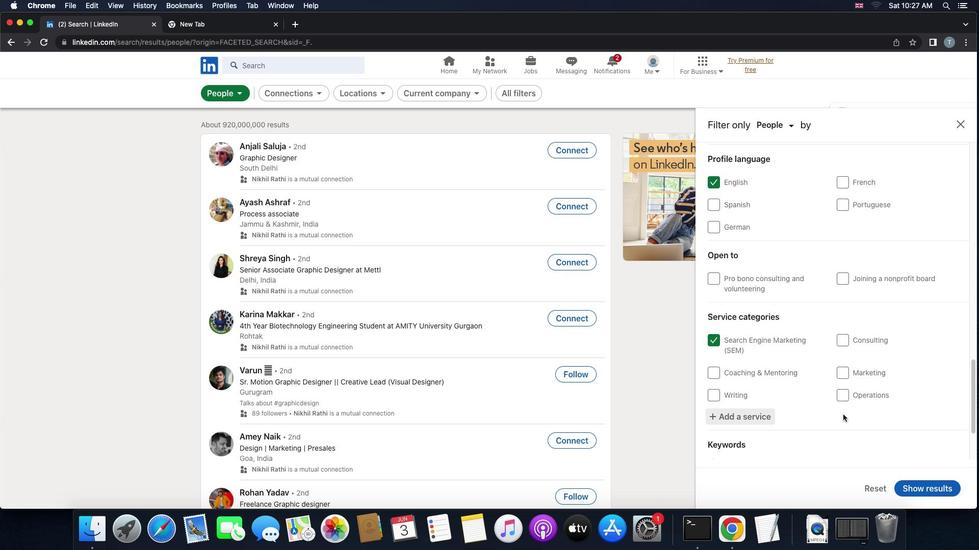 
Action: Mouse scrolled (843, 415) with delta (0, 0)
Screenshot: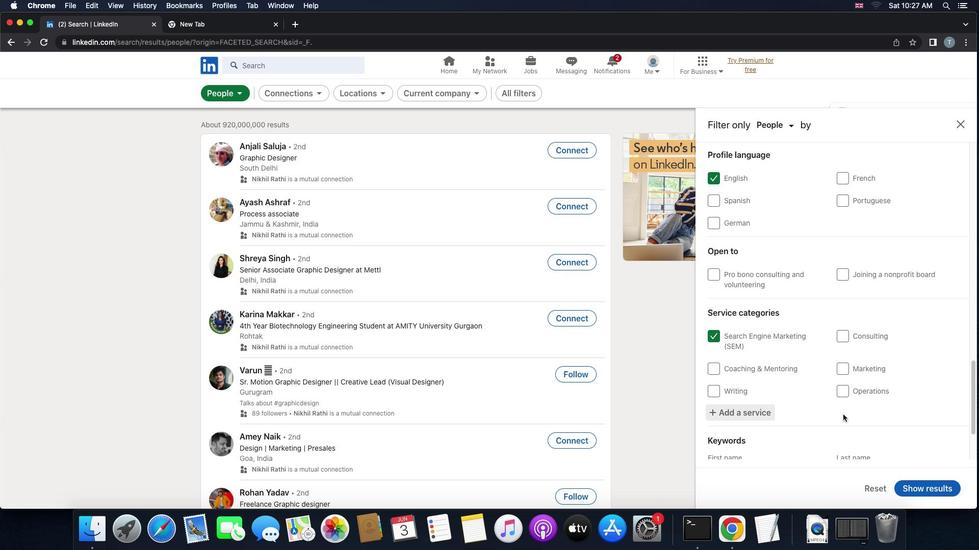 
Action: Mouse scrolled (843, 415) with delta (0, 0)
Screenshot: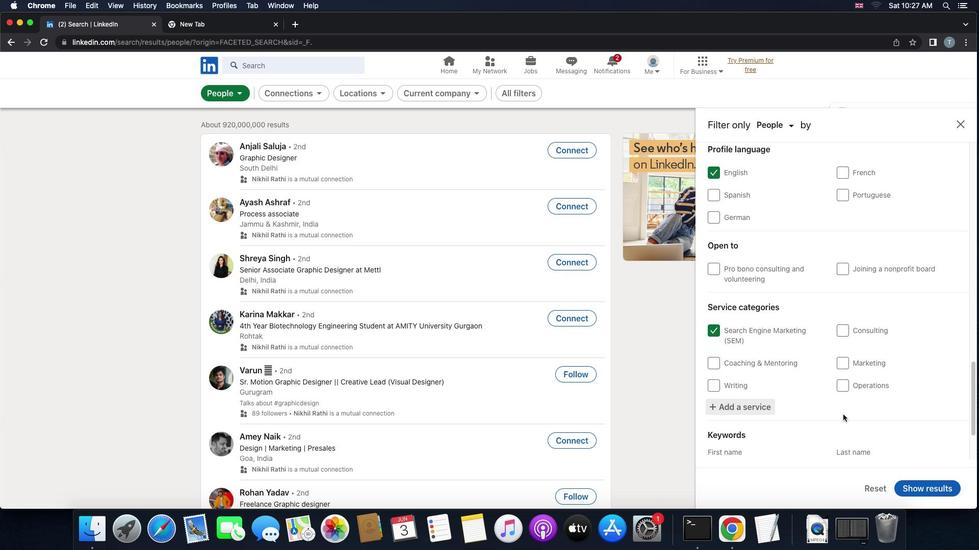 
Action: Mouse scrolled (843, 415) with delta (0, 0)
Screenshot: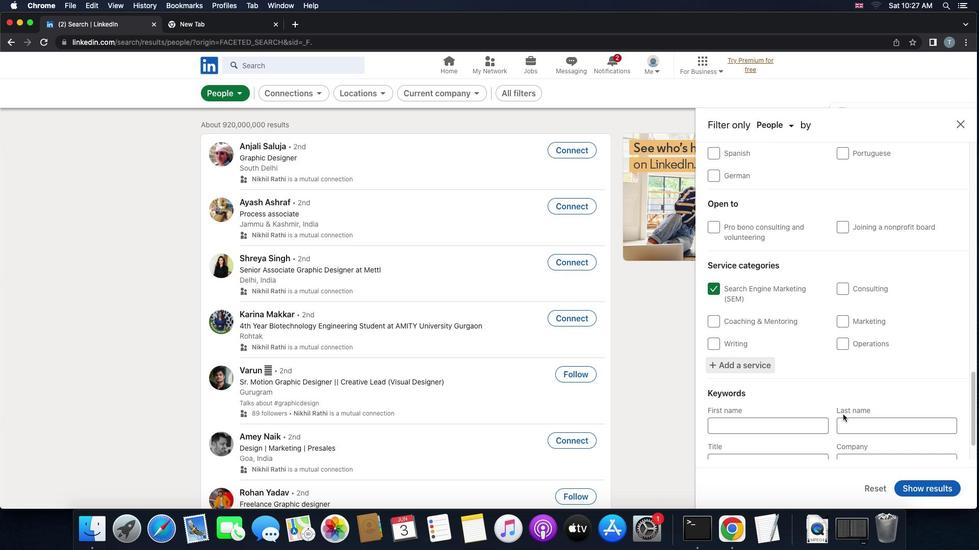 
Action: Mouse scrolled (843, 415) with delta (0, 0)
Screenshot: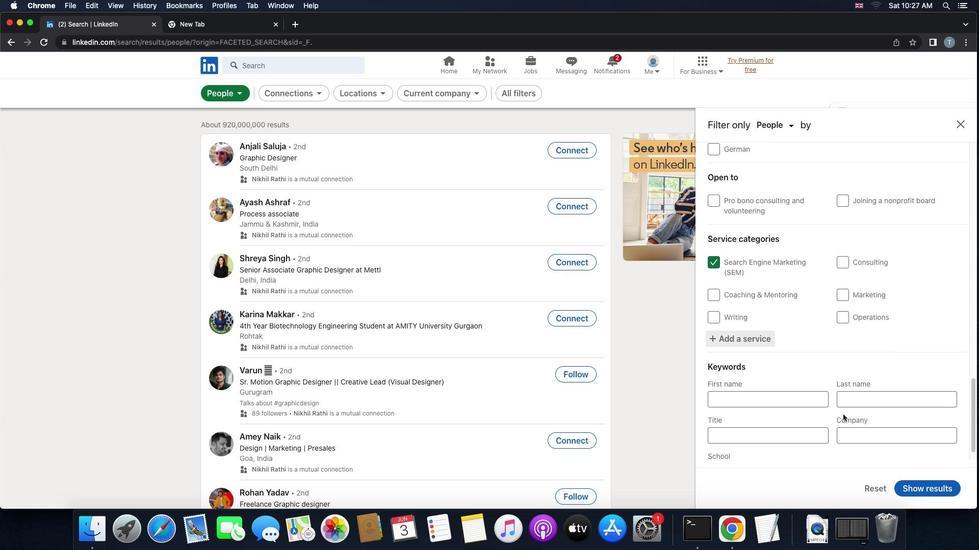 
Action: Mouse scrolled (843, 415) with delta (0, 0)
Screenshot: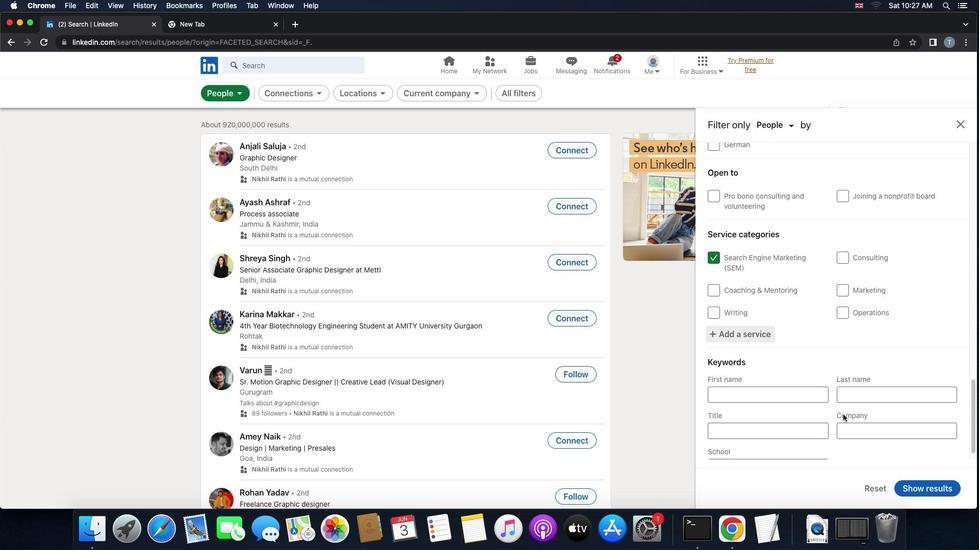 
Action: Mouse scrolled (843, 415) with delta (0, 0)
Screenshot: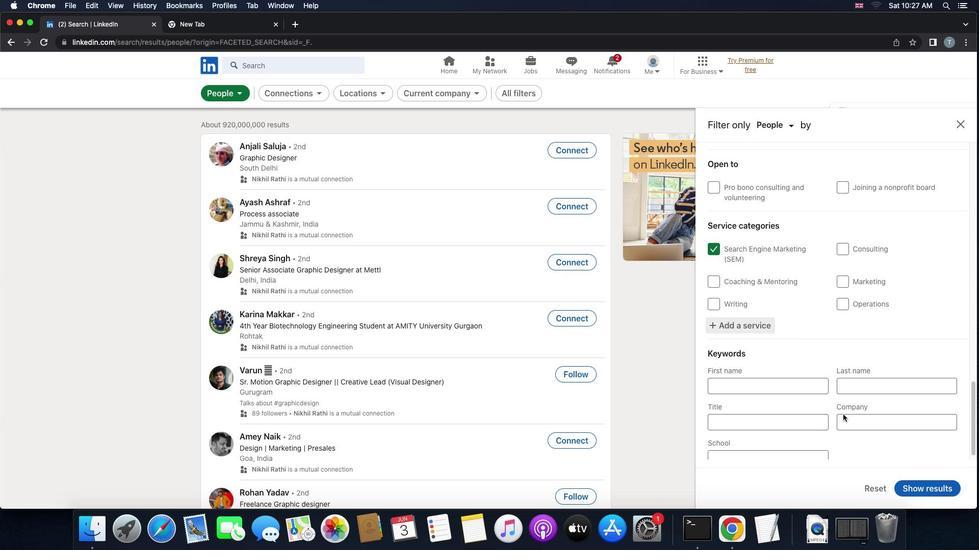 
Action: Mouse moved to (804, 415)
Screenshot: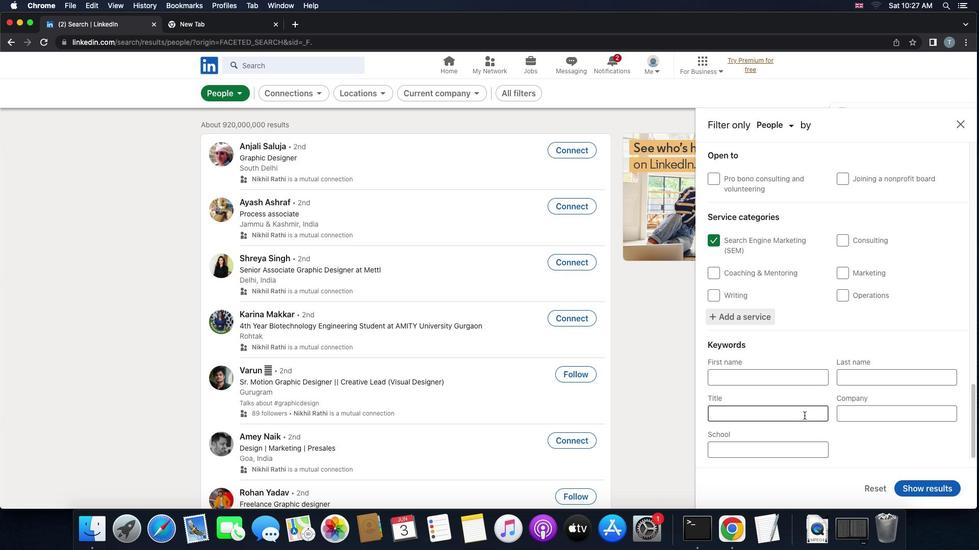
Action: Mouse pressed left at (804, 415)
Screenshot: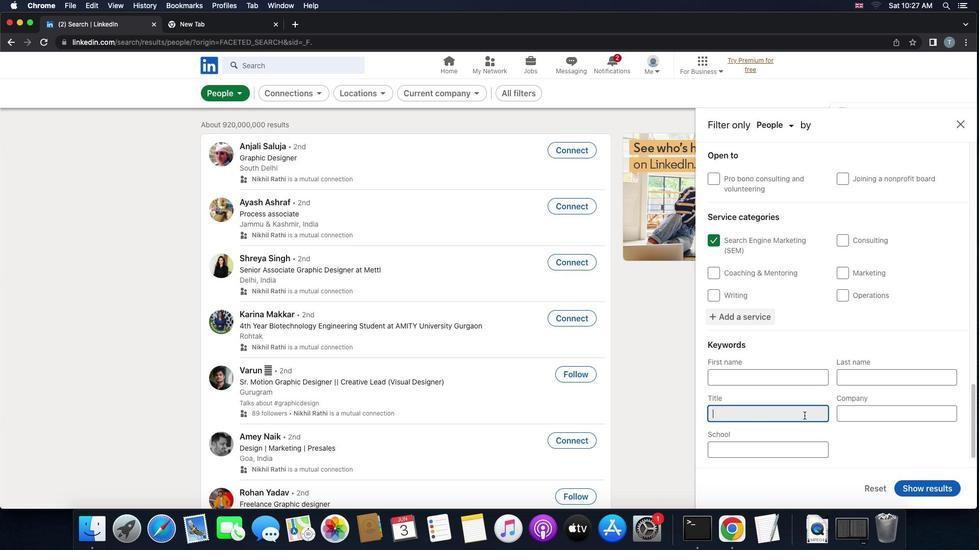 
Action: Key pressed Key.shift'A''c''c''o''u''n''t'Key.space'm''a''n''a''g''e''r'
Screenshot: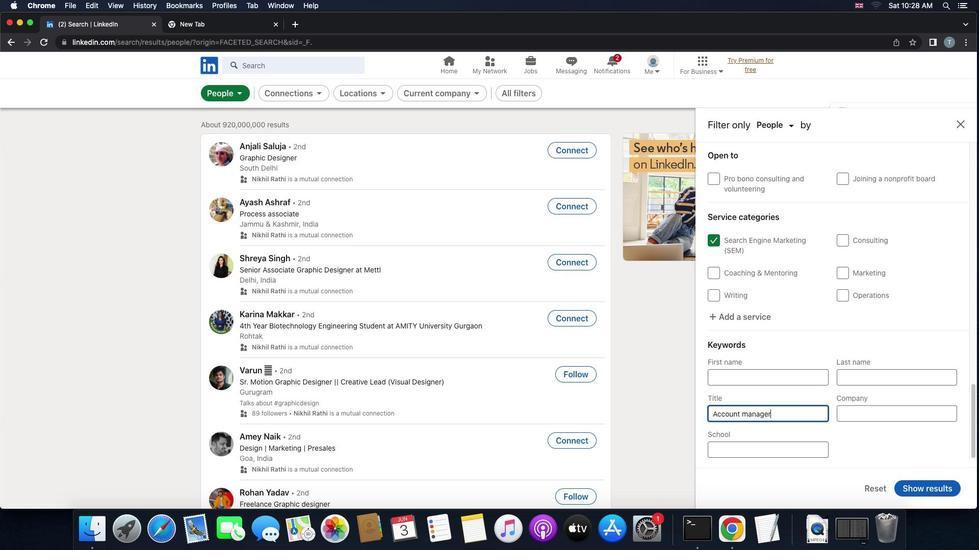 
Action: Mouse moved to (813, 442)
Screenshot: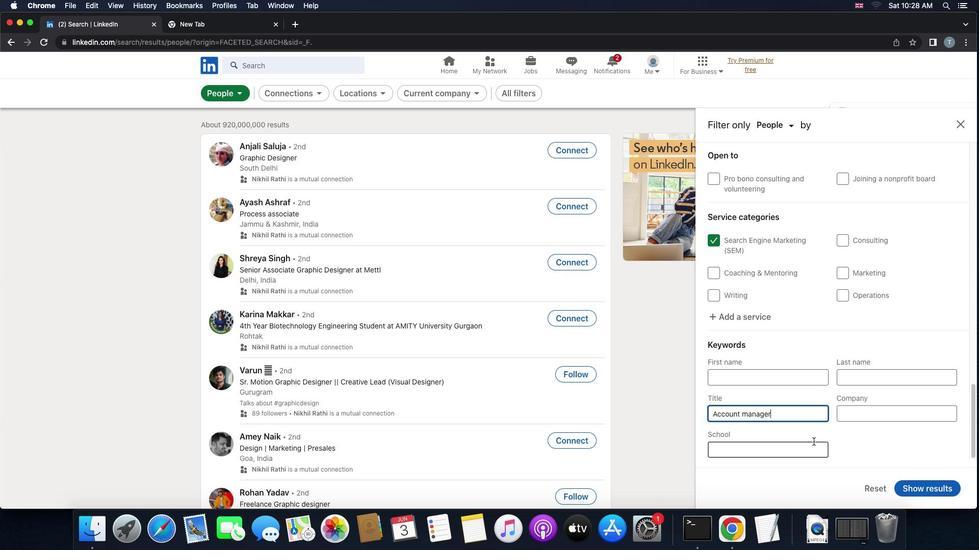 
Action: Mouse scrolled (813, 442) with delta (0, 0)
Screenshot: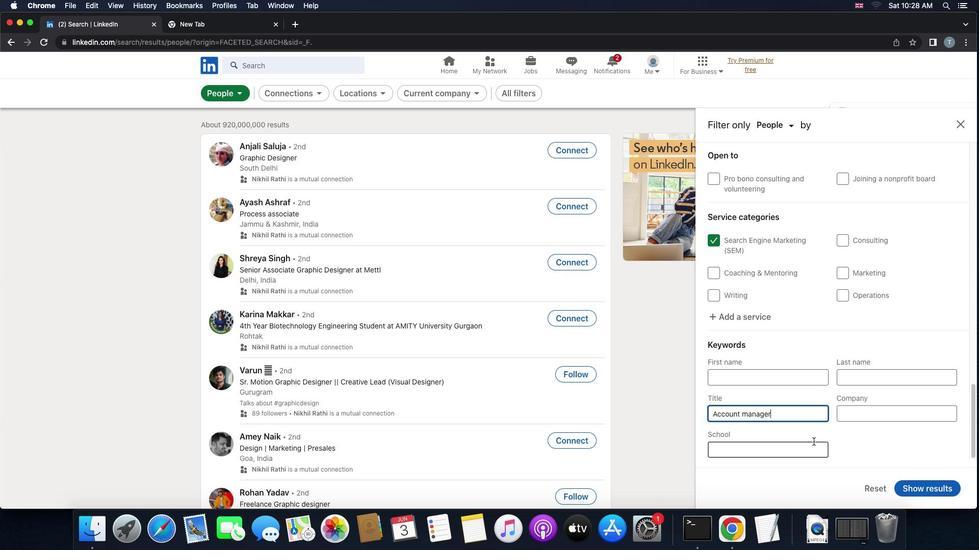 
Action: Mouse scrolled (813, 442) with delta (0, 0)
Screenshot: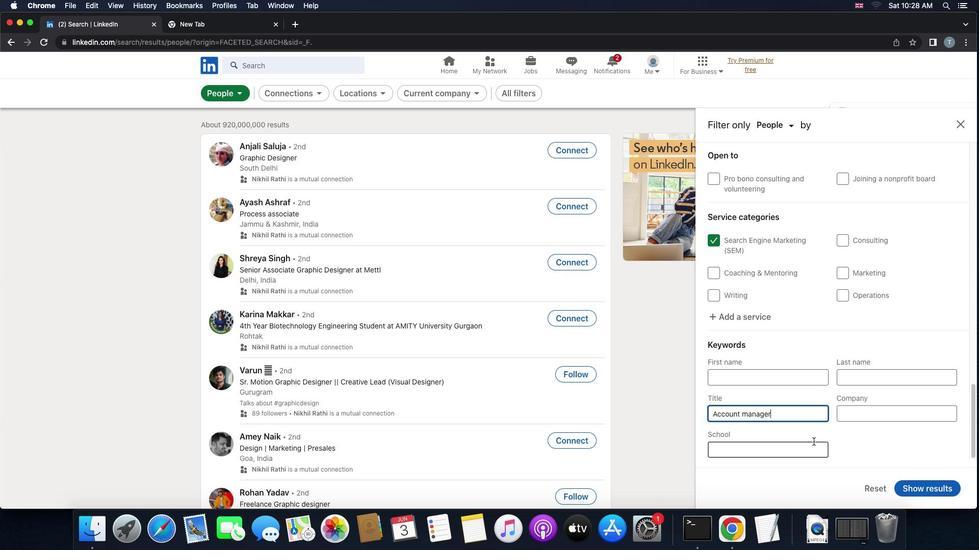 
Action: Mouse scrolled (813, 442) with delta (0, -1)
Screenshot: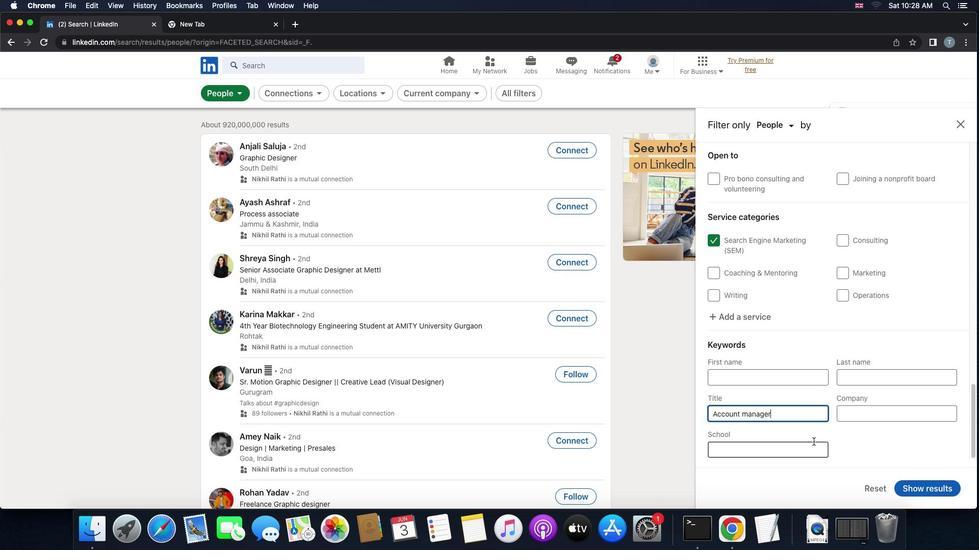 
Action: Mouse moved to (938, 488)
Screenshot: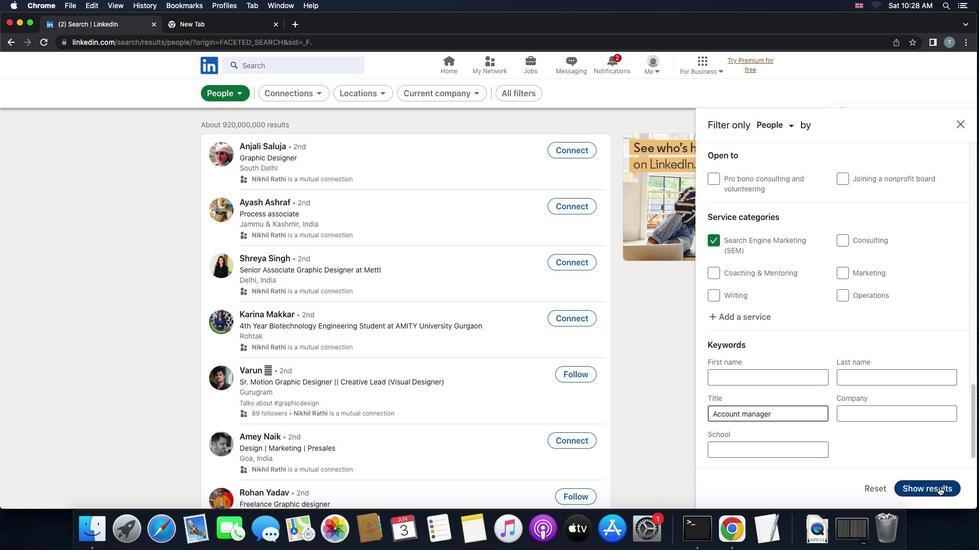 
Action: Mouse pressed left at (938, 488)
Screenshot: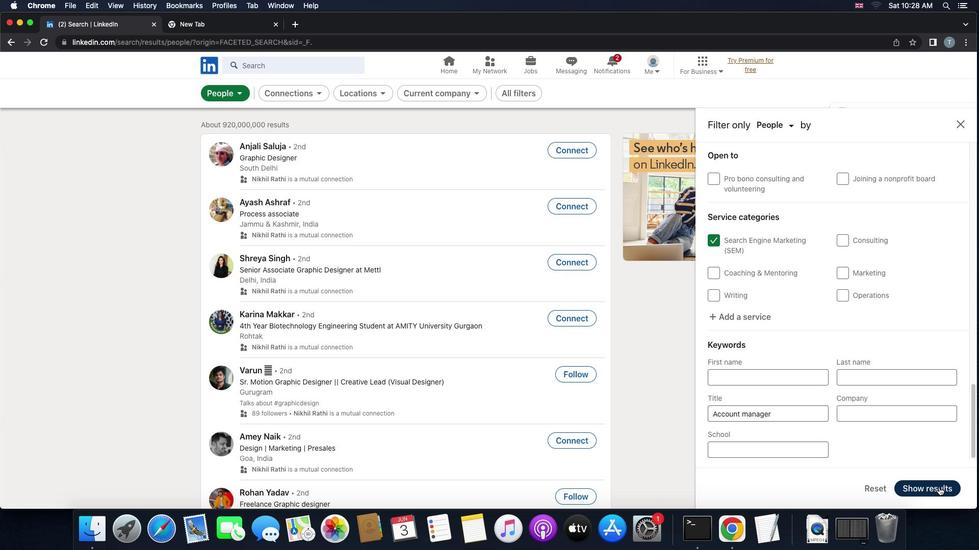 
Action: Mouse moved to (938, 488)
Screenshot: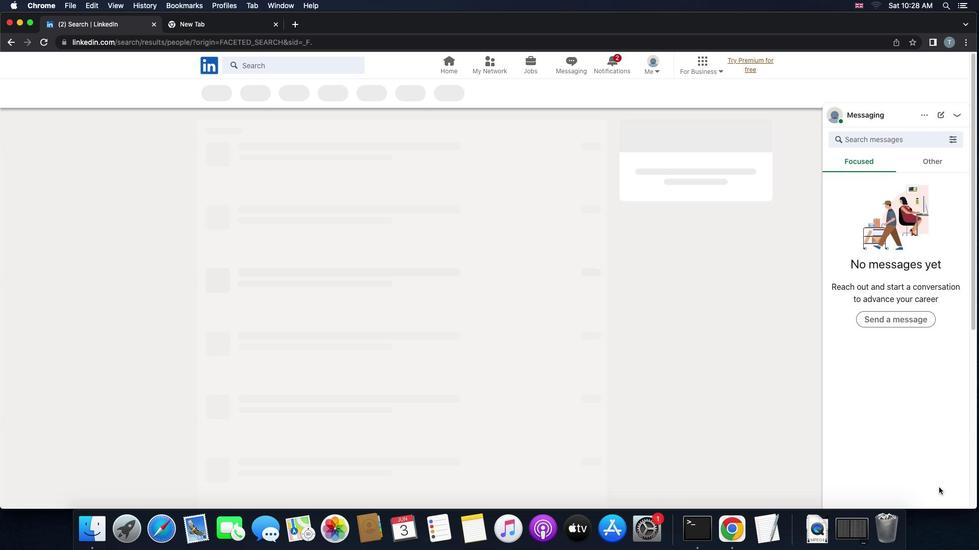 
